 Task: Look for Airbnb options in Morales, Colombia from 27th December, 2023 to 30th December, 2023 for 6 adults. Place can be entire room with 3 bedrooms having 3 beds and 3 bathrooms. Property type can be guest house. Amenities needed are: washing machine.
Action: Mouse moved to (412, 103)
Screenshot: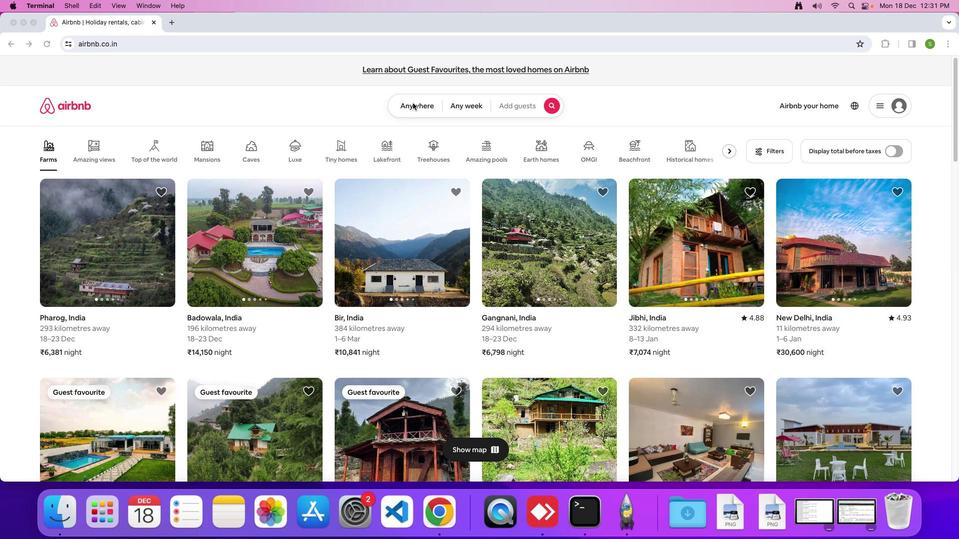 
Action: Mouse pressed left at (412, 103)
Screenshot: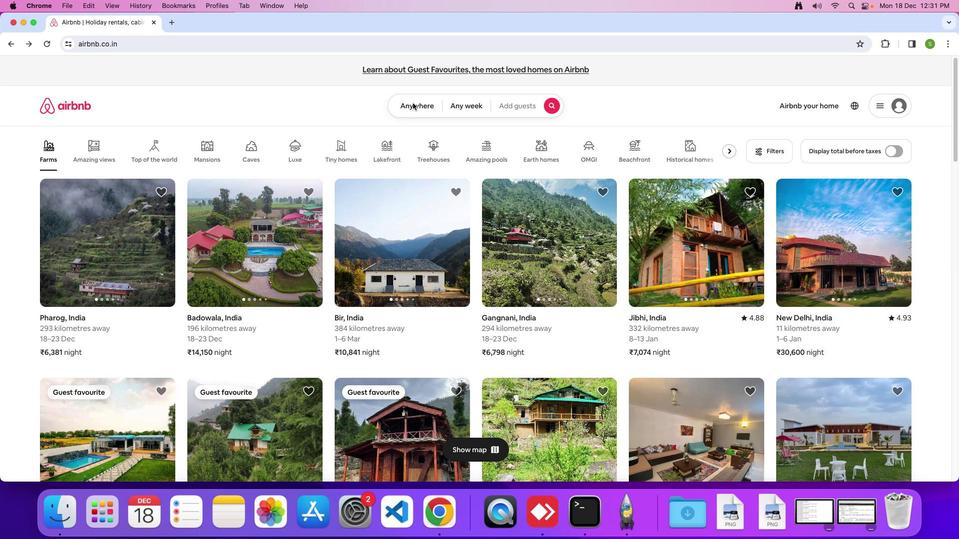 
Action: Mouse moved to (408, 106)
Screenshot: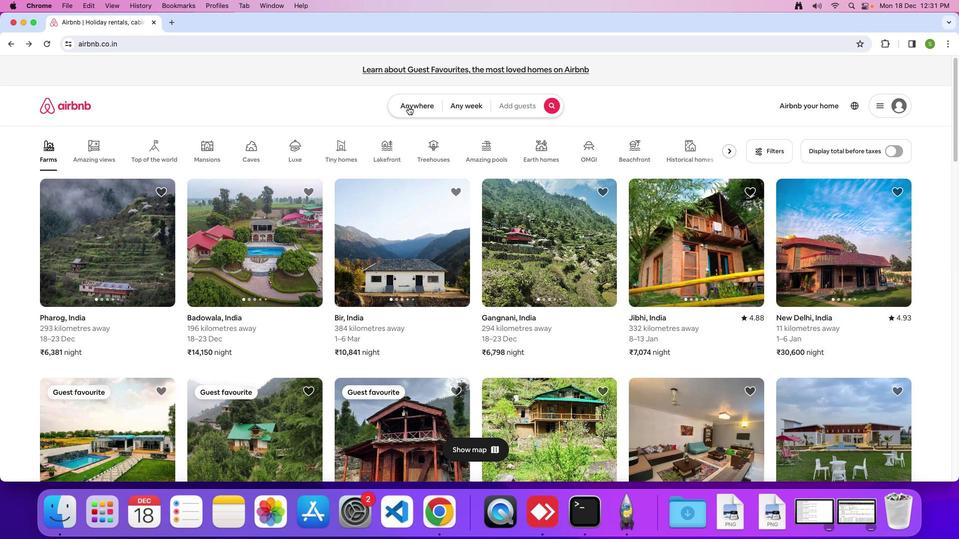 
Action: Mouse pressed left at (408, 106)
Screenshot: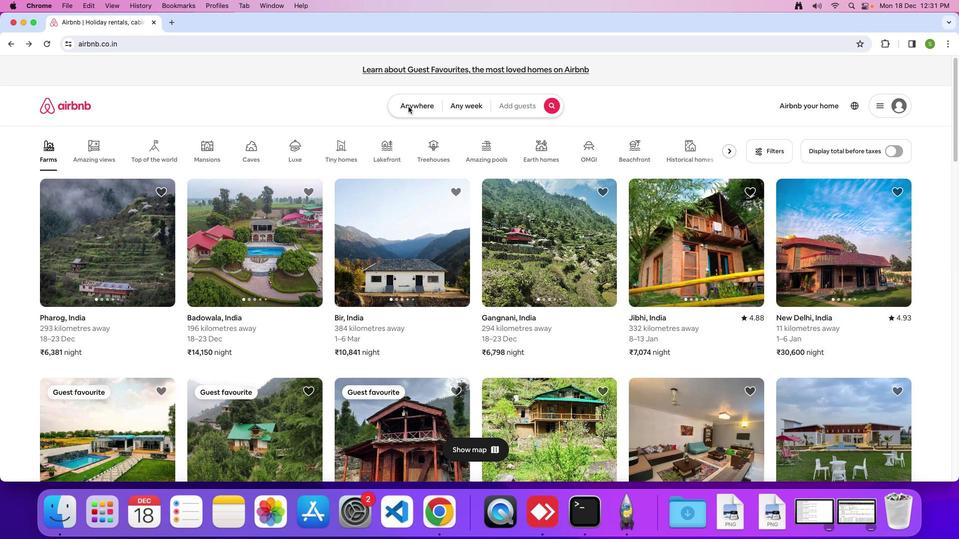 
Action: Mouse moved to (361, 137)
Screenshot: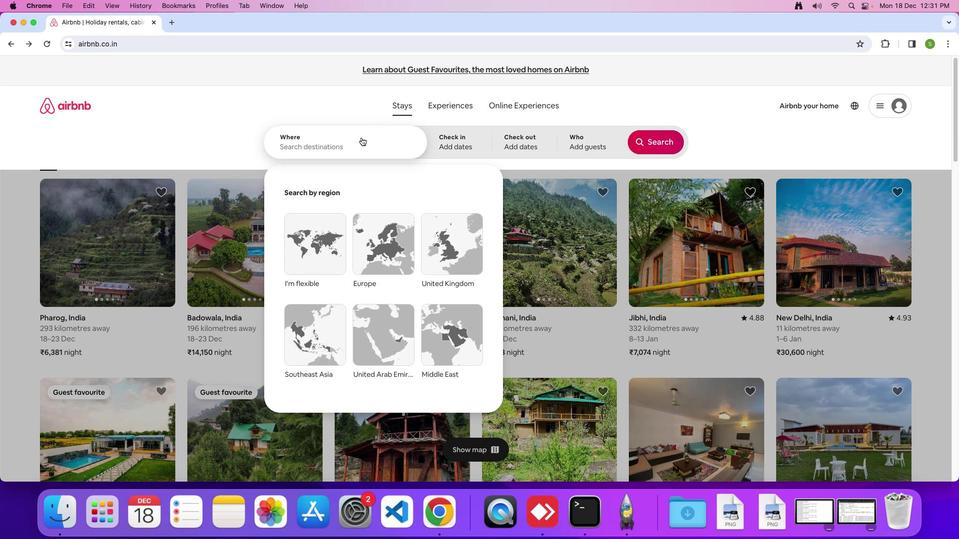 
Action: Mouse pressed left at (361, 137)
Screenshot: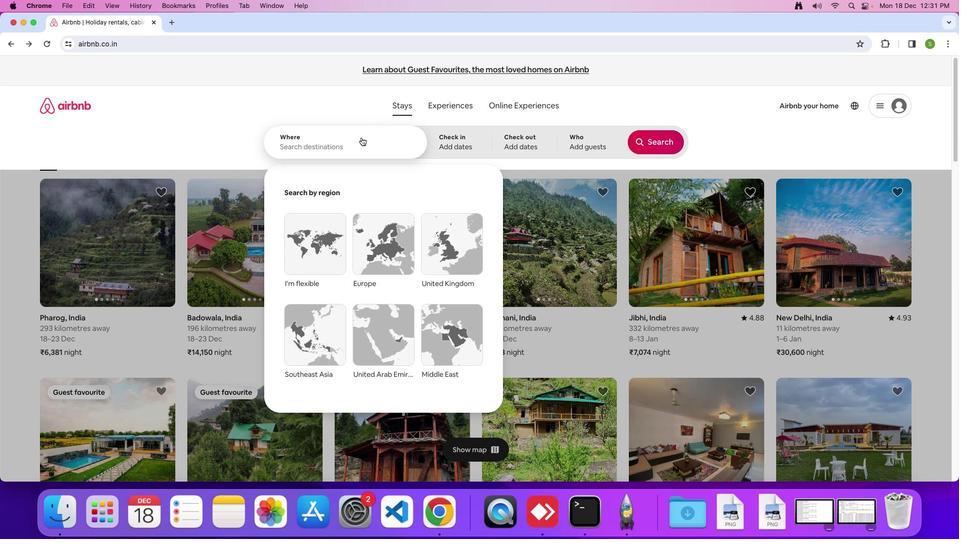 
Action: Key pressed 'M'Key.caps_lock'o''r''a''l''e''s'','Key.spaceKey.shift'c''o''l''o''m''b''i''a'Key.enter
Screenshot: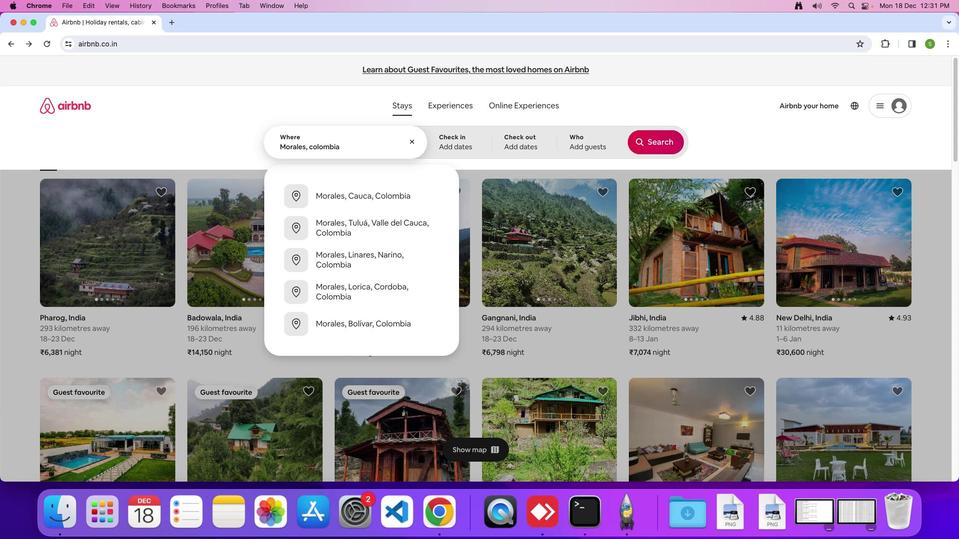 
Action: Mouse moved to (374, 368)
Screenshot: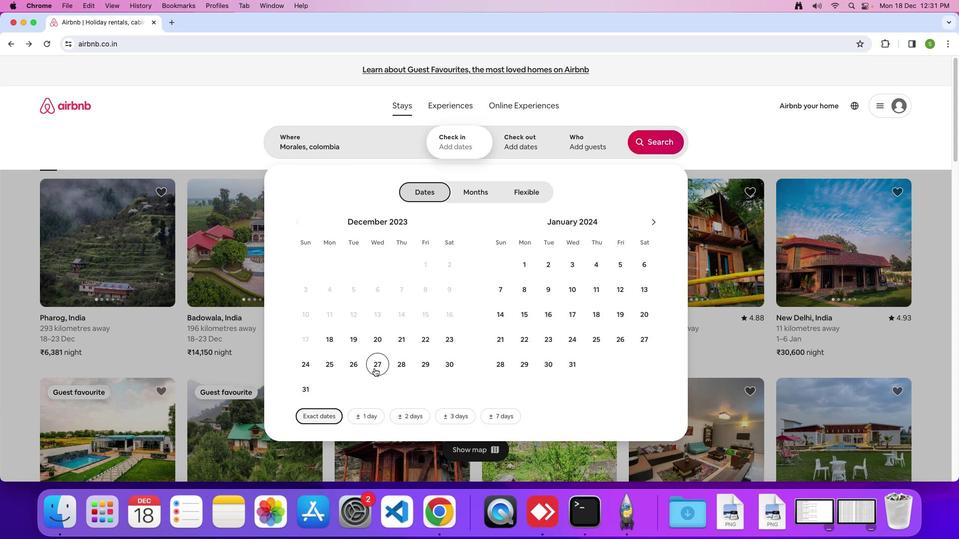 
Action: Mouse pressed left at (374, 368)
Screenshot: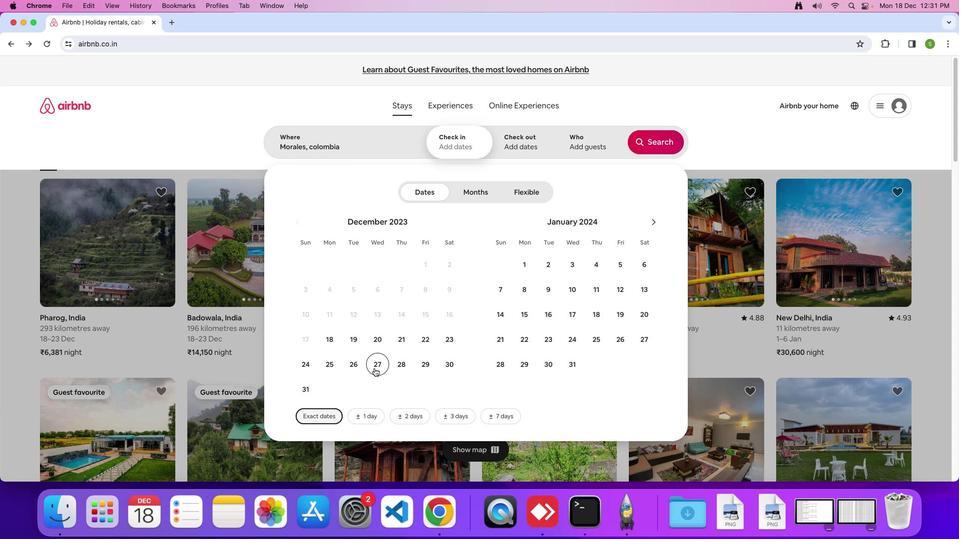 
Action: Mouse moved to (446, 364)
Screenshot: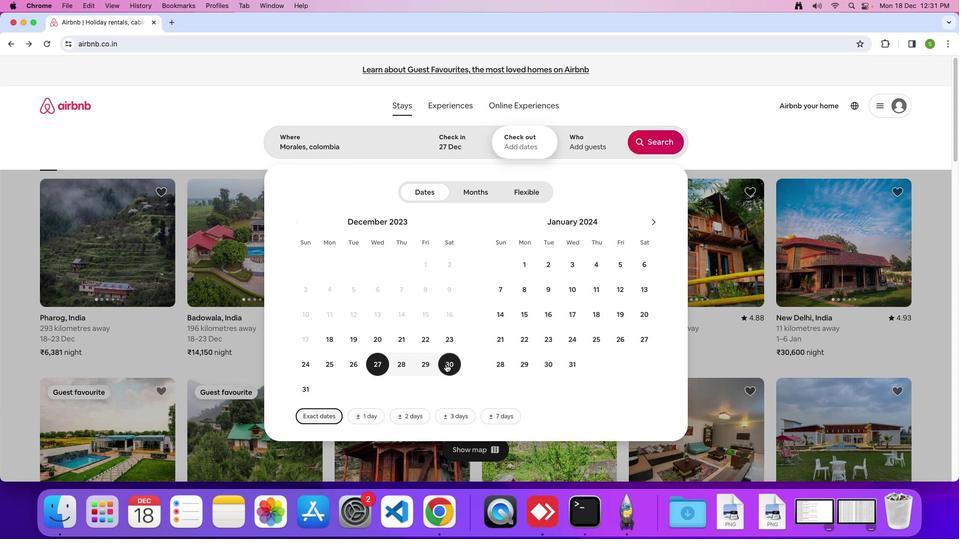 
Action: Mouse pressed left at (446, 364)
Screenshot: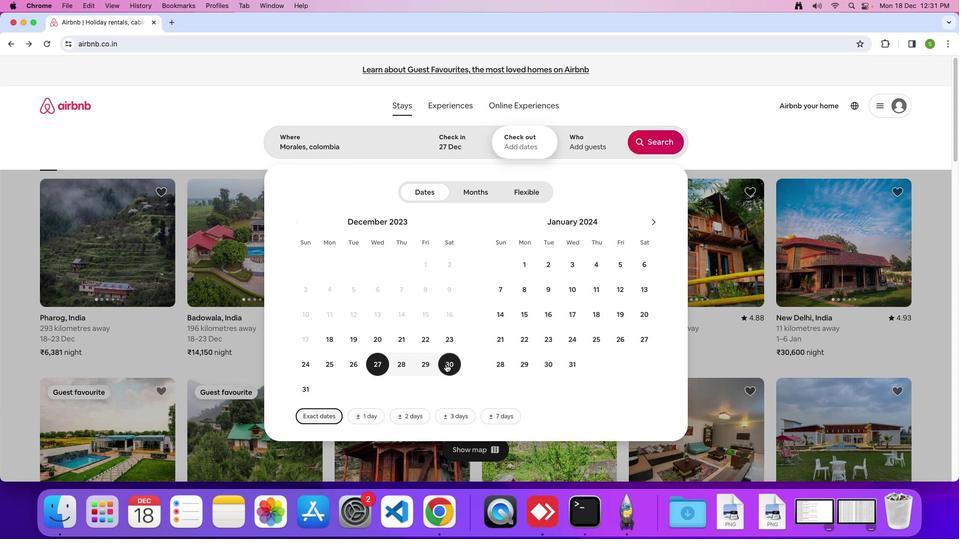
Action: Mouse moved to (575, 151)
Screenshot: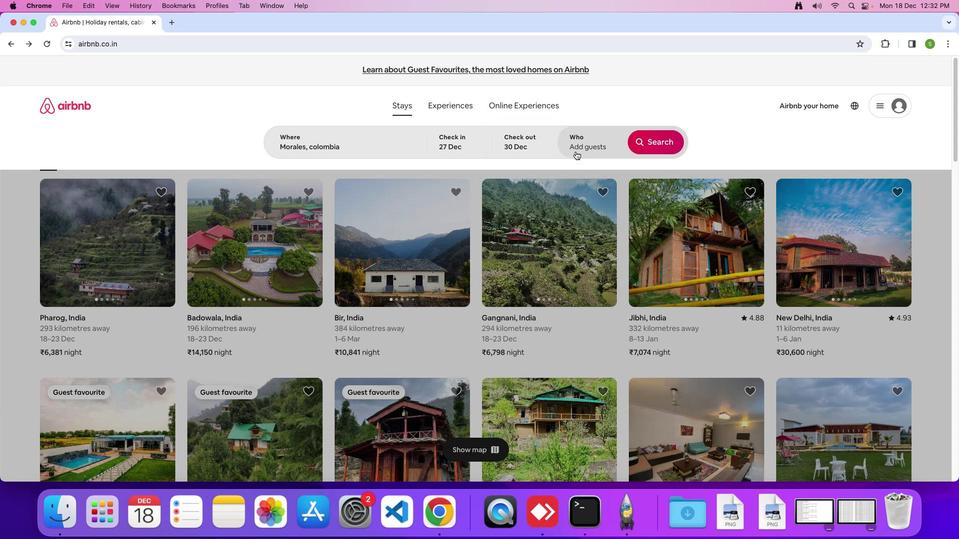 
Action: Mouse pressed left at (575, 151)
Screenshot: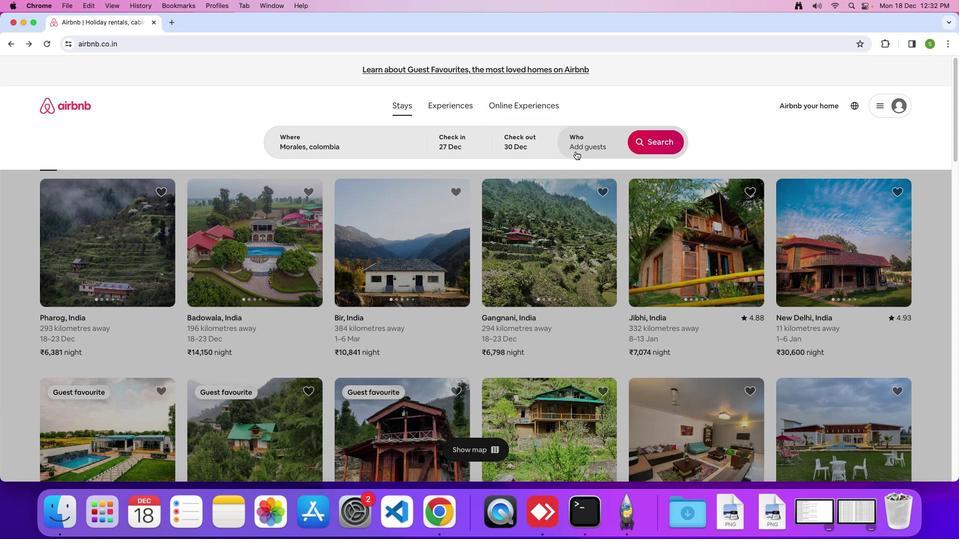 
Action: Mouse moved to (658, 194)
Screenshot: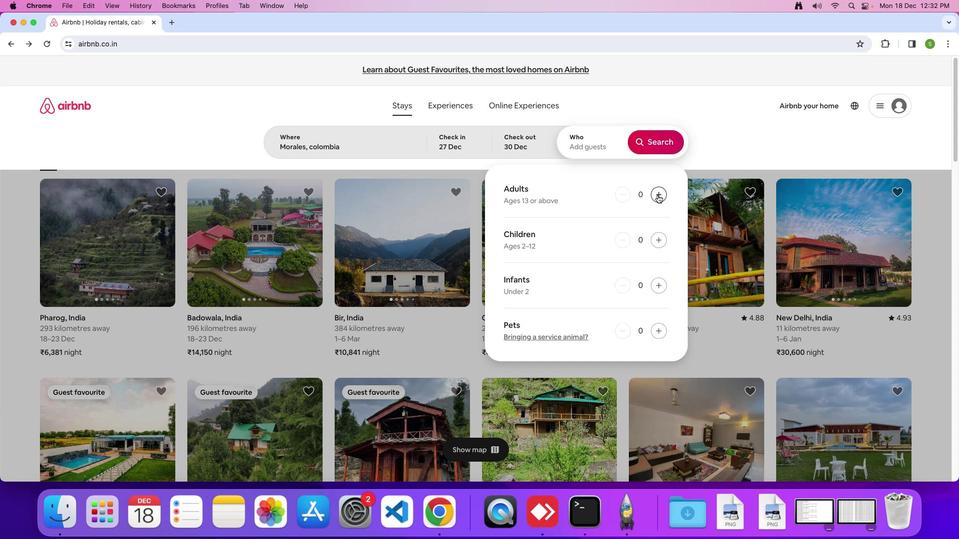 
Action: Mouse pressed left at (658, 194)
Screenshot: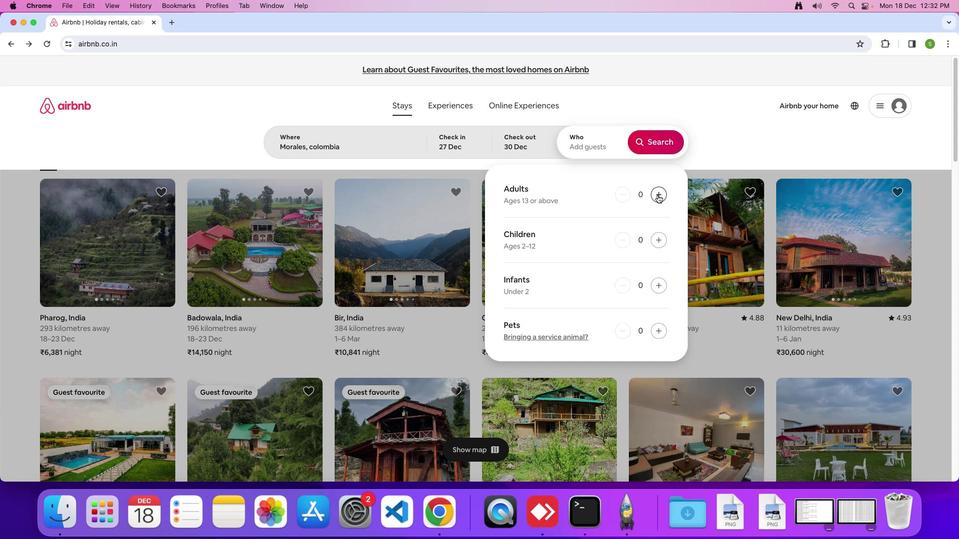
Action: Mouse pressed left at (658, 194)
Screenshot: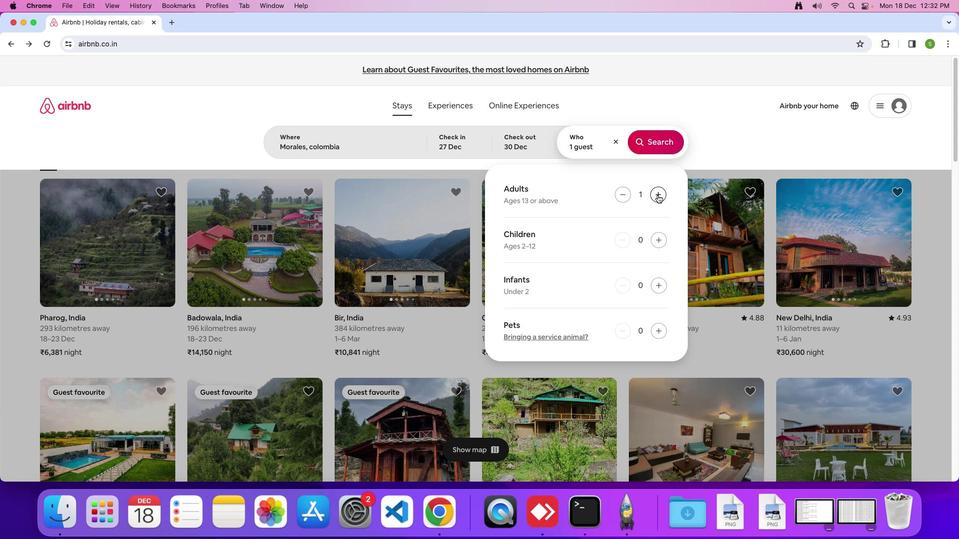 
Action: Mouse pressed left at (658, 194)
Screenshot: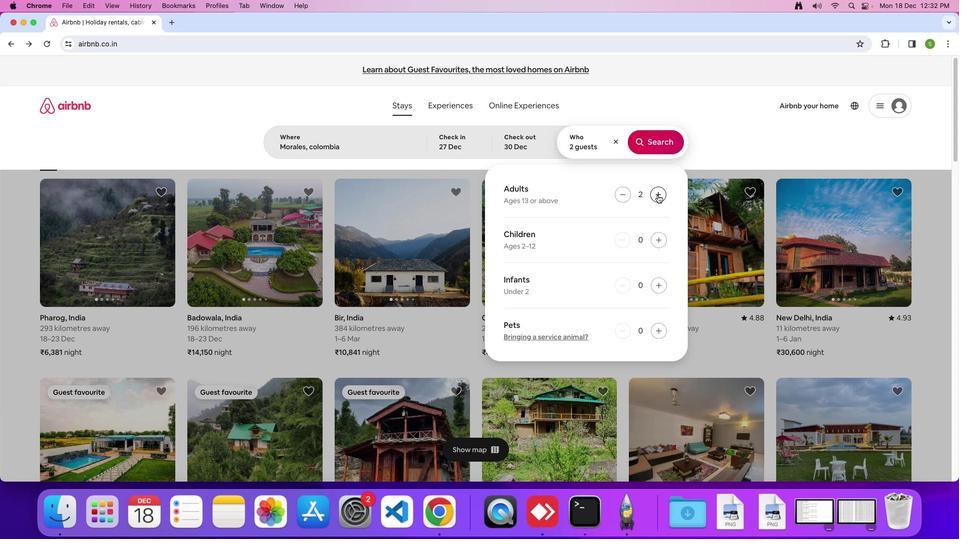 
Action: Mouse pressed left at (658, 194)
Screenshot: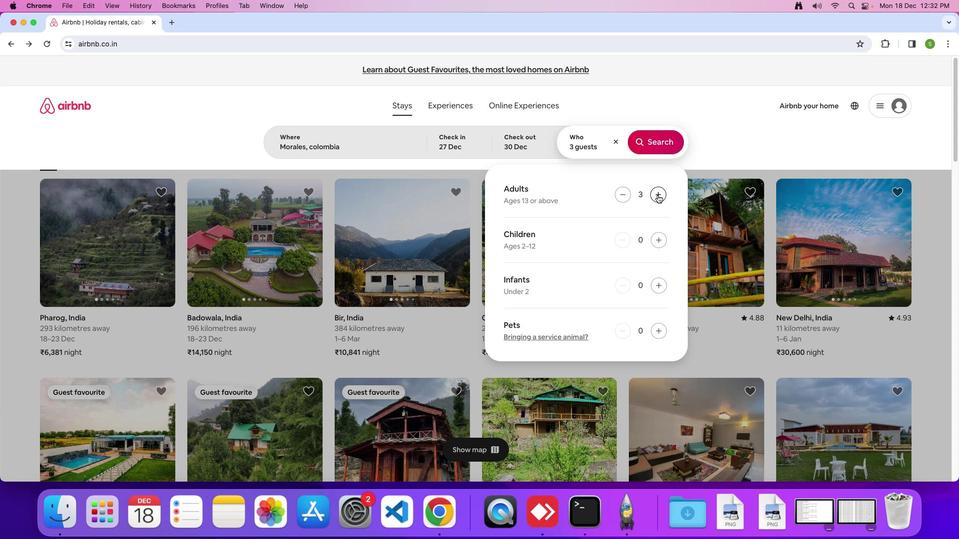 
Action: Mouse pressed left at (658, 194)
Screenshot: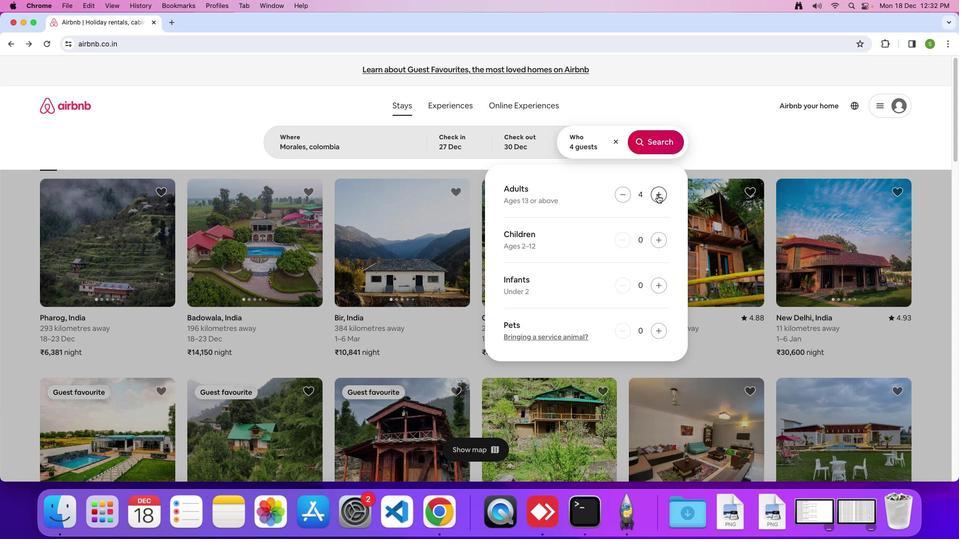 
Action: Mouse pressed left at (658, 194)
Screenshot: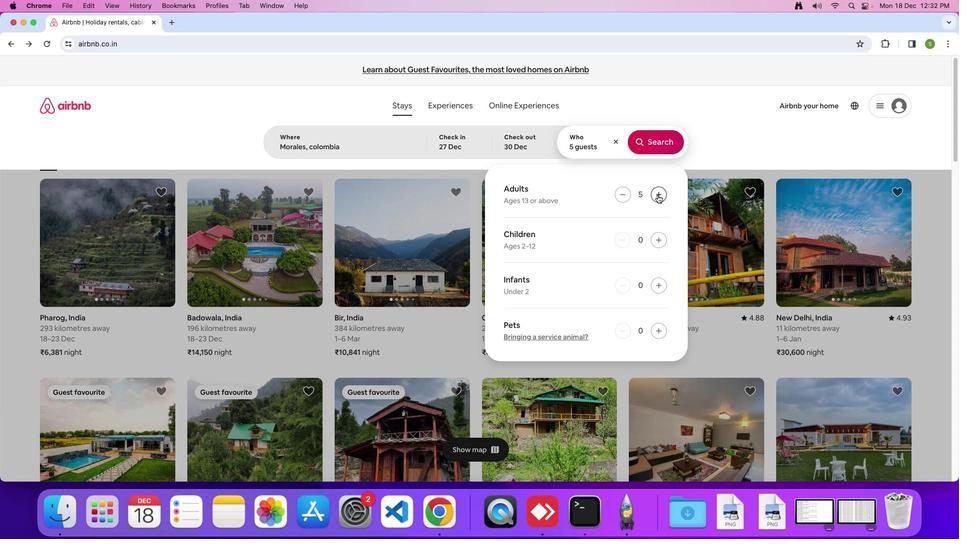 
Action: Mouse moved to (662, 148)
Screenshot: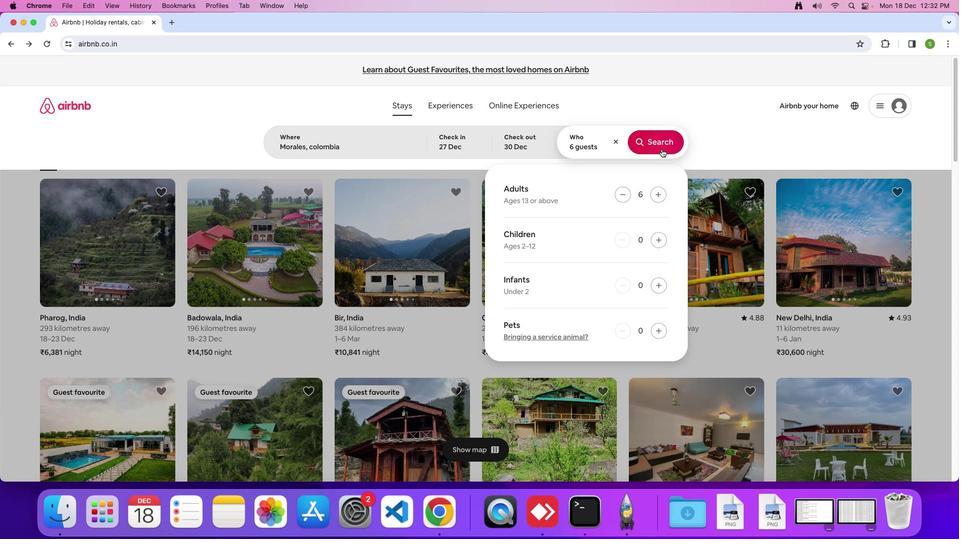 
Action: Mouse pressed left at (662, 148)
Screenshot: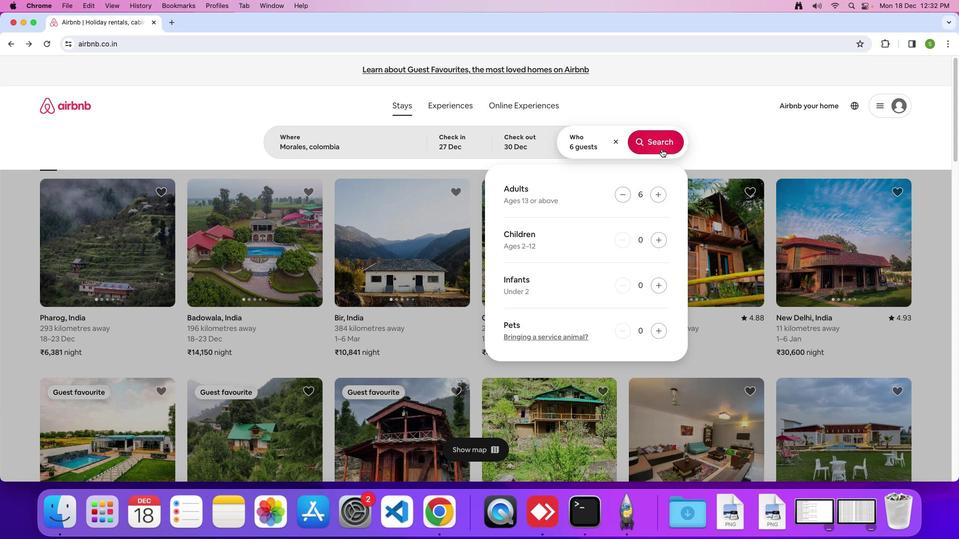 
Action: Mouse moved to (788, 115)
Screenshot: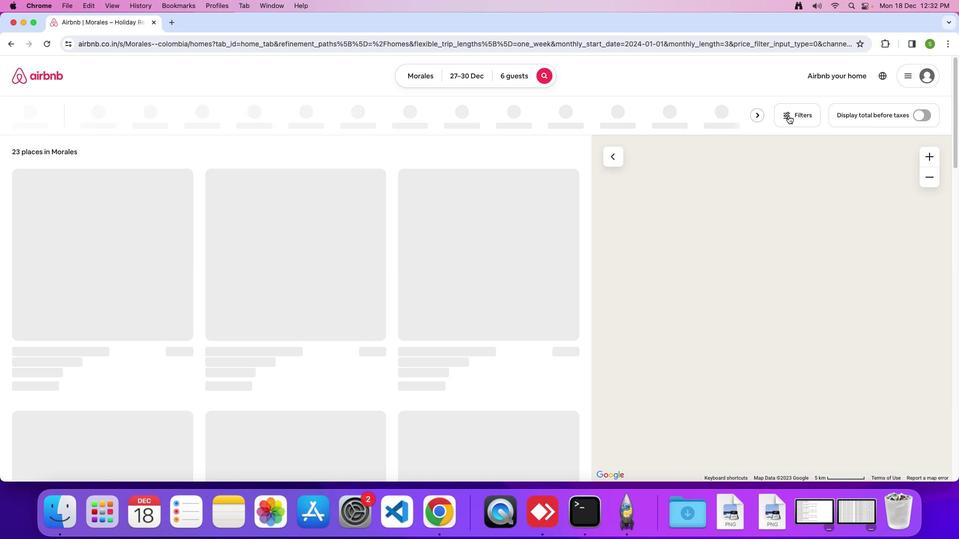 
Action: Mouse pressed left at (788, 115)
Screenshot: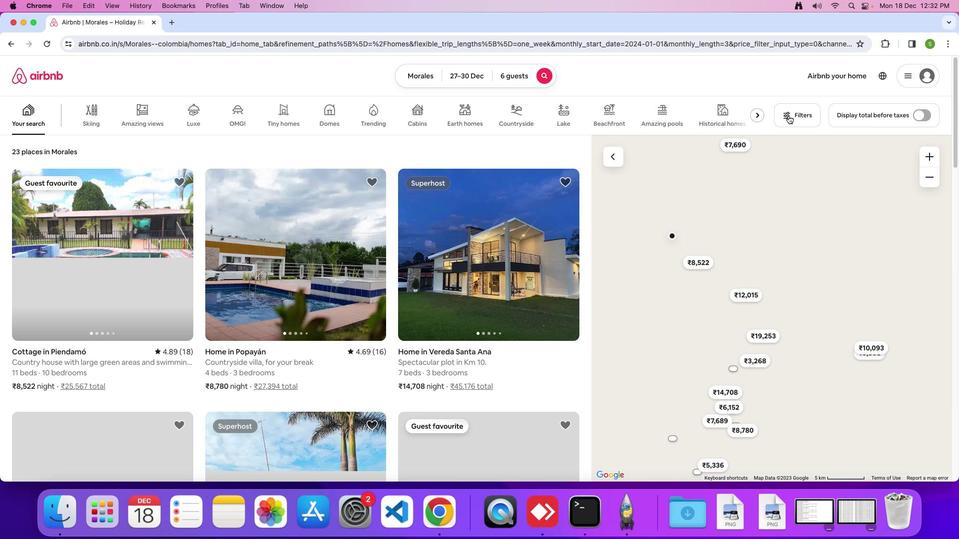
Action: Mouse moved to (454, 347)
Screenshot: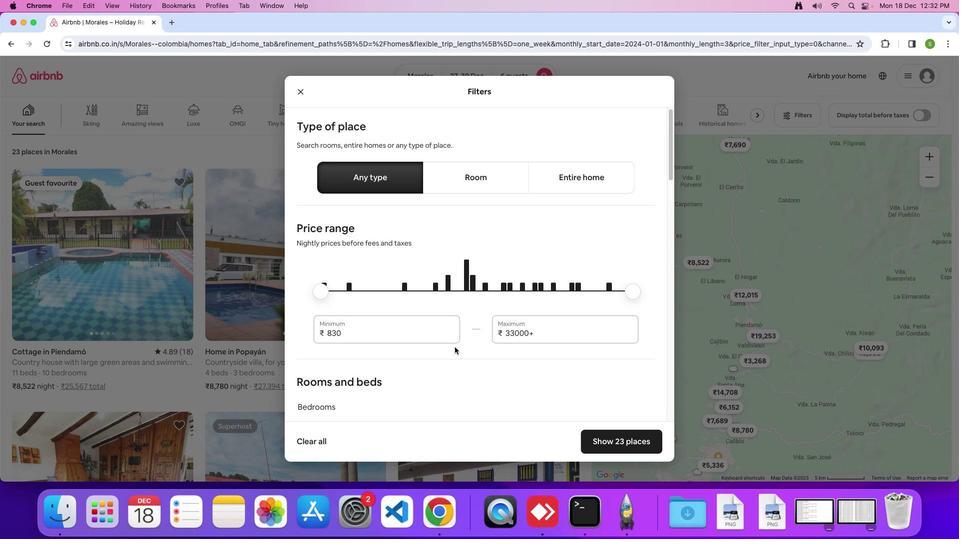 
Action: Mouse scrolled (454, 347) with delta (0, 0)
Screenshot: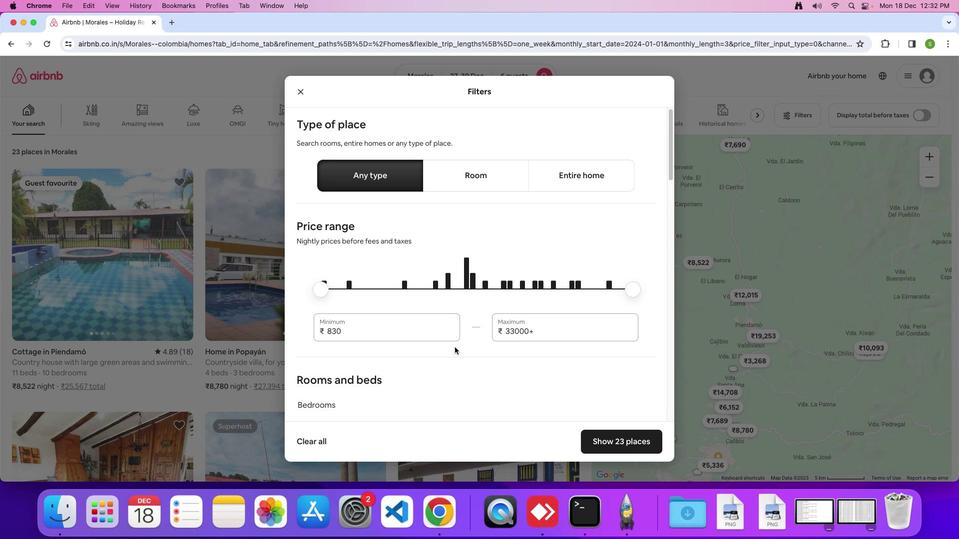 
Action: Mouse scrolled (454, 347) with delta (0, 0)
Screenshot: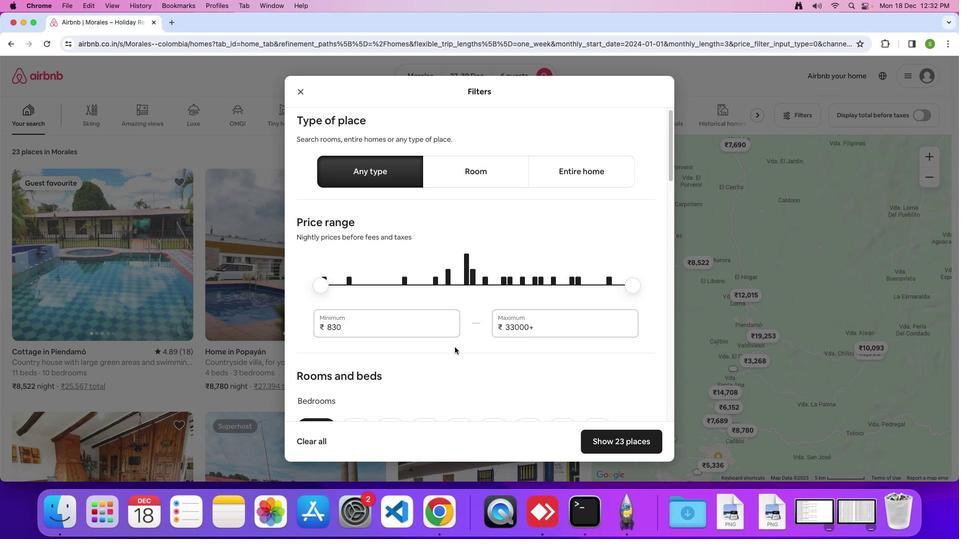 
Action: Mouse scrolled (454, 347) with delta (0, 0)
Screenshot: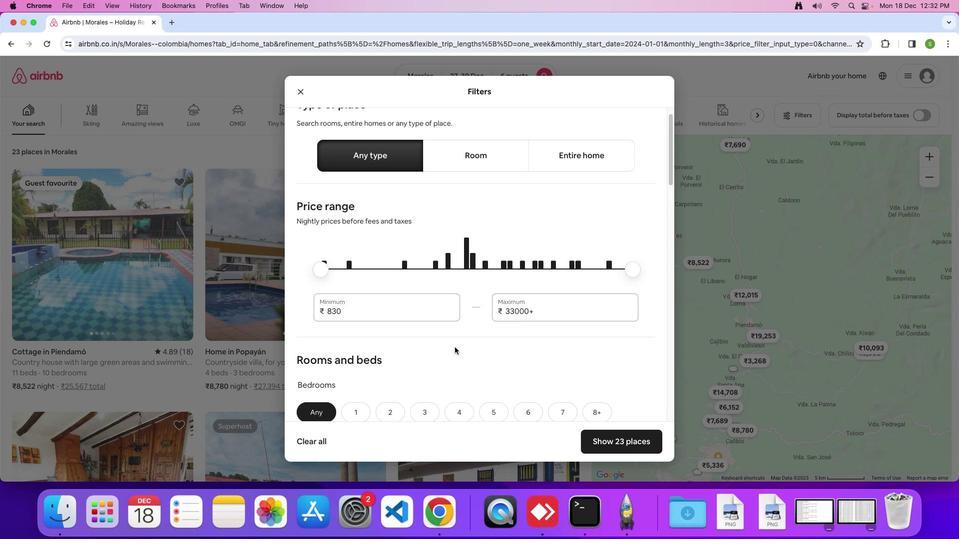 
Action: Mouse moved to (455, 347)
Screenshot: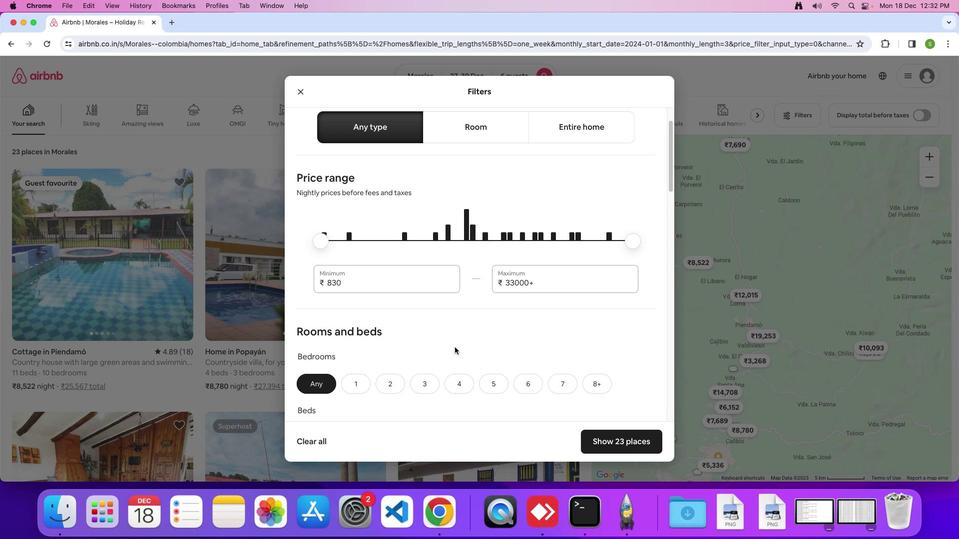
Action: Mouse scrolled (455, 347) with delta (0, 0)
Screenshot: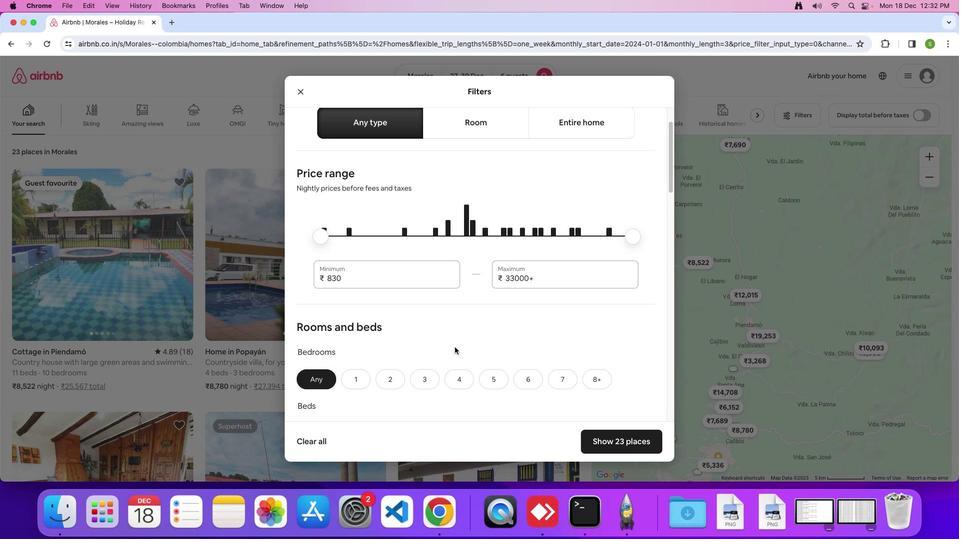 
Action: Mouse scrolled (455, 347) with delta (0, 0)
Screenshot: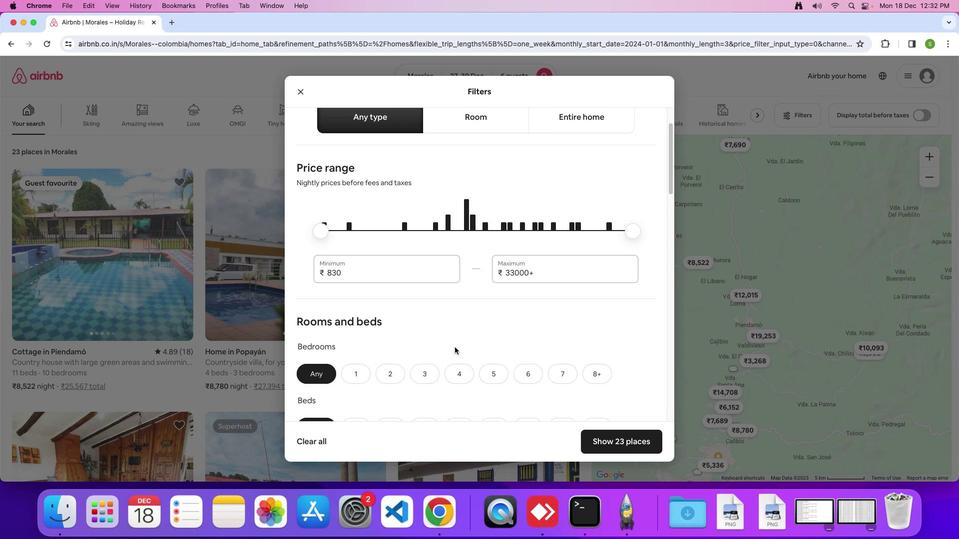 
Action: Mouse scrolled (455, 347) with delta (0, 0)
Screenshot: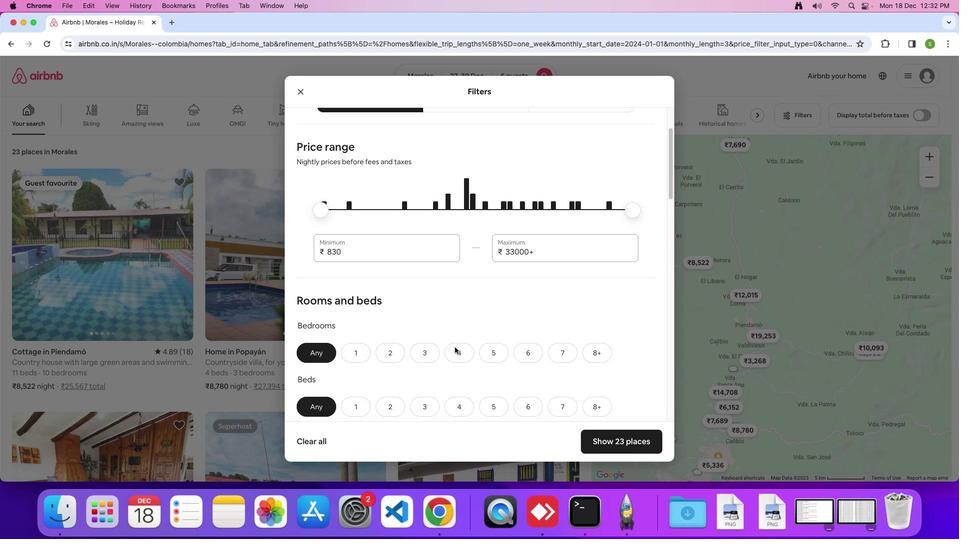 
Action: Mouse scrolled (455, 347) with delta (0, 0)
Screenshot: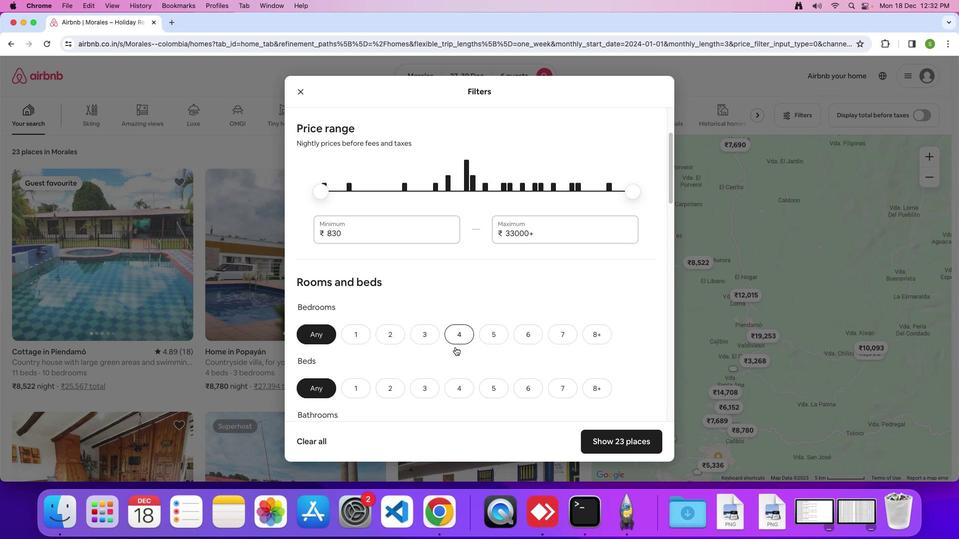 
Action: Mouse moved to (455, 347)
Screenshot: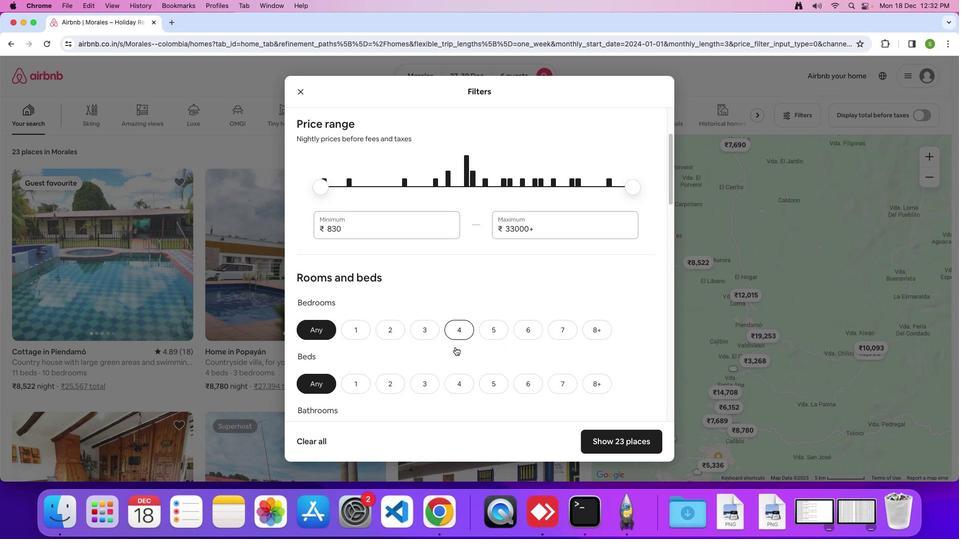 
Action: Mouse scrolled (455, 347) with delta (0, 0)
Screenshot: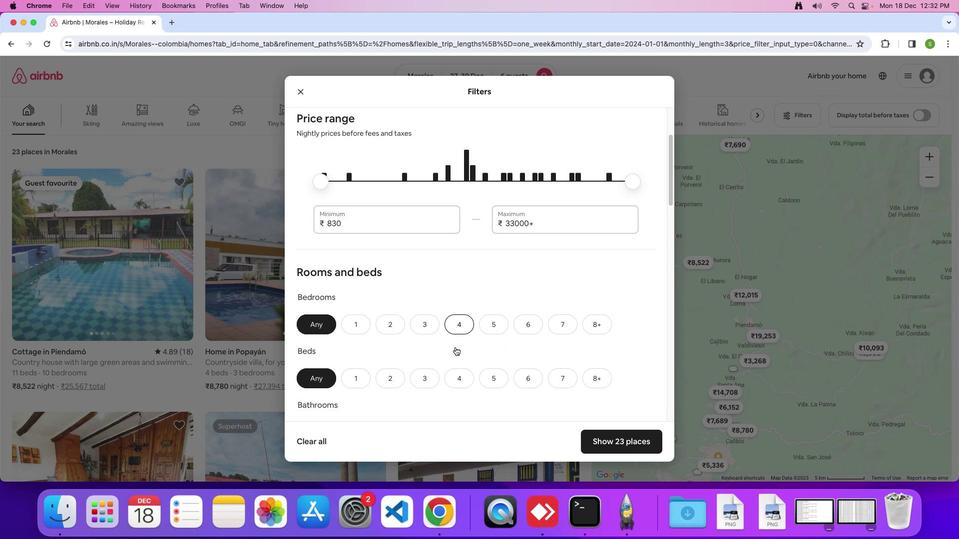 
Action: Mouse scrolled (455, 347) with delta (0, 0)
Screenshot: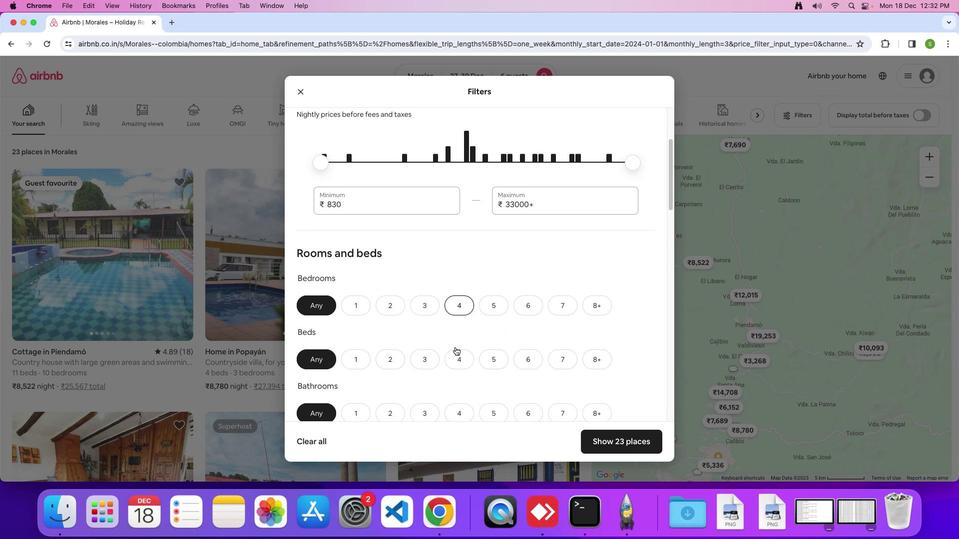 
Action: Mouse moved to (417, 294)
Screenshot: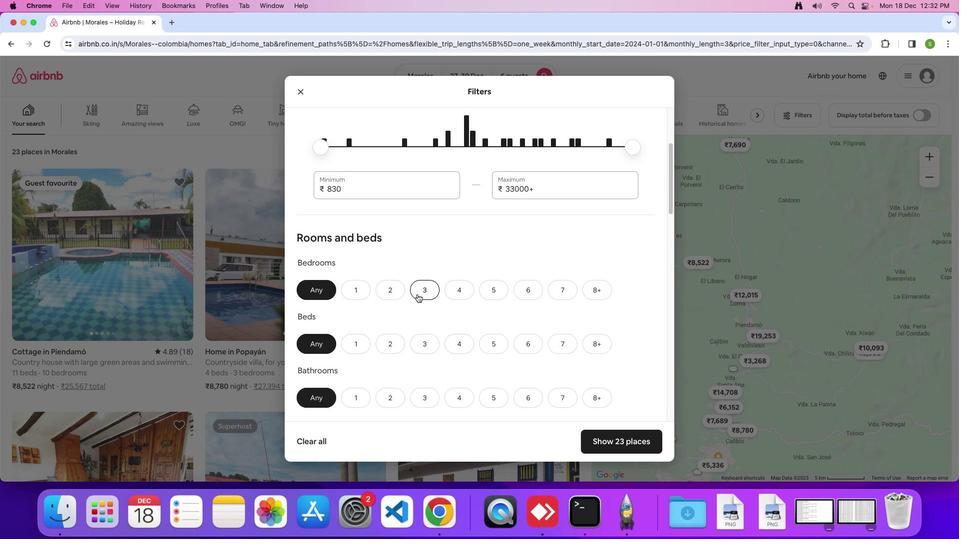 
Action: Mouse pressed left at (417, 294)
Screenshot: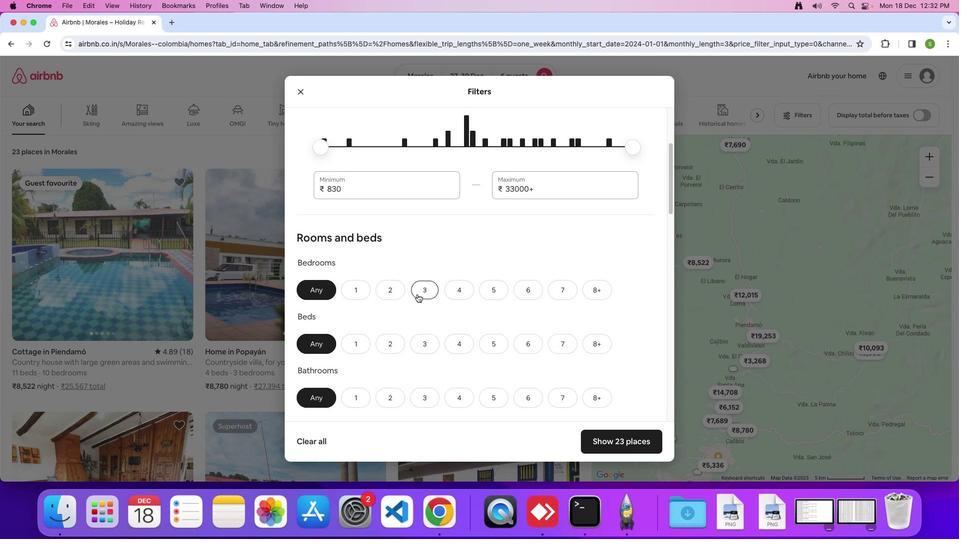 
Action: Mouse moved to (415, 338)
Screenshot: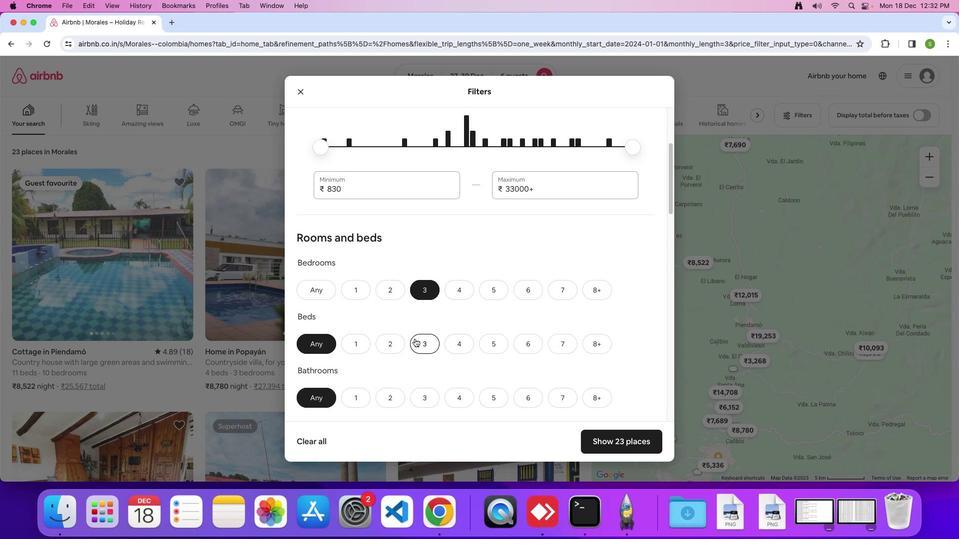 
Action: Mouse pressed left at (415, 338)
Screenshot: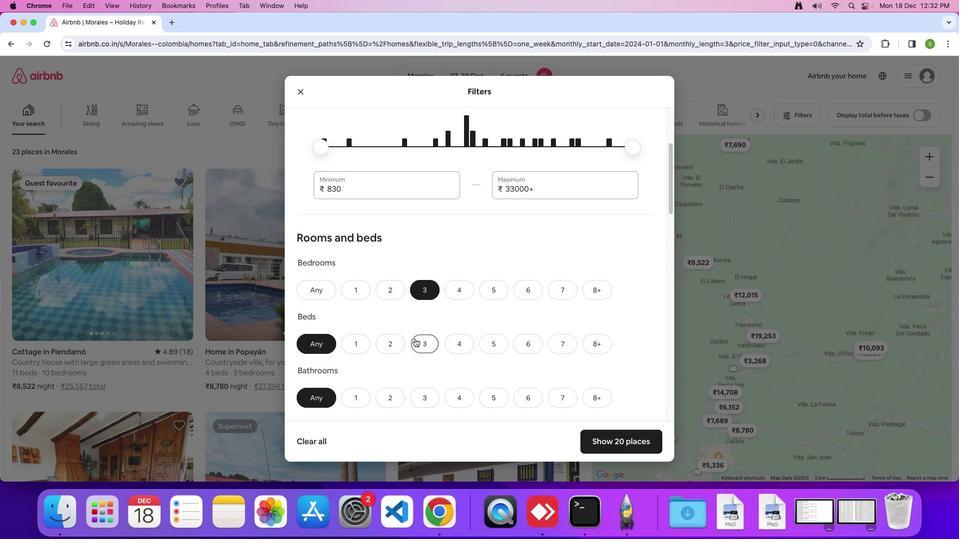 
Action: Mouse moved to (430, 401)
Screenshot: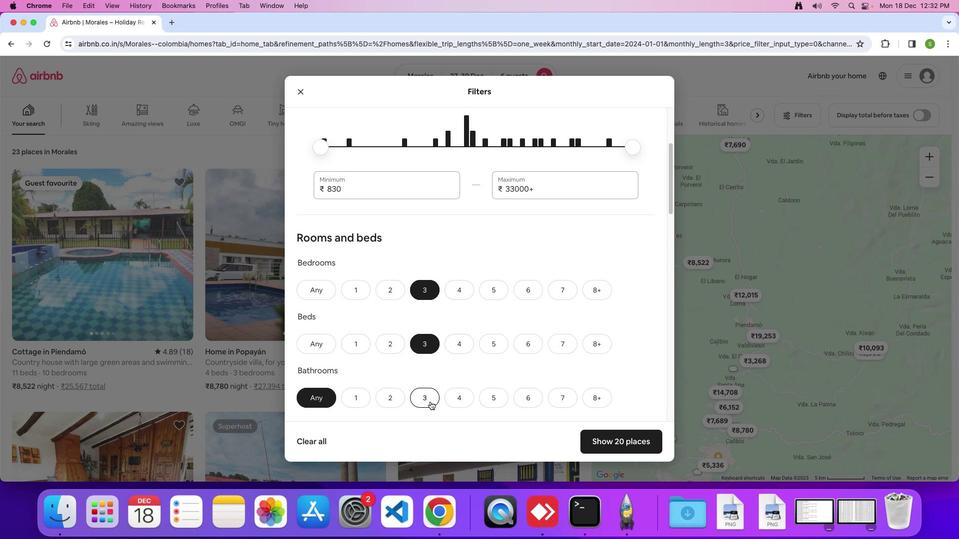 
Action: Mouse pressed left at (430, 401)
Screenshot: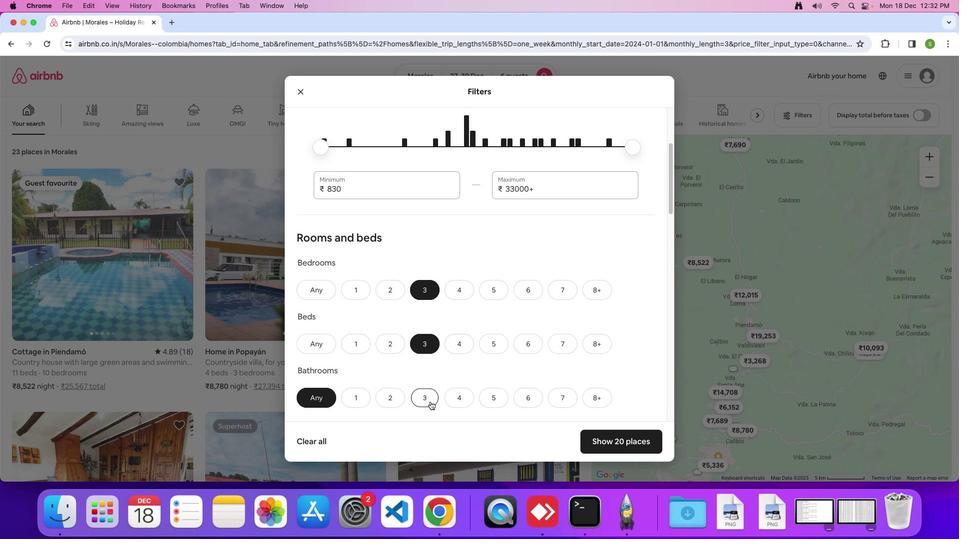
Action: Mouse moved to (470, 348)
Screenshot: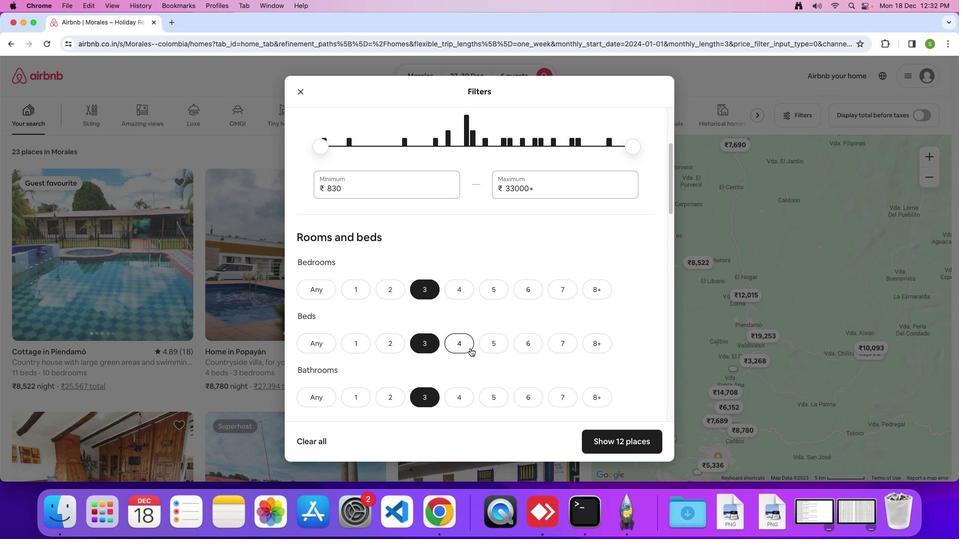 
Action: Mouse scrolled (470, 348) with delta (0, 0)
Screenshot: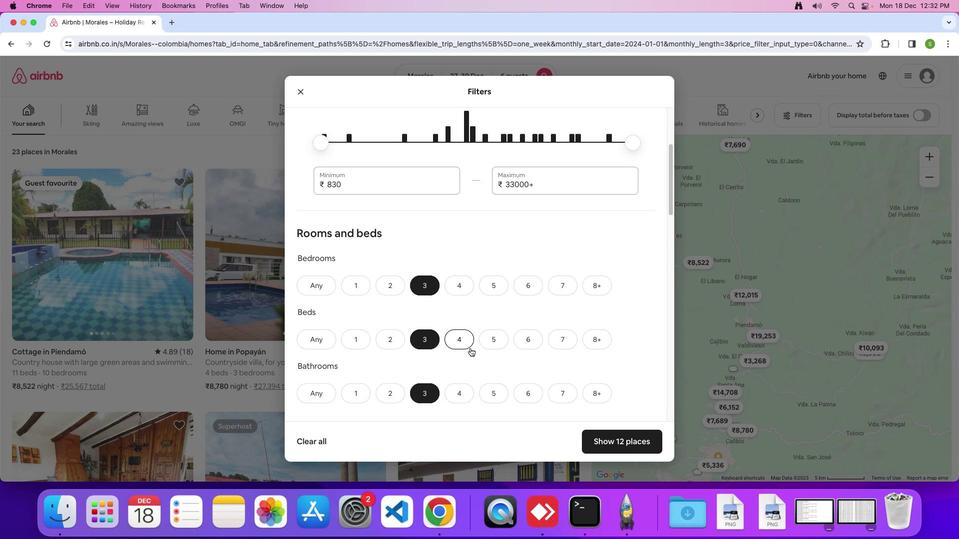 
Action: Mouse scrolled (470, 348) with delta (0, 0)
Screenshot: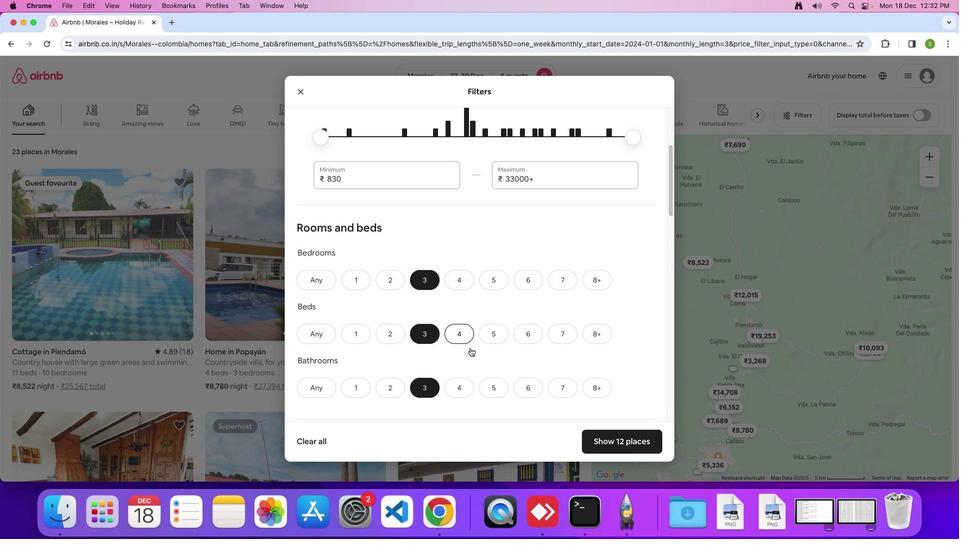 
Action: Mouse moved to (470, 348)
Screenshot: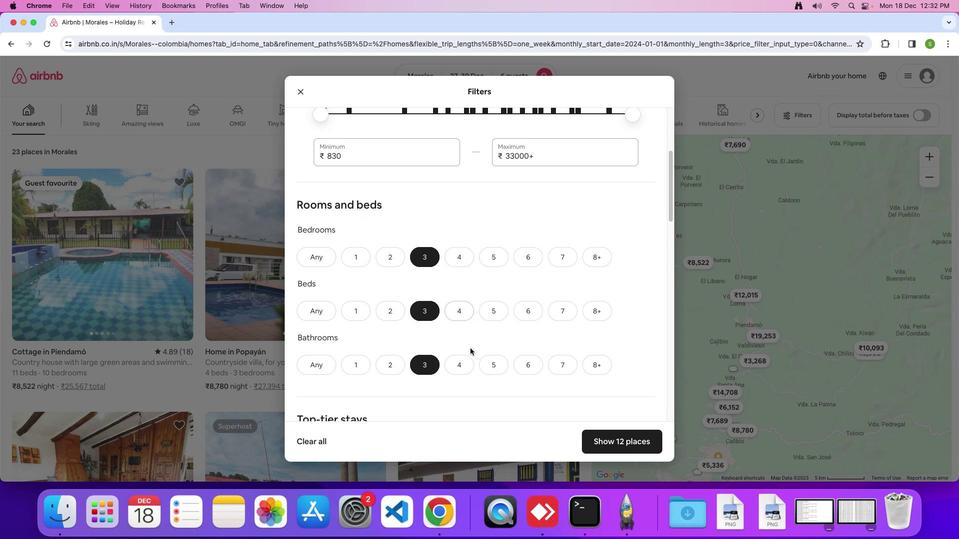 
Action: Mouse scrolled (470, 348) with delta (0, 0)
Screenshot: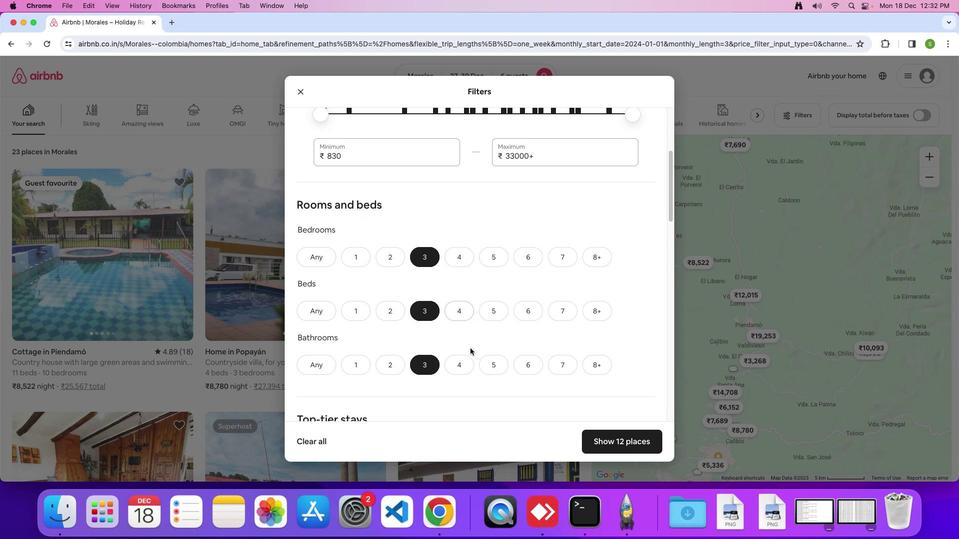
Action: Mouse scrolled (470, 348) with delta (0, 0)
Screenshot: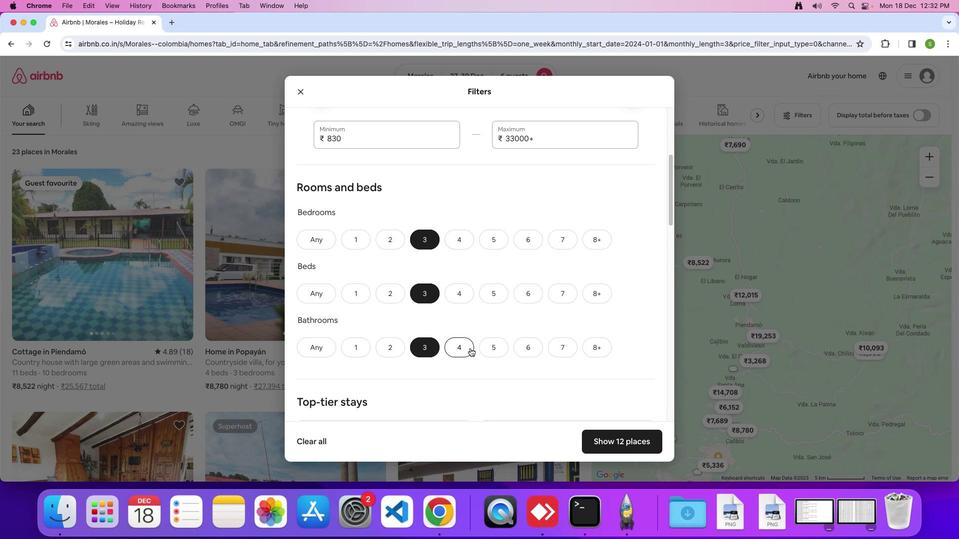 
Action: Mouse scrolled (470, 348) with delta (0, 0)
Screenshot: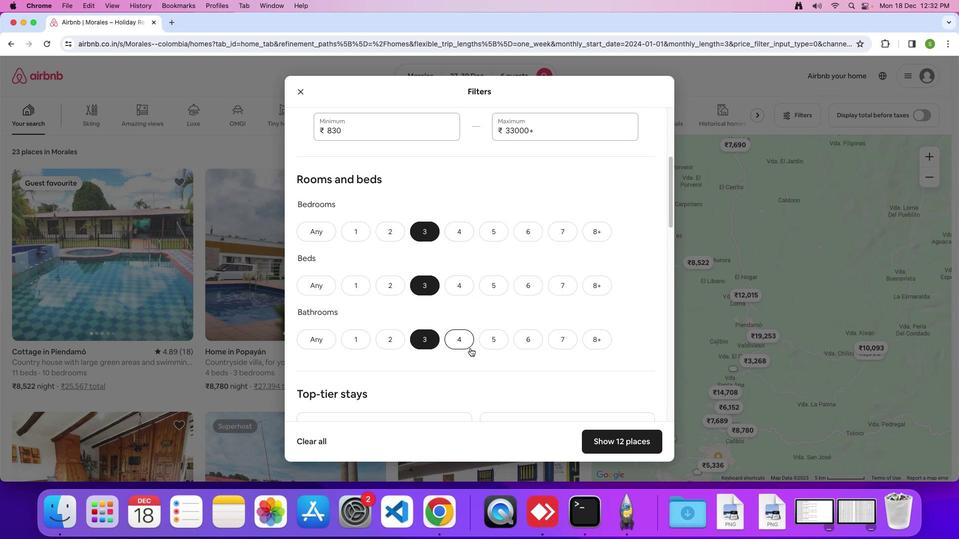 
Action: Mouse scrolled (470, 348) with delta (0, 0)
Screenshot: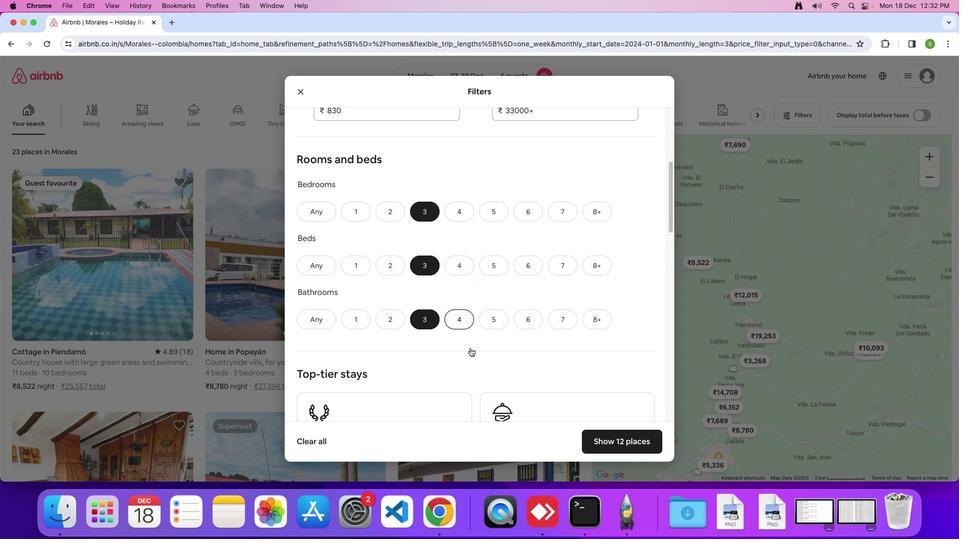 
Action: Mouse scrolled (470, 348) with delta (0, 0)
Screenshot: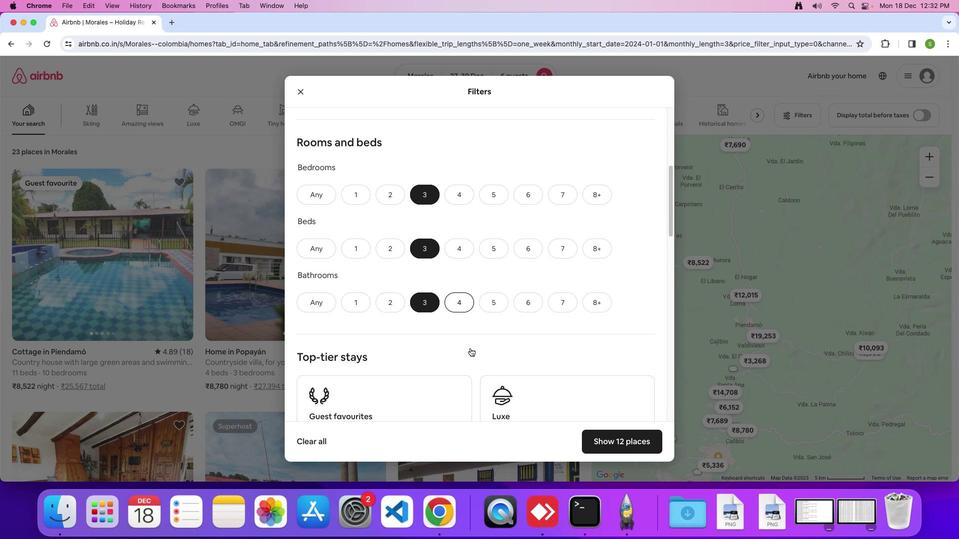 
Action: Mouse scrolled (470, 348) with delta (0, 0)
Screenshot: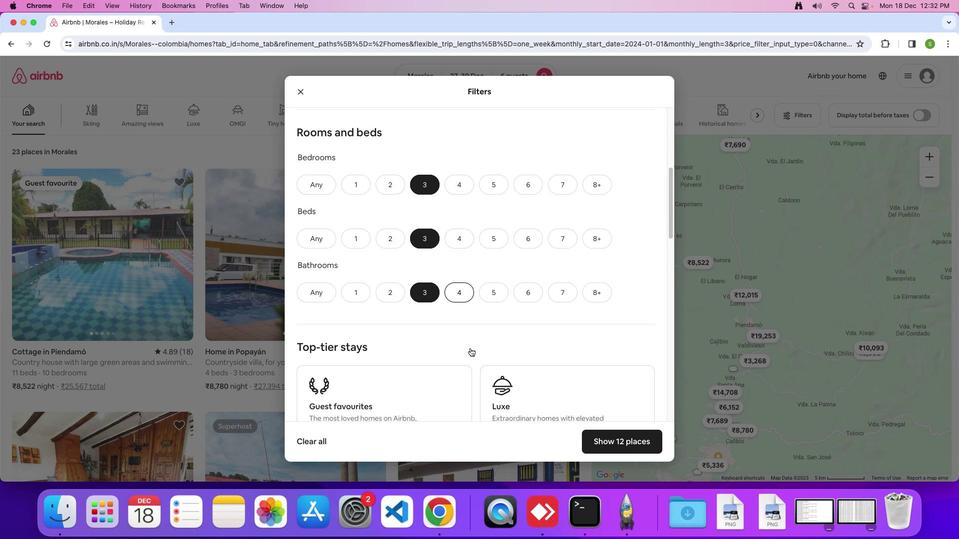 
Action: Mouse scrolled (470, 348) with delta (0, 0)
Screenshot: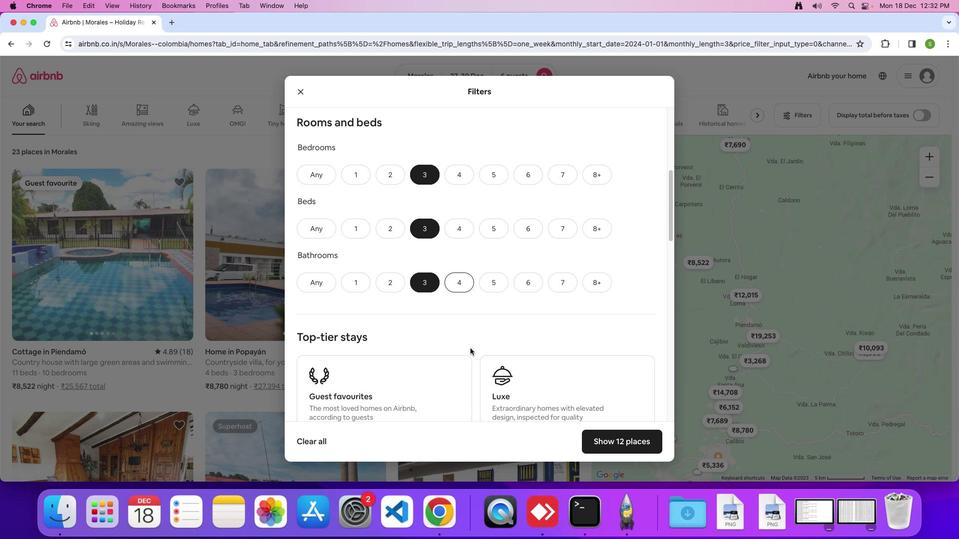 
Action: Mouse scrolled (470, 348) with delta (0, 0)
Screenshot: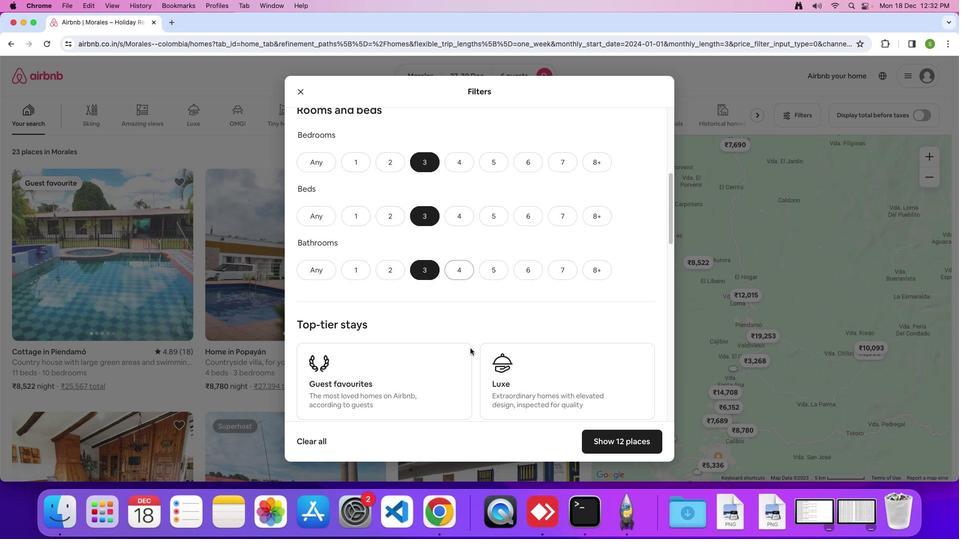
Action: Mouse moved to (470, 348)
Screenshot: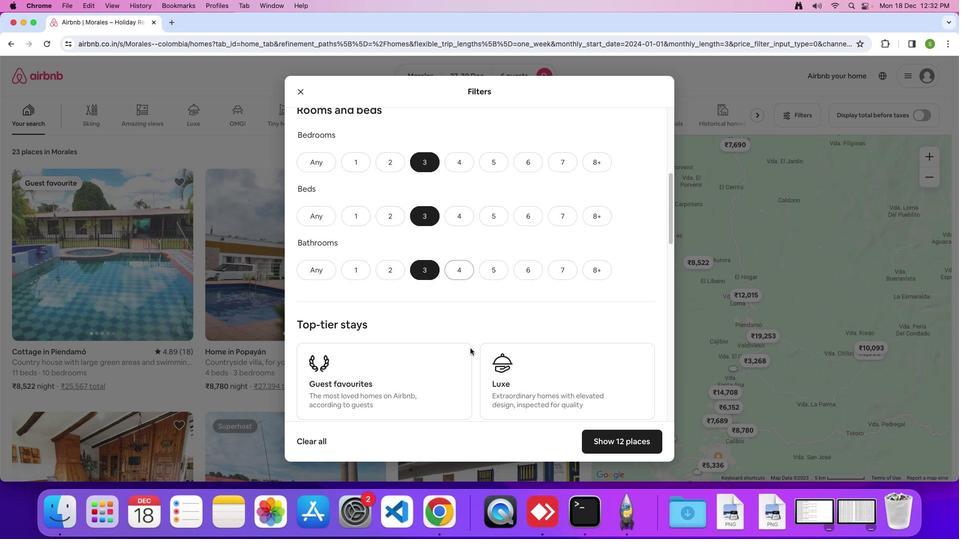 
Action: Mouse scrolled (470, 348) with delta (0, 0)
Screenshot: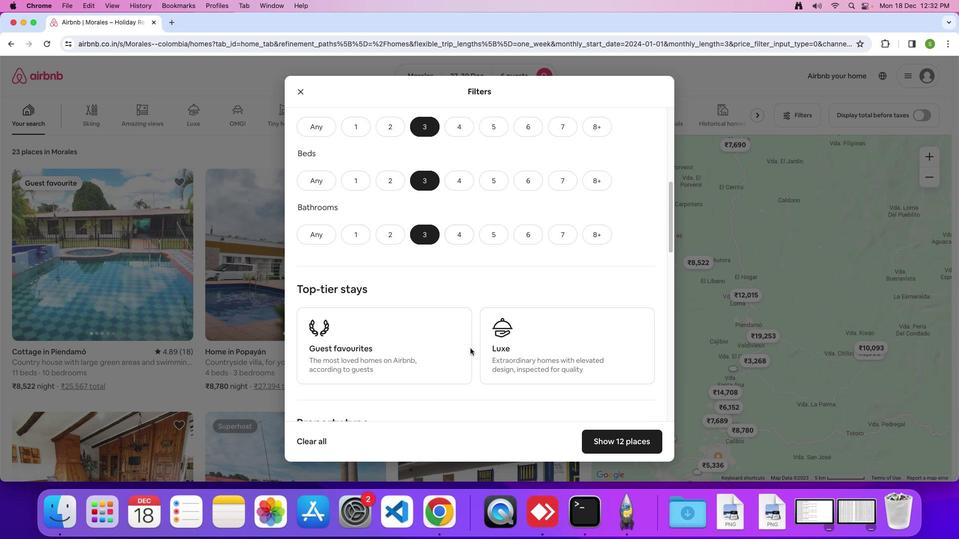 
Action: Mouse scrolled (470, 348) with delta (0, 0)
Screenshot: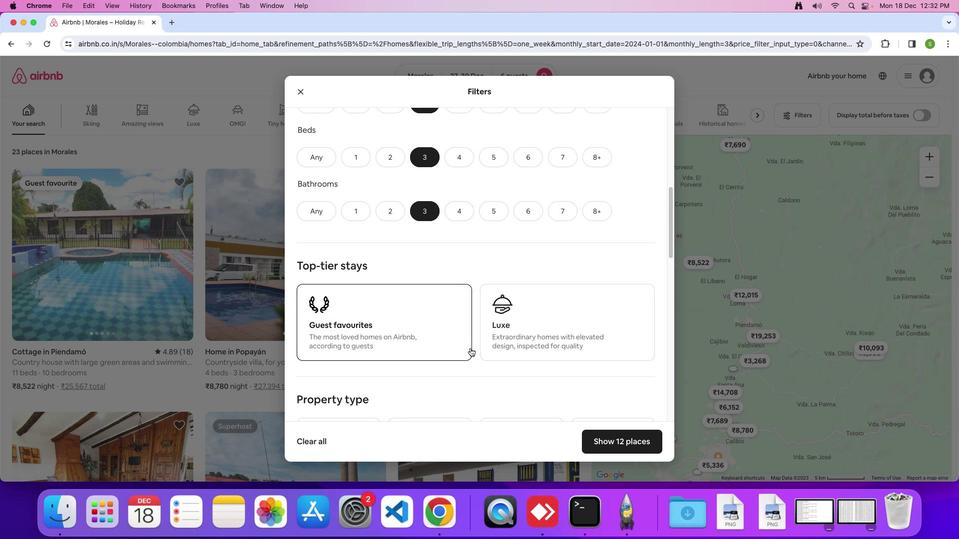 
Action: Mouse scrolled (470, 348) with delta (0, 0)
Screenshot: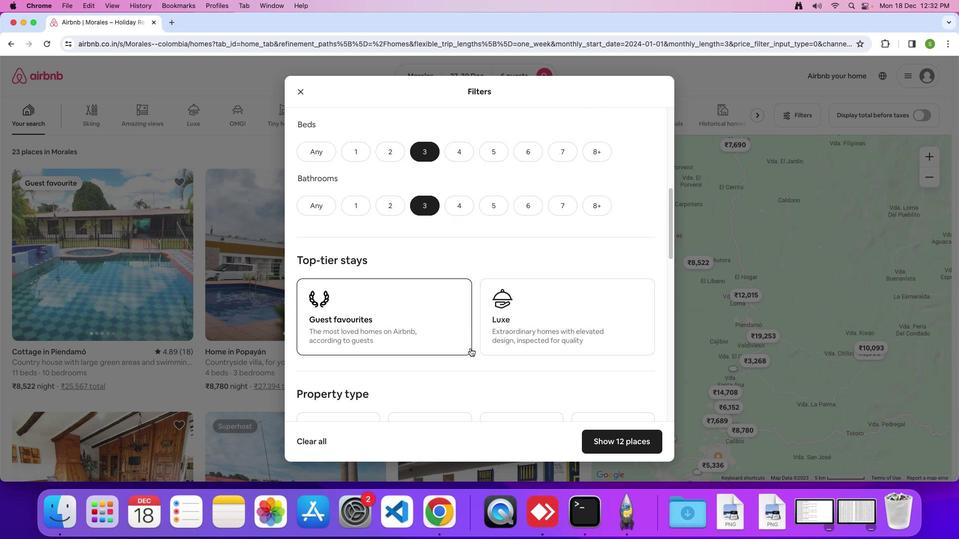 
Action: Mouse scrolled (470, 348) with delta (0, 0)
Screenshot: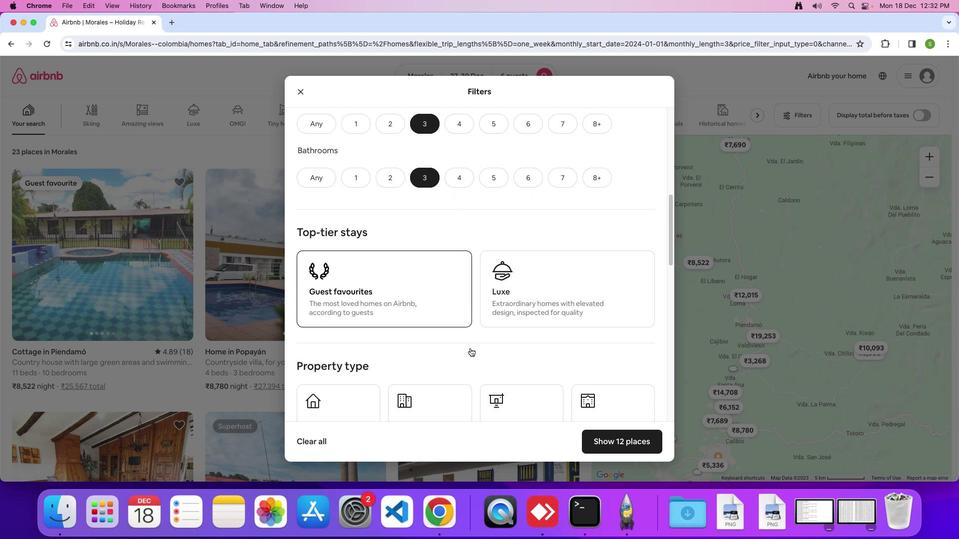 
Action: Mouse scrolled (470, 348) with delta (0, 0)
Screenshot: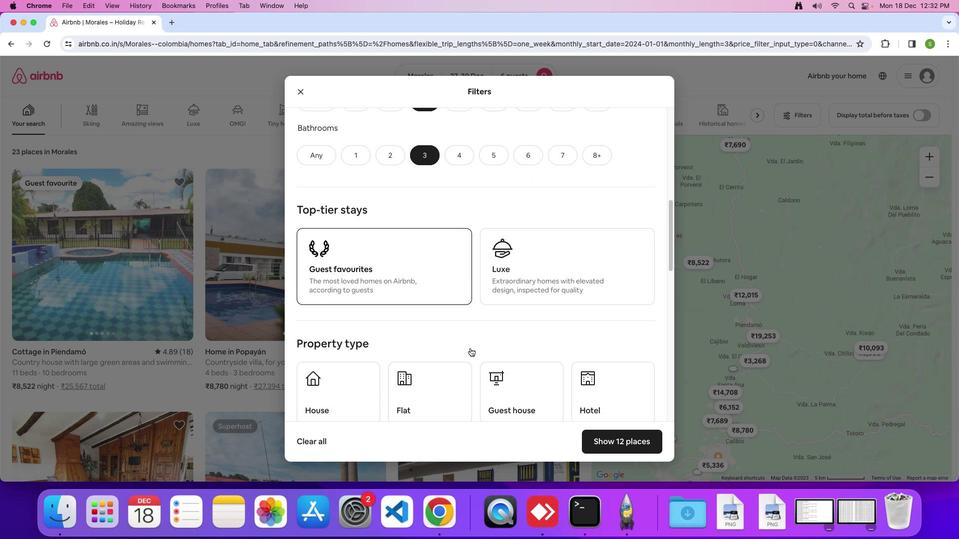 
Action: Mouse scrolled (470, 348) with delta (0, 0)
Screenshot: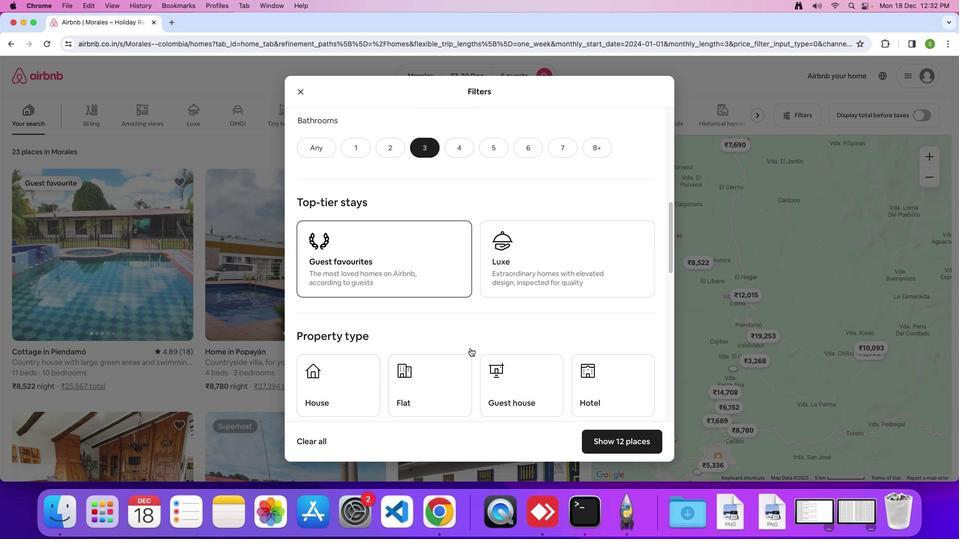 
Action: Mouse scrolled (470, 348) with delta (0, -1)
Screenshot: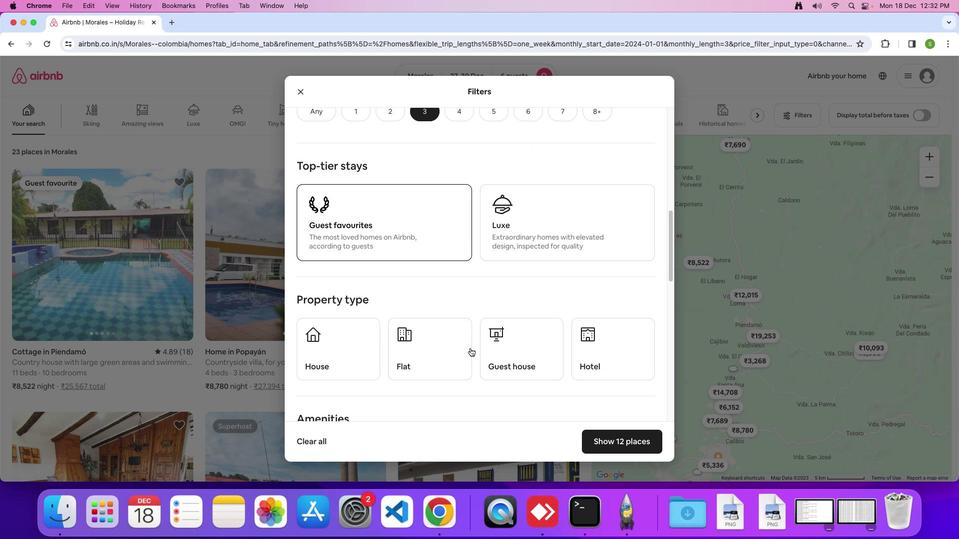
Action: Mouse moved to (523, 324)
Screenshot: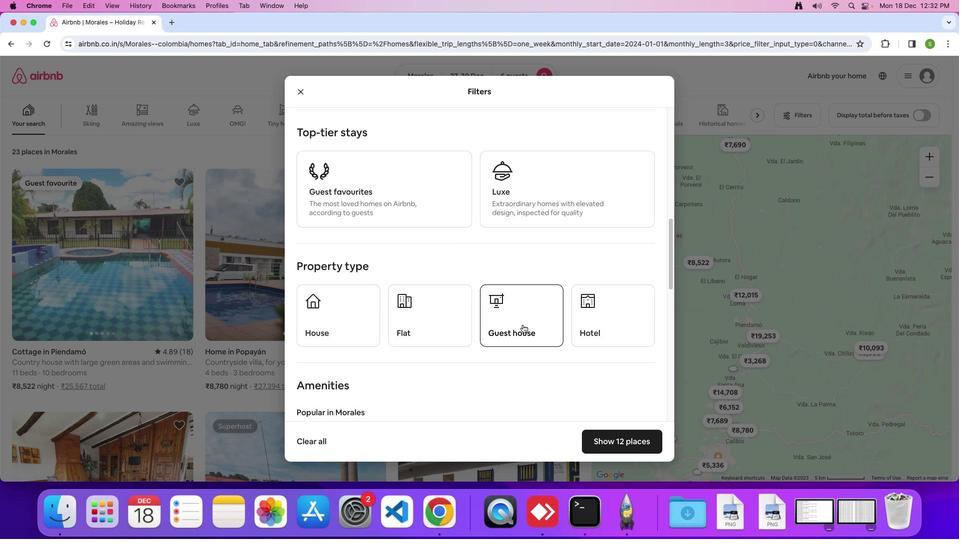 
Action: Mouse pressed left at (523, 324)
Screenshot: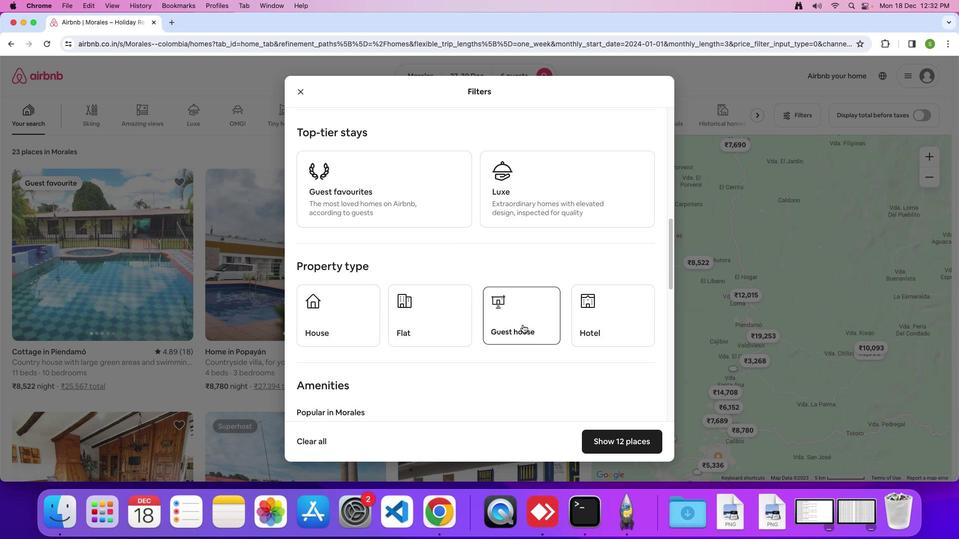 
Action: Mouse moved to (459, 367)
Screenshot: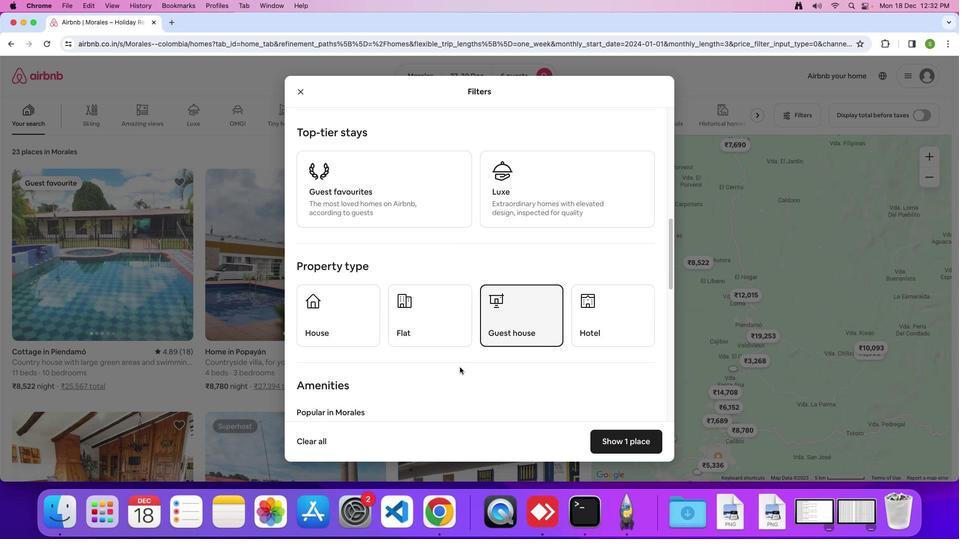 
Action: Mouse scrolled (459, 367) with delta (0, 0)
Screenshot: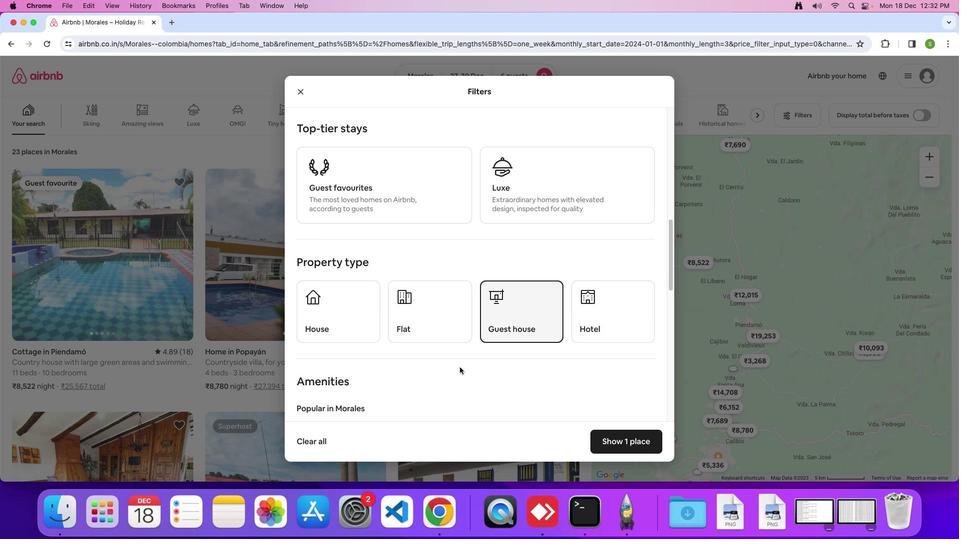 
Action: Mouse scrolled (459, 367) with delta (0, 0)
Screenshot: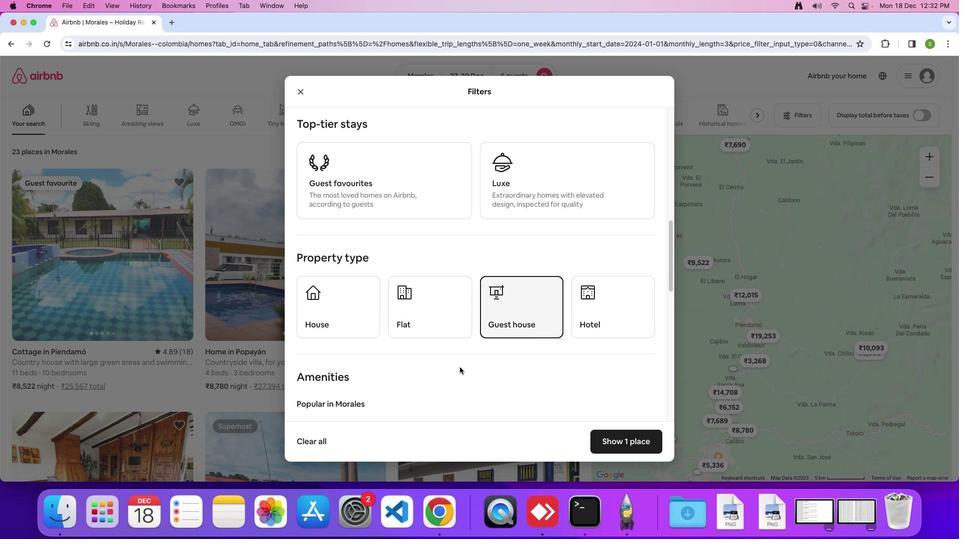 
Action: Mouse scrolled (459, 367) with delta (0, 0)
Screenshot: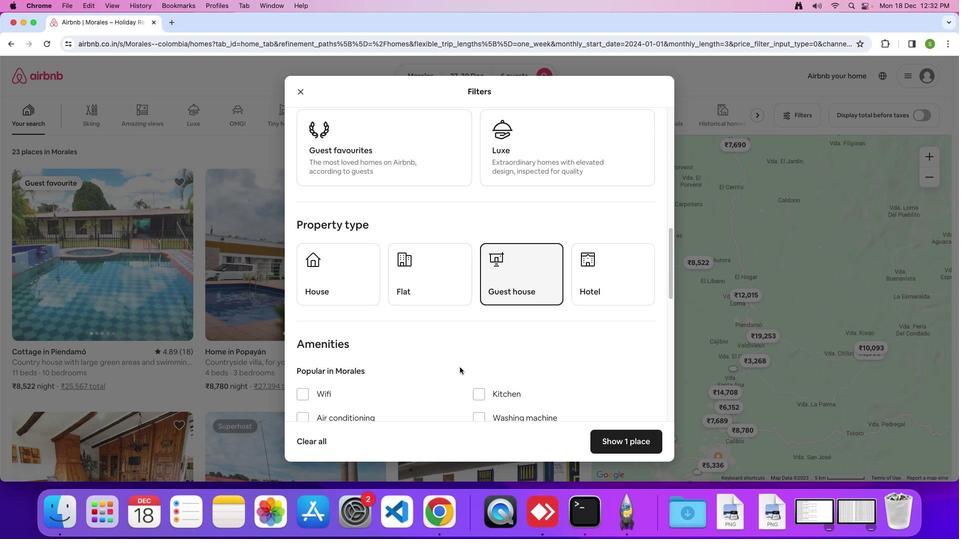
Action: Mouse scrolled (459, 367) with delta (0, 0)
Screenshot: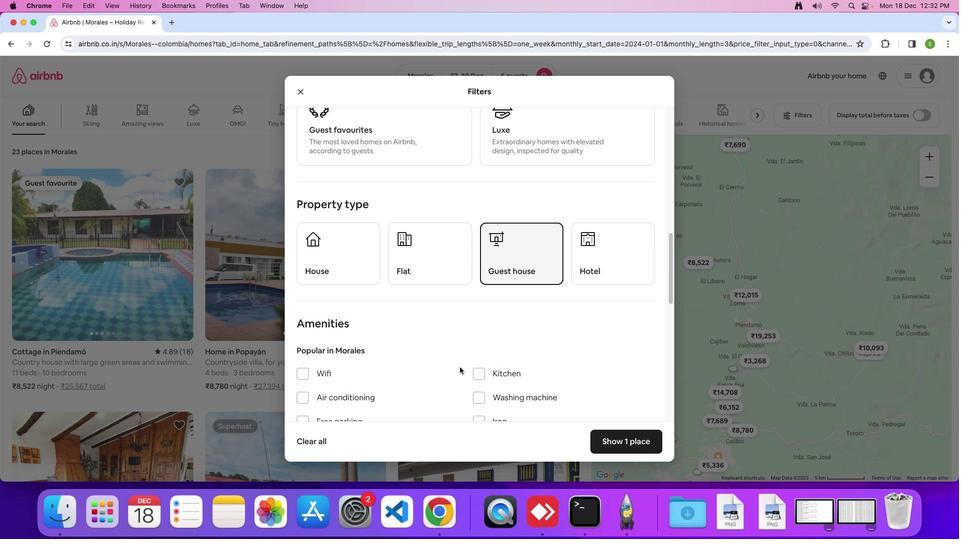 
Action: Mouse scrolled (459, 367) with delta (0, 0)
Screenshot: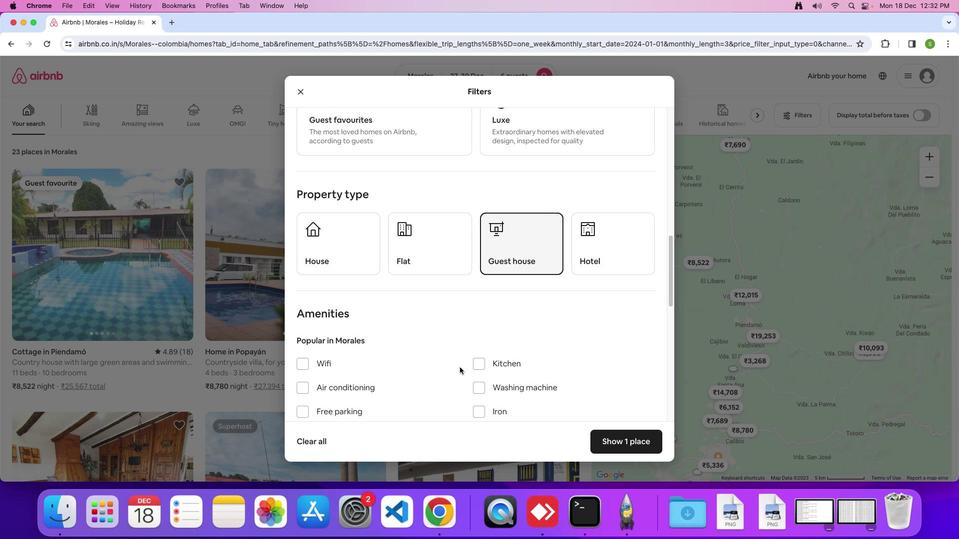 
Action: Mouse scrolled (459, 367) with delta (0, 0)
Screenshot: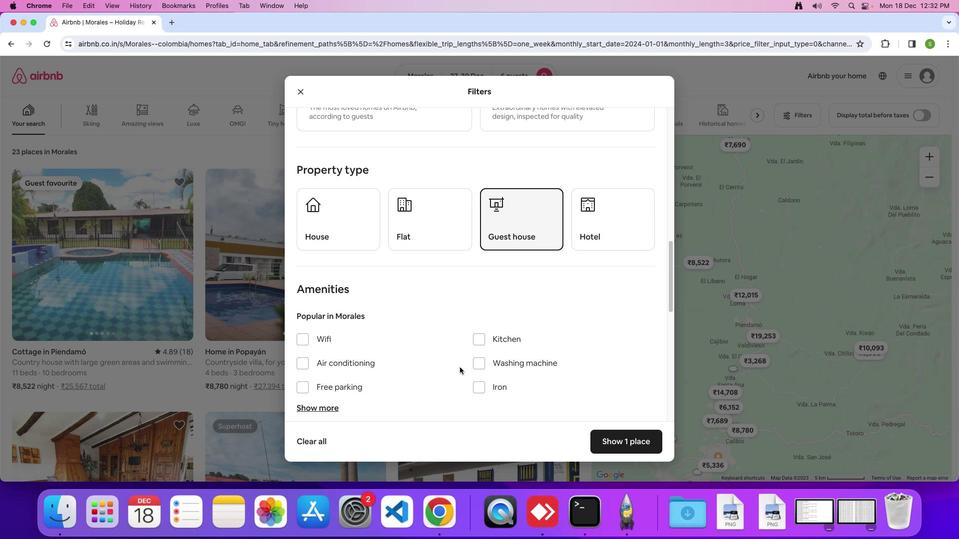 
Action: Mouse scrolled (459, 367) with delta (0, 0)
Screenshot: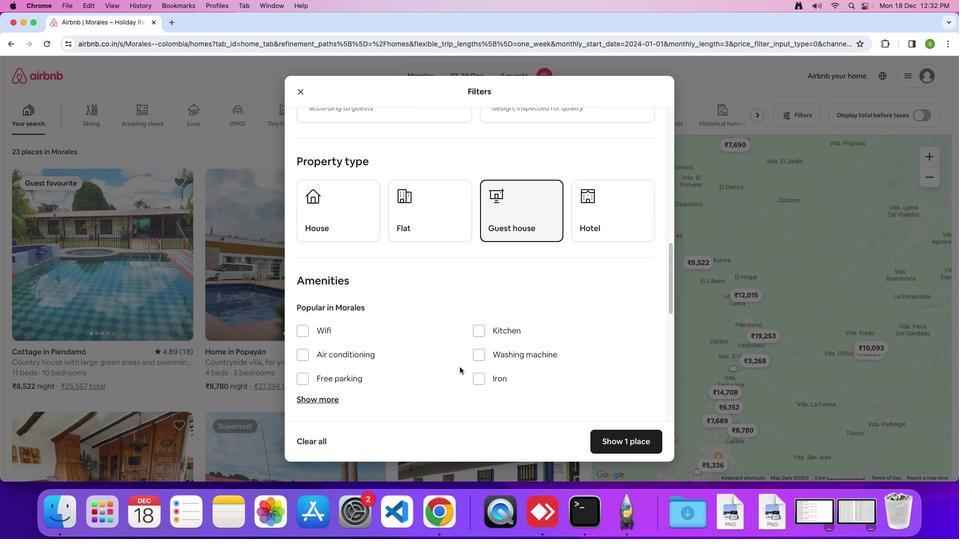 
Action: Mouse scrolled (459, 367) with delta (0, 0)
Screenshot: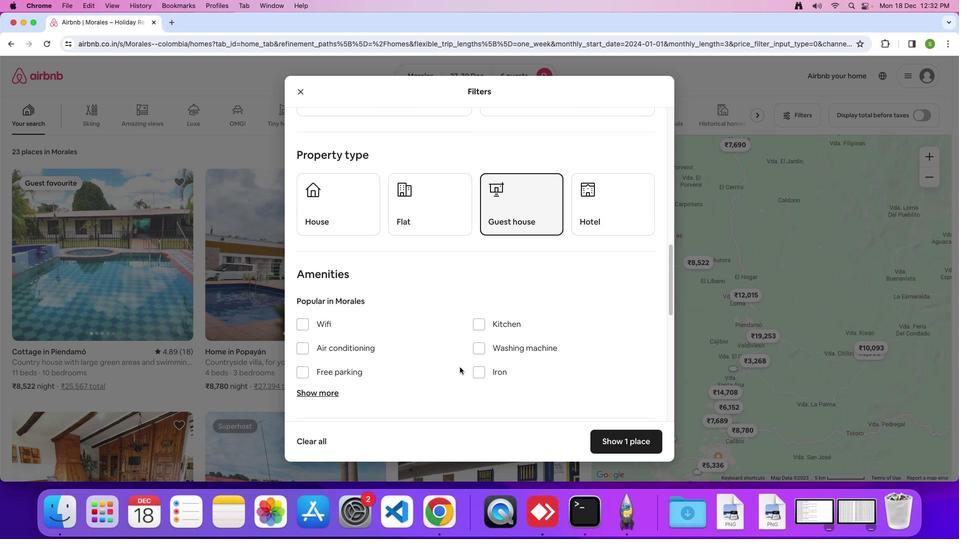 
Action: Mouse scrolled (459, 367) with delta (0, 0)
Screenshot: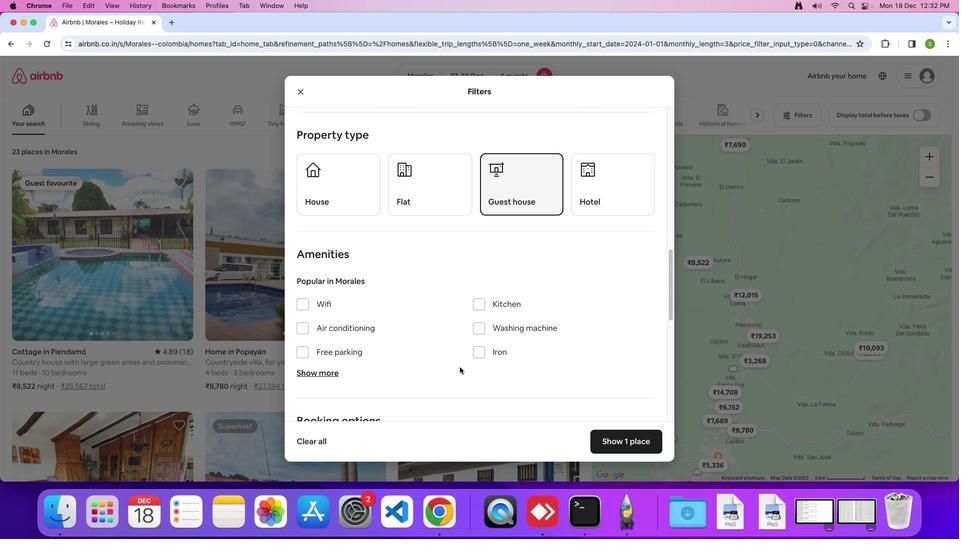 
Action: Mouse moved to (480, 323)
Screenshot: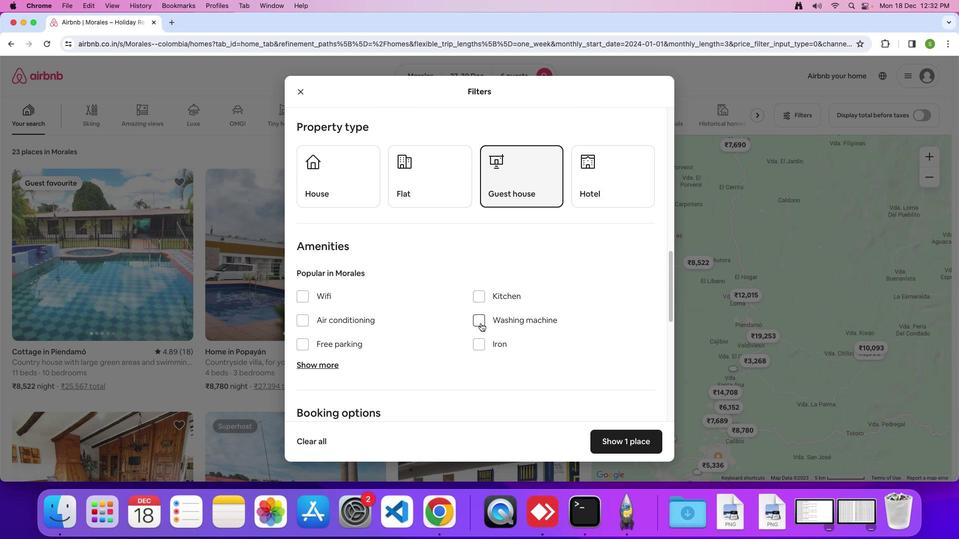 
Action: Mouse pressed left at (480, 323)
Screenshot: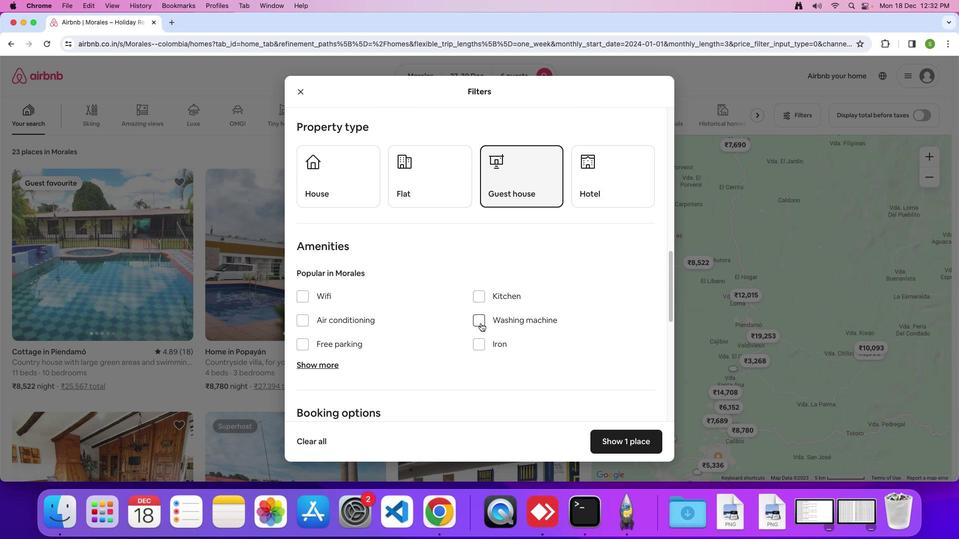 
Action: Mouse moved to (434, 356)
Screenshot: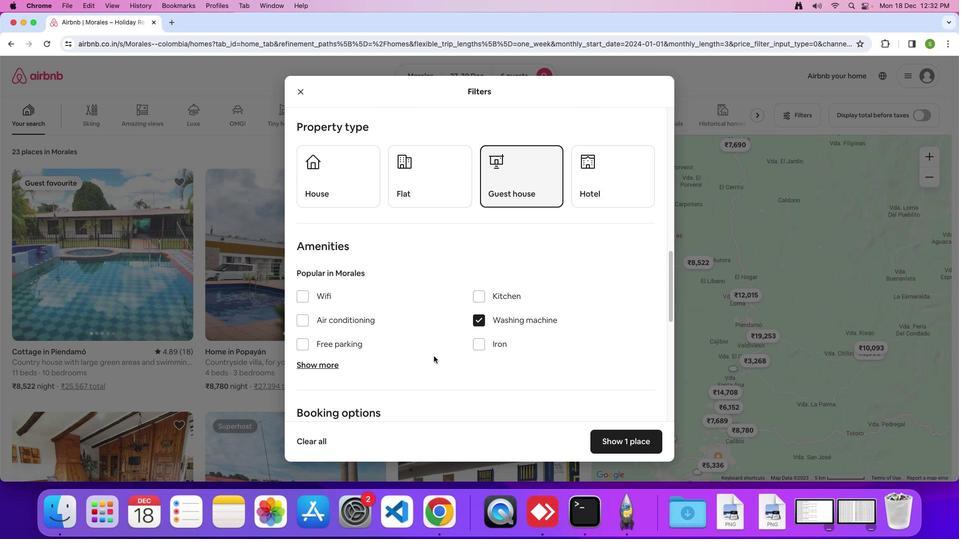 
Action: Mouse scrolled (434, 356) with delta (0, 0)
Screenshot: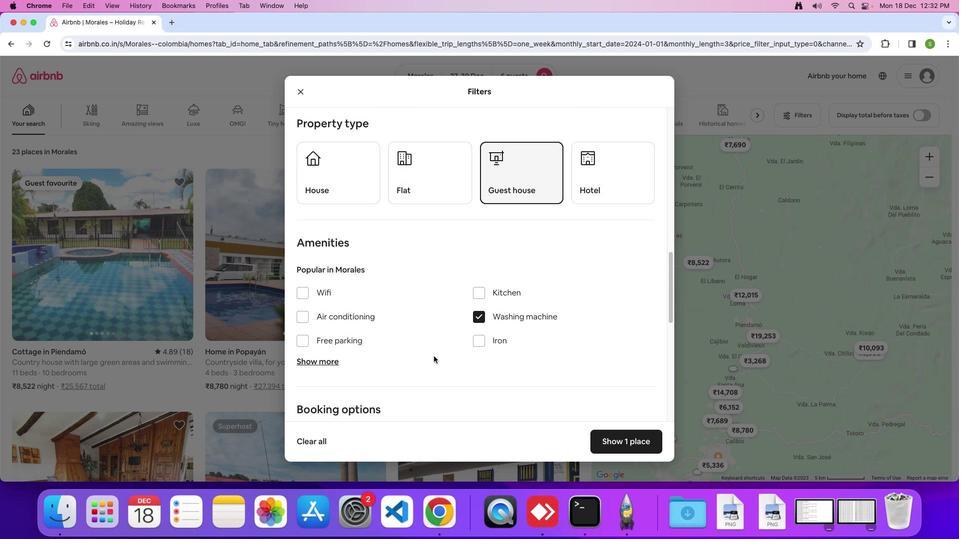 
Action: Mouse scrolled (434, 356) with delta (0, 0)
Screenshot: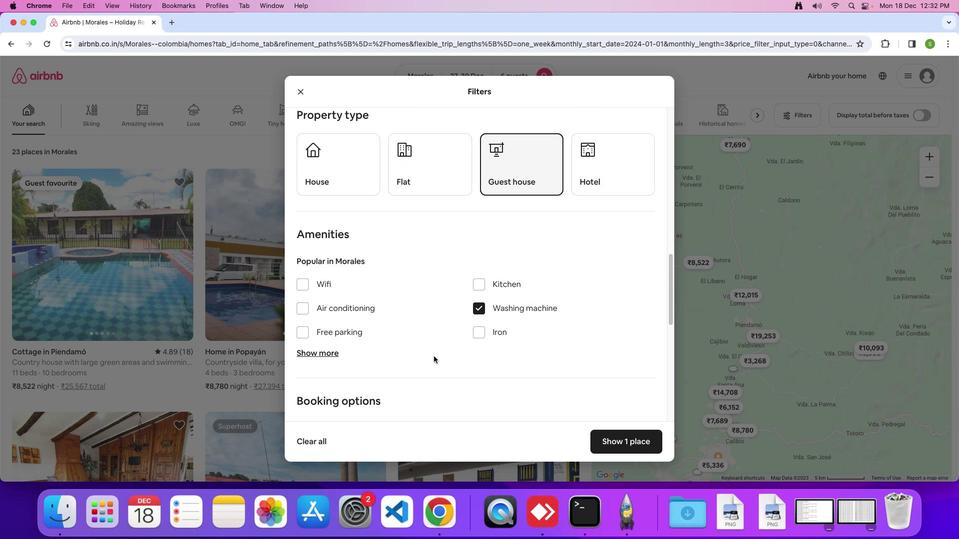 
Action: Mouse scrolled (434, 356) with delta (0, 0)
Screenshot: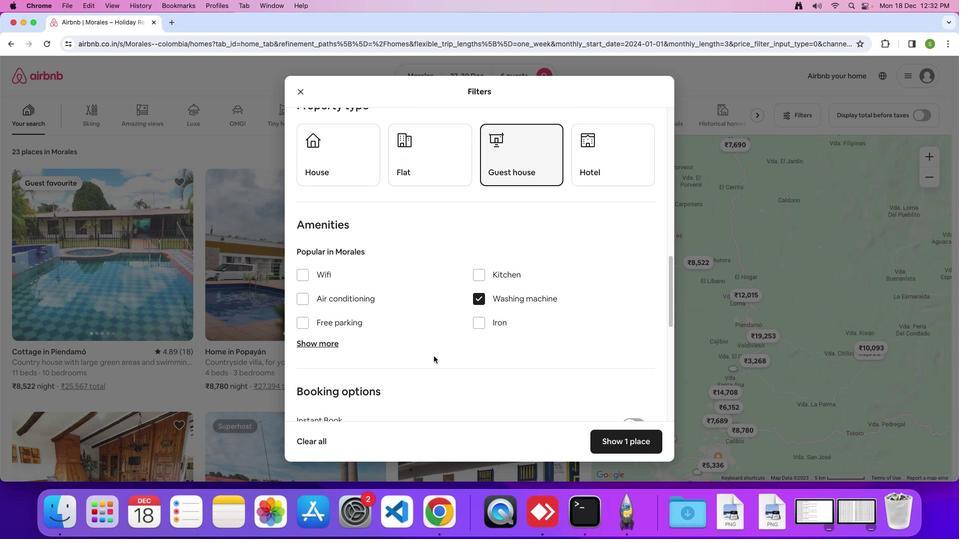 
Action: Mouse scrolled (434, 356) with delta (0, 0)
Screenshot: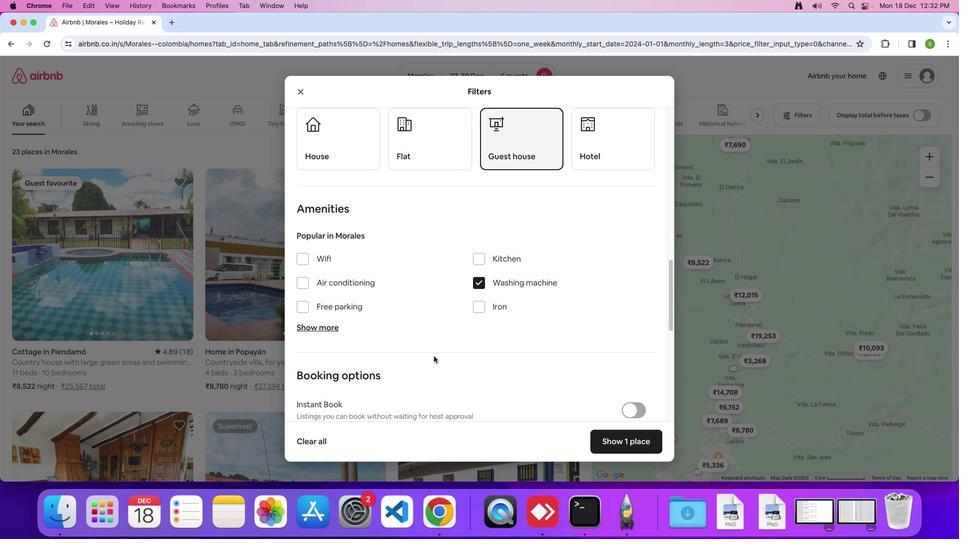 
Action: Mouse scrolled (434, 356) with delta (0, 0)
Screenshot: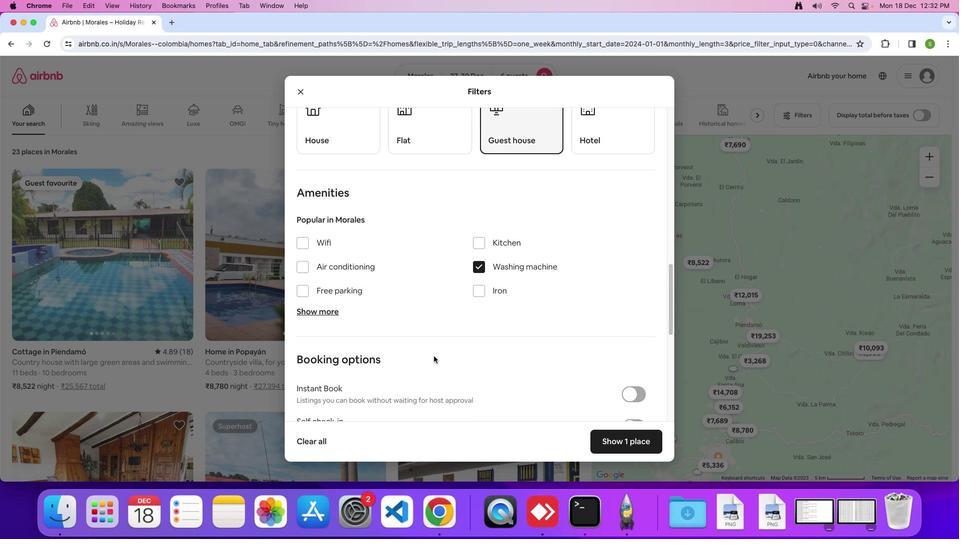 
Action: Mouse moved to (433, 356)
Screenshot: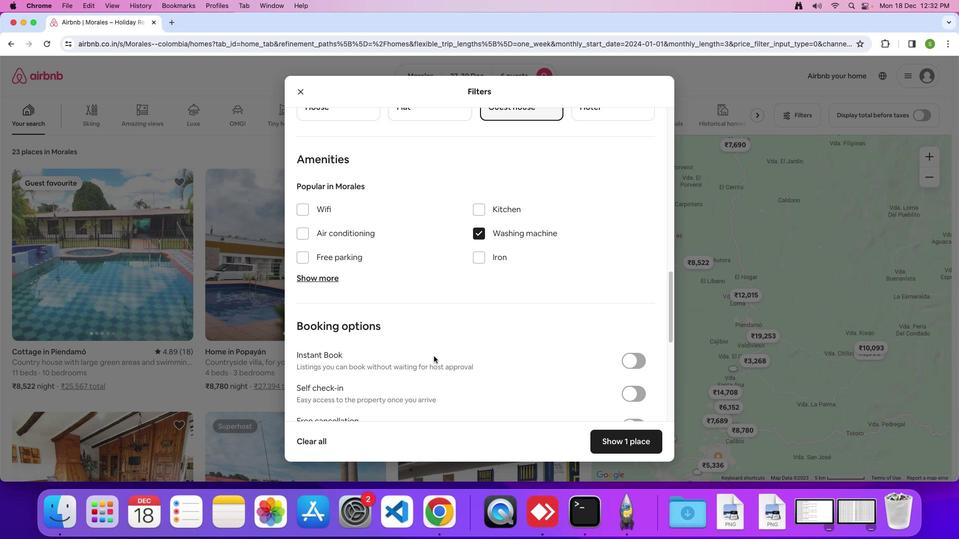 
Action: Mouse scrolled (433, 356) with delta (0, 0)
Screenshot: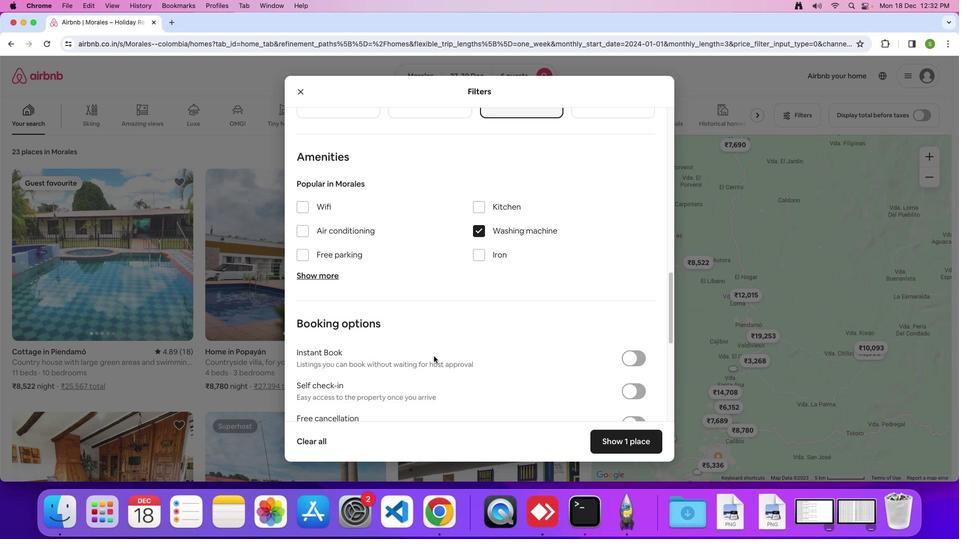 
Action: Mouse scrolled (433, 356) with delta (0, 0)
Screenshot: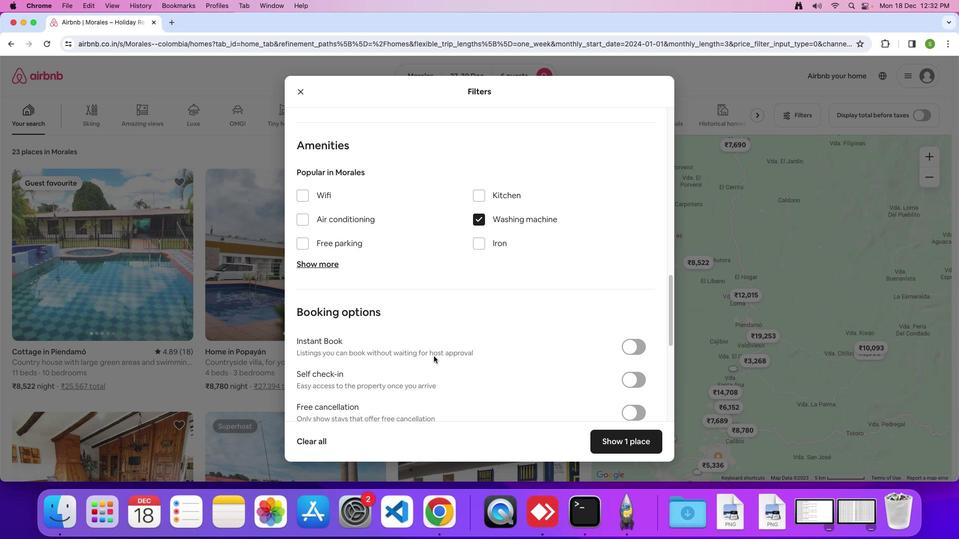 
Action: Mouse scrolled (433, 356) with delta (0, 0)
Screenshot: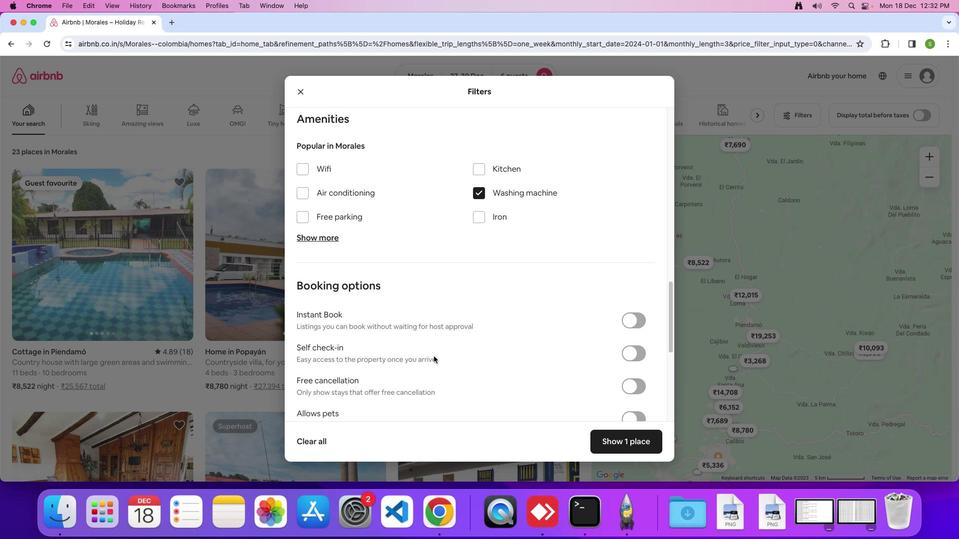 
Action: Mouse scrolled (433, 356) with delta (0, 0)
Screenshot: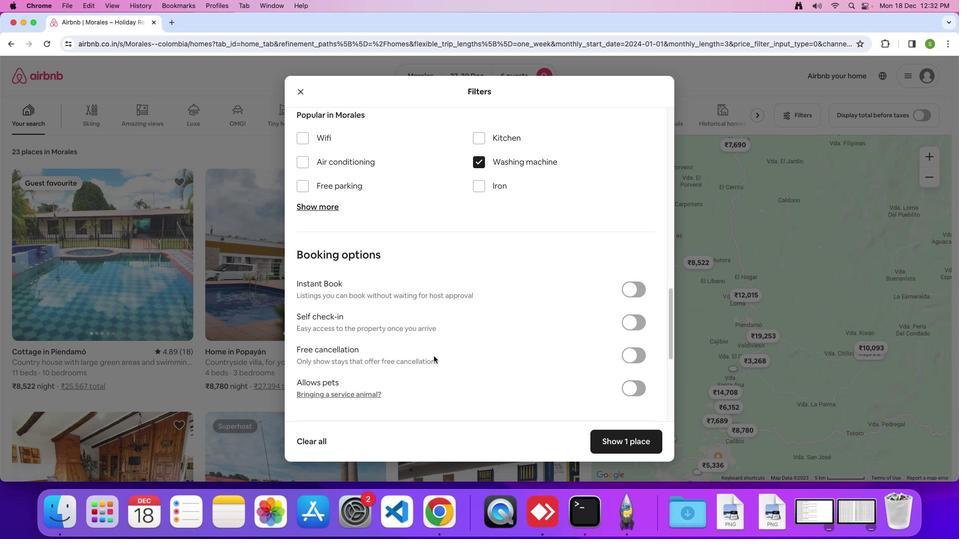 
Action: Mouse scrolled (433, 356) with delta (0, 0)
Screenshot: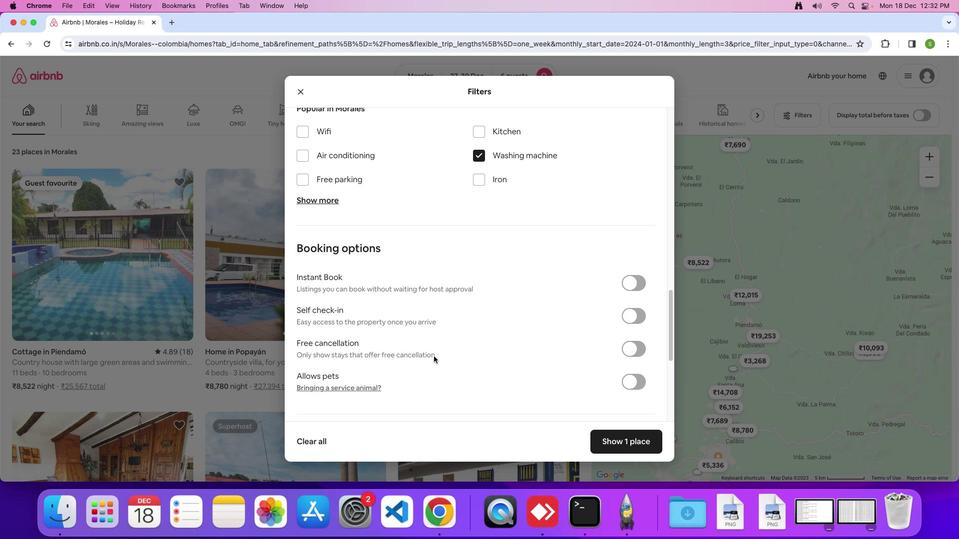 
Action: Mouse scrolled (433, 356) with delta (0, 0)
Screenshot: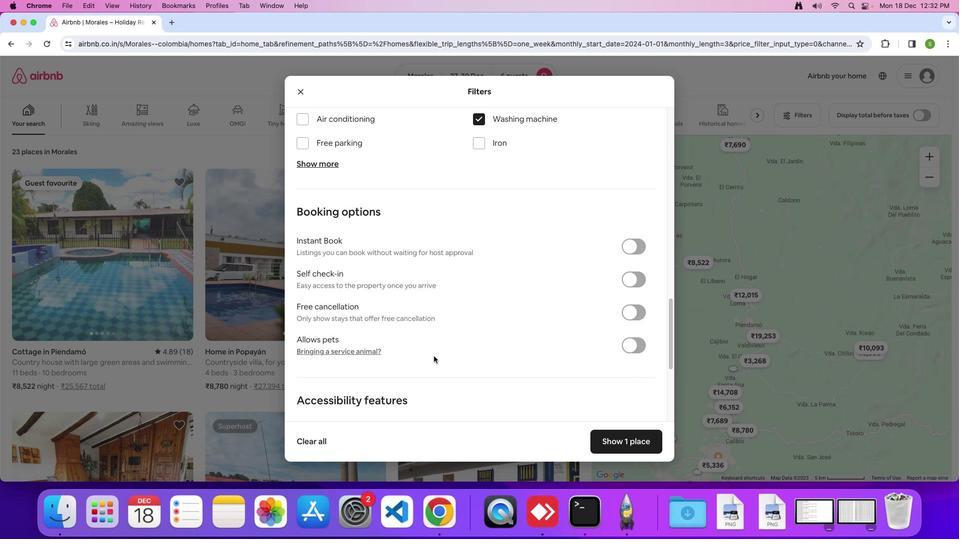 
Action: Mouse scrolled (433, 356) with delta (0, 0)
Screenshot: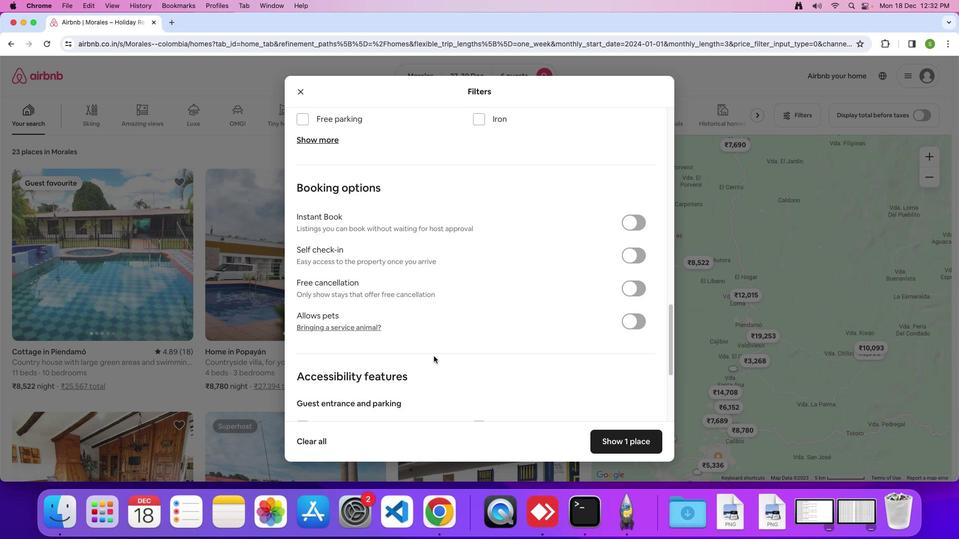 
Action: Mouse scrolled (433, 356) with delta (0, 0)
Screenshot: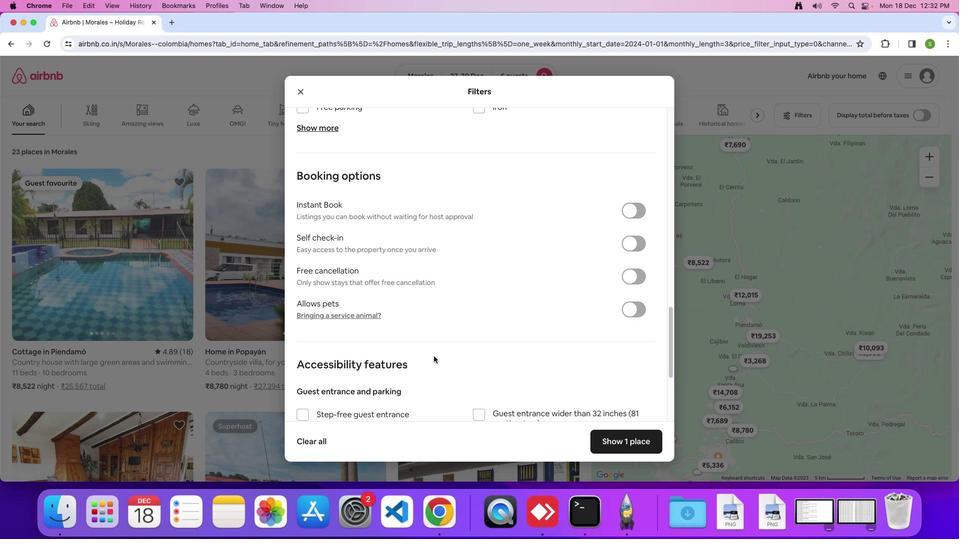 
Action: Mouse scrolled (433, 356) with delta (0, 0)
Screenshot: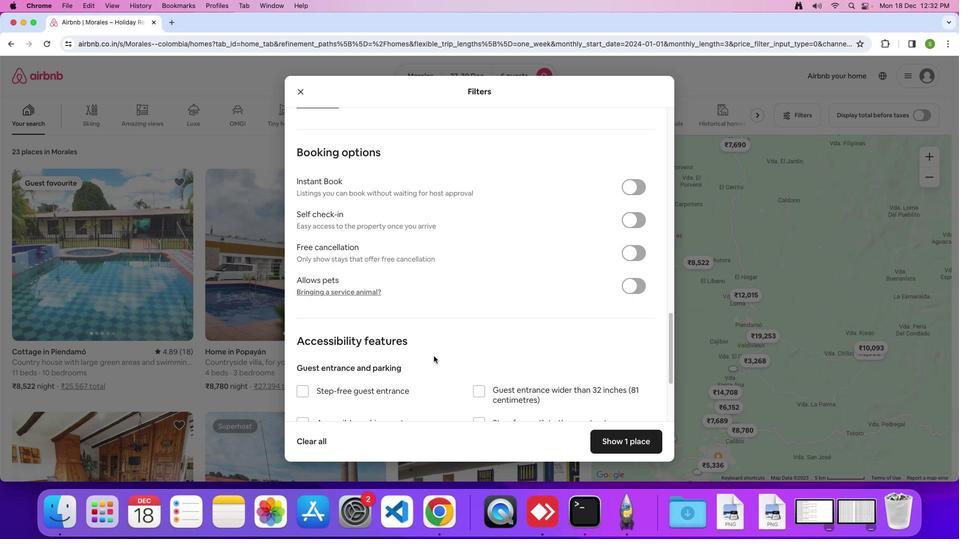 
Action: Mouse scrolled (433, 356) with delta (0, 0)
Screenshot: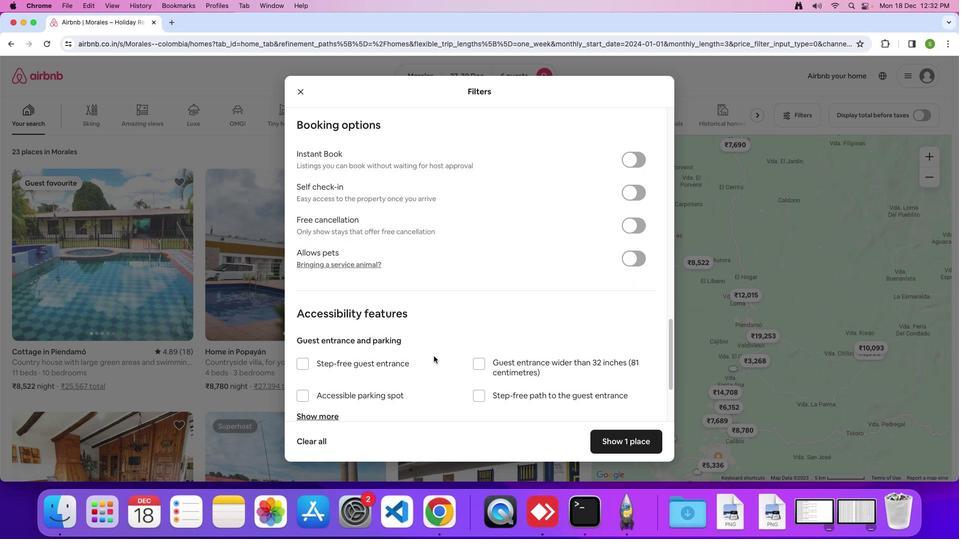 
Action: Mouse scrolled (433, 356) with delta (0, 0)
Screenshot: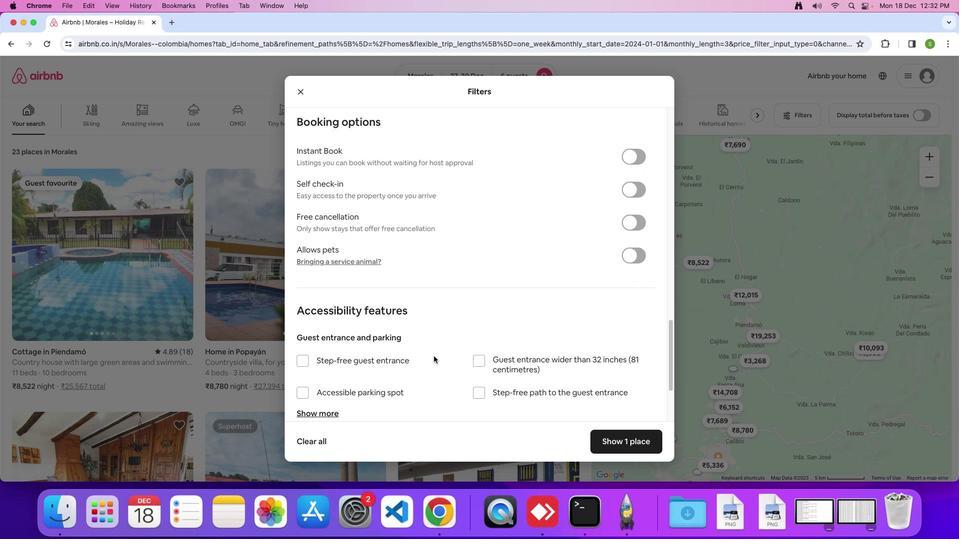 
Action: Mouse scrolled (433, 356) with delta (0, 0)
Screenshot: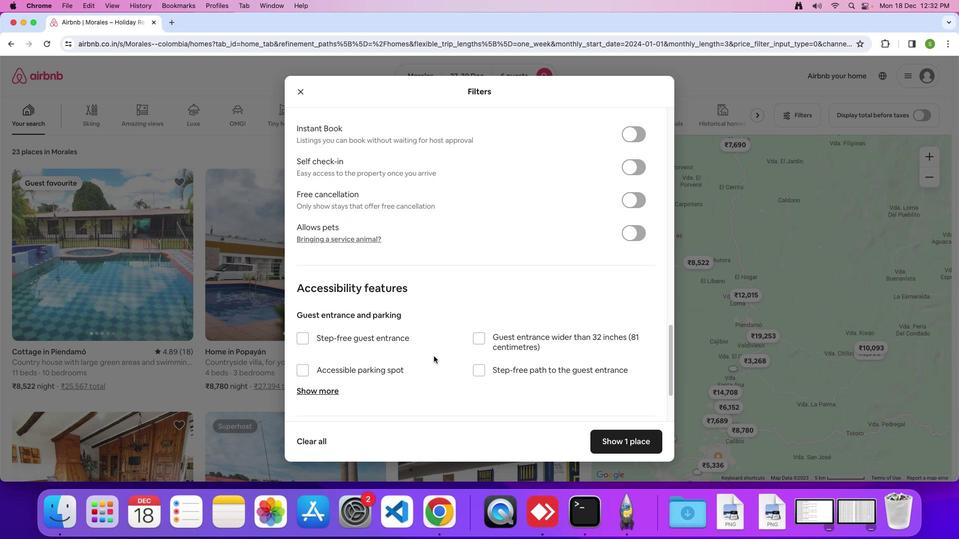
Action: Mouse scrolled (433, 356) with delta (0, 0)
Screenshot: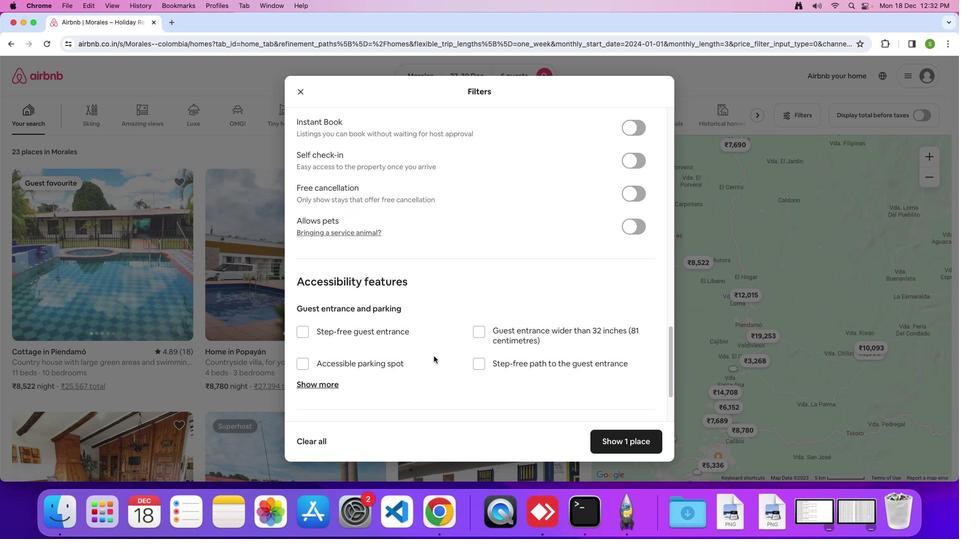 
Action: Mouse scrolled (433, 356) with delta (0, 0)
Screenshot: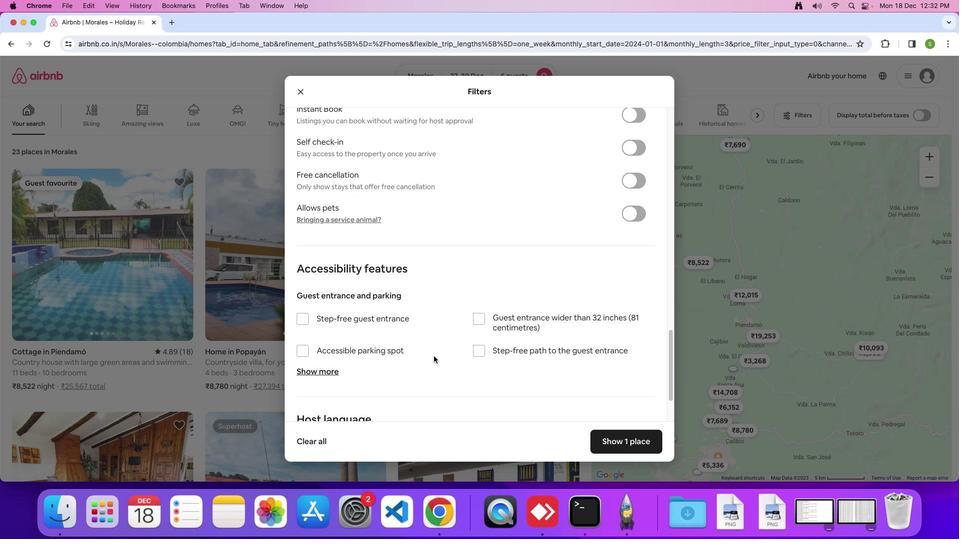 
Action: Mouse scrolled (433, 356) with delta (0, 0)
Screenshot: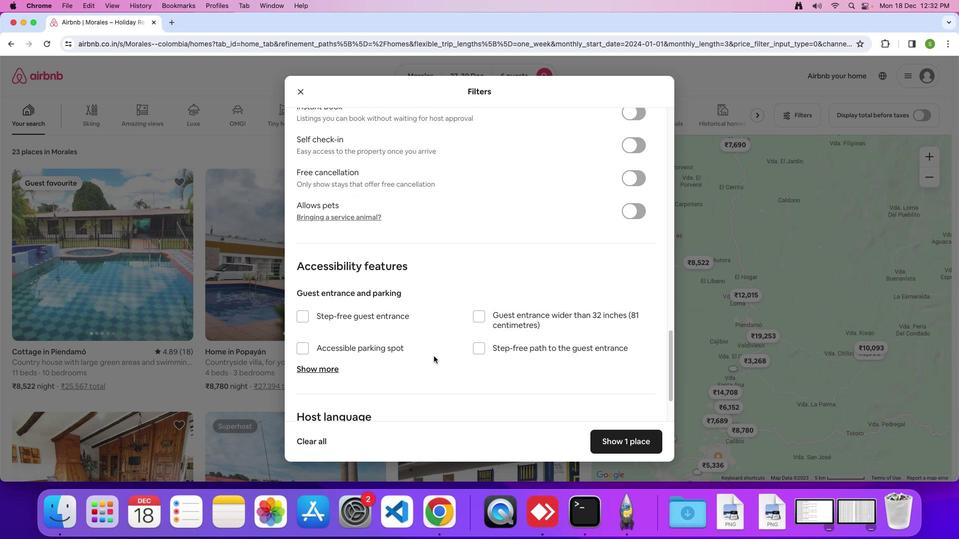 
Action: Mouse scrolled (433, 356) with delta (0, 0)
Screenshot: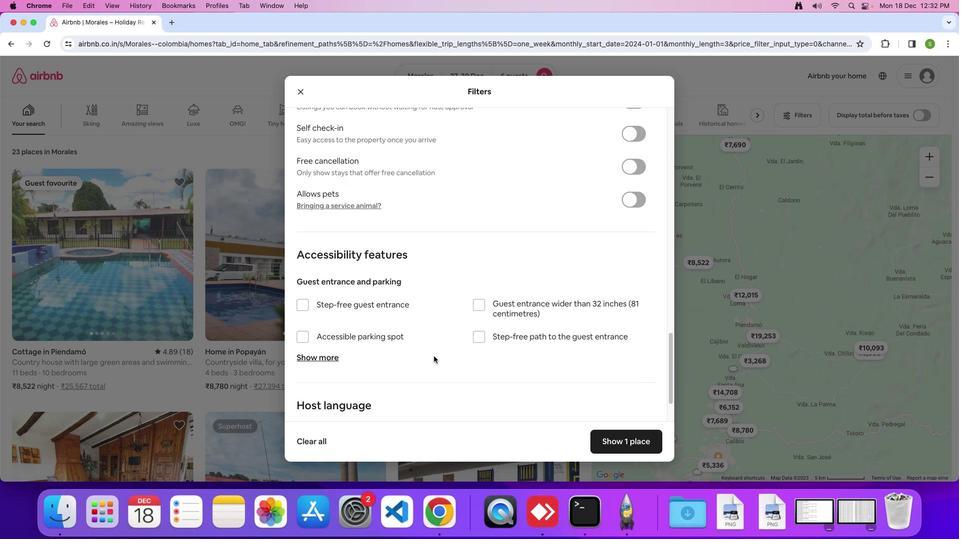 
Action: Mouse scrolled (433, 356) with delta (0, 0)
Screenshot: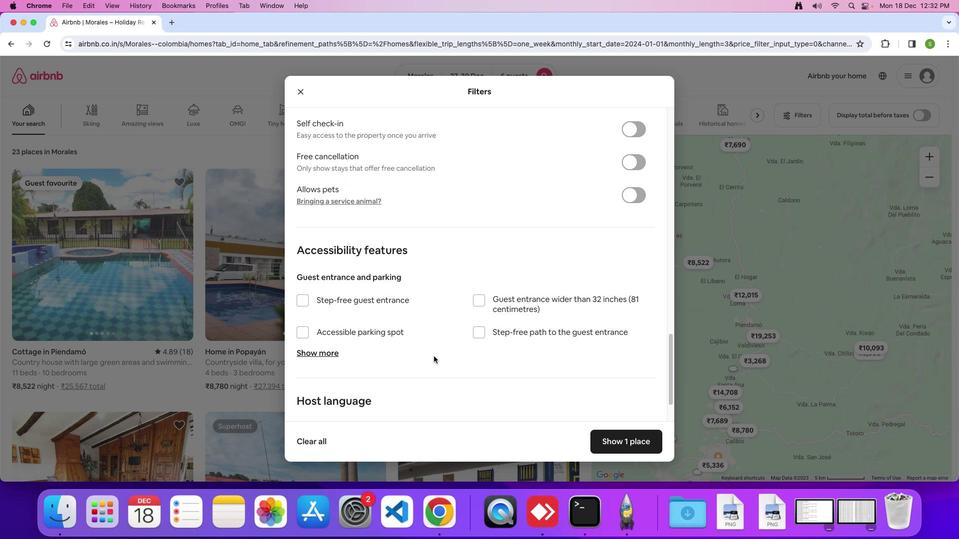 
Action: Mouse scrolled (433, 356) with delta (0, 0)
Screenshot: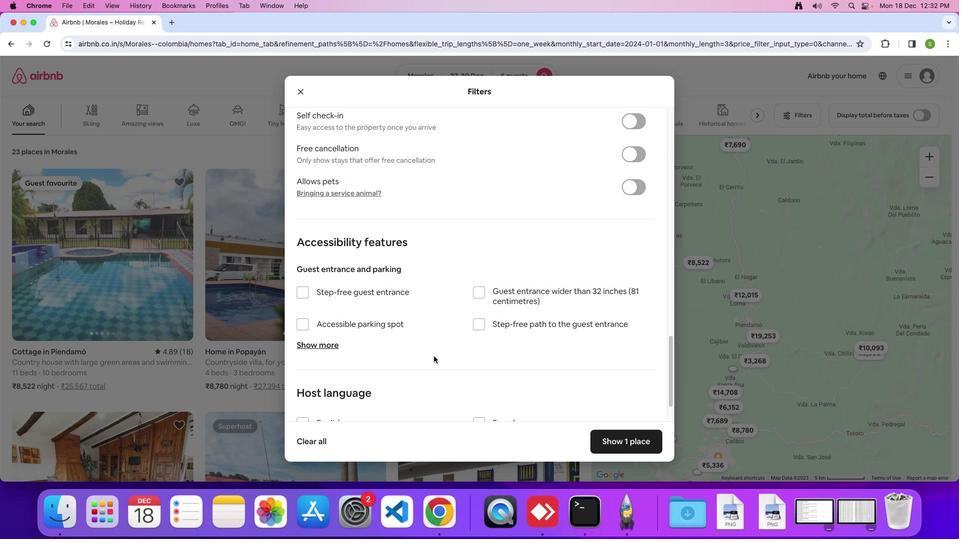 
Action: Mouse scrolled (433, 356) with delta (0, 0)
Screenshot: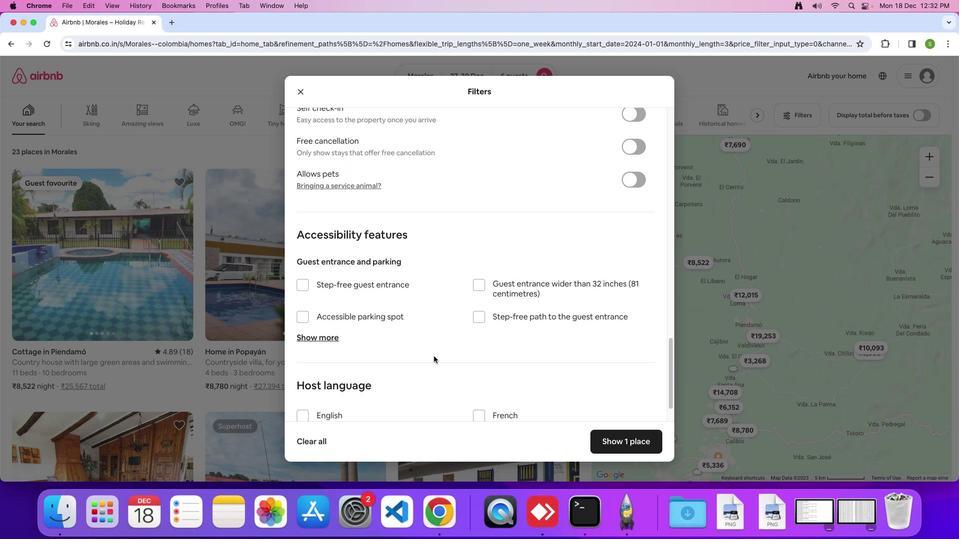 
Action: Mouse scrolled (433, 356) with delta (0, 0)
Screenshot: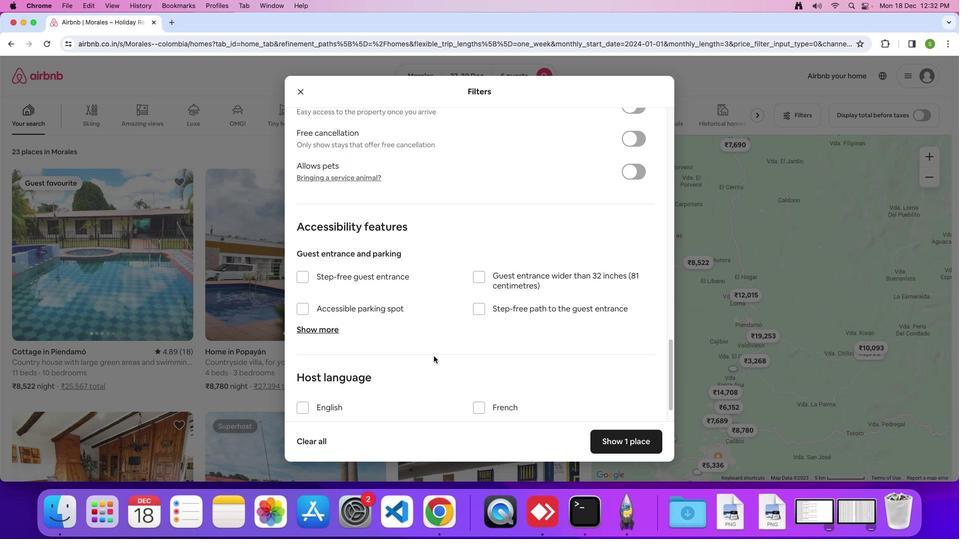 
Action: Mouse scrolled (433, 356) with delta (0, 0)
Screenshot: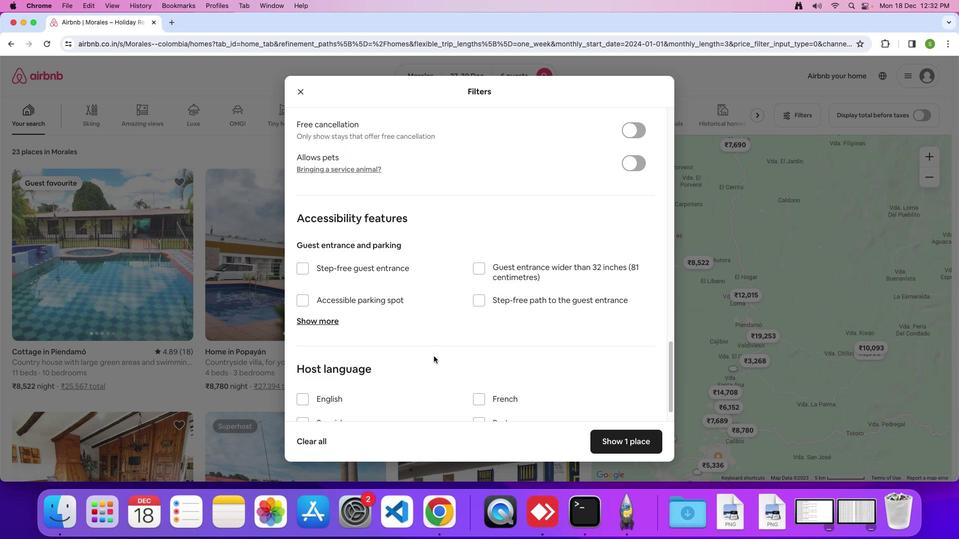 
Action: Mouse scrolled (433, 356) with delta (0, 0)
Screenshot: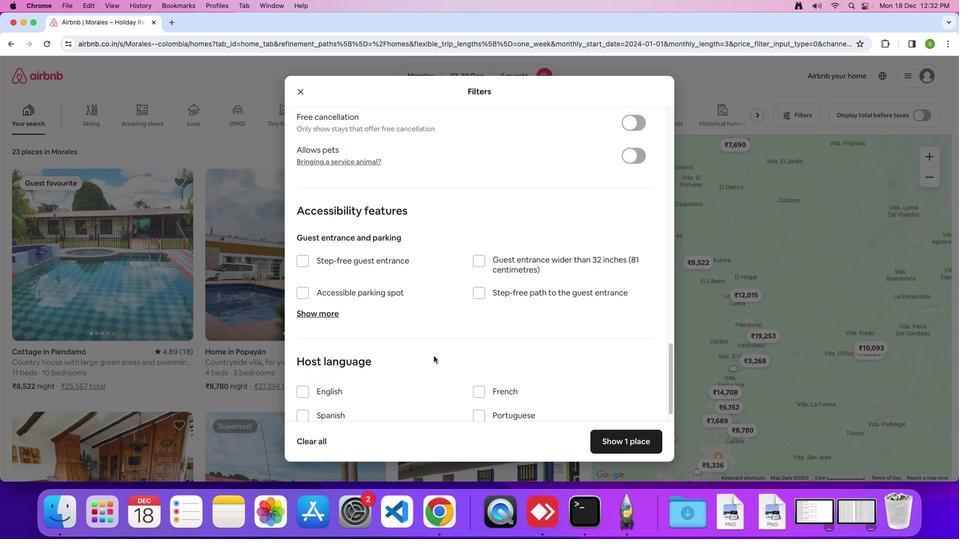 
Action: Mouse scrolled (433, 356) with delta (0, 0)
Screenshot: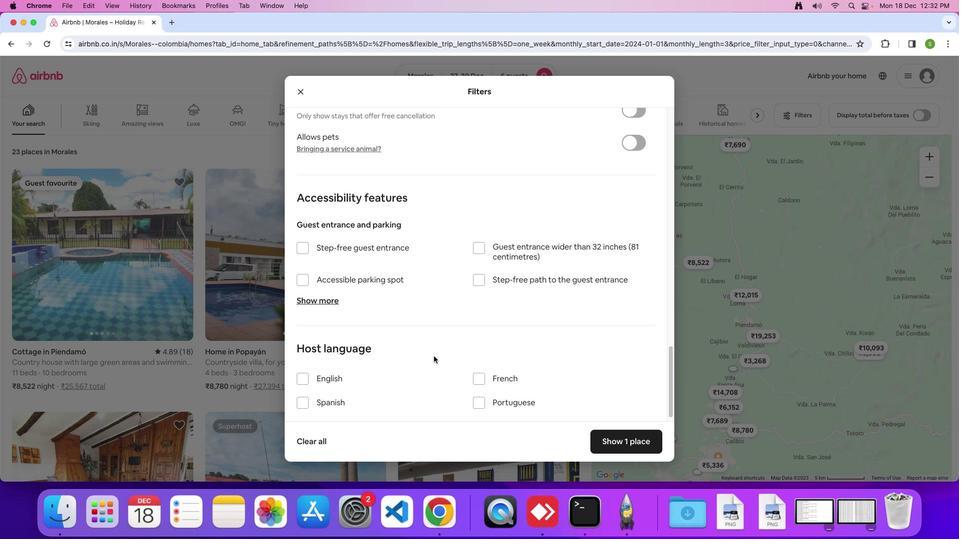 
Action: Mouse scrolled (433, 356) with delta (0, 0)
Screenshot: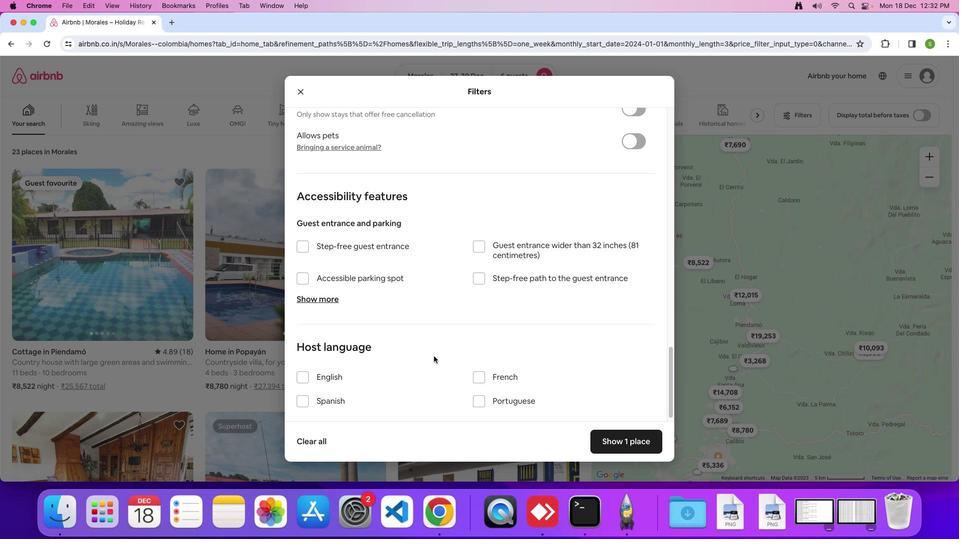 
Action: Mouse scrolled (433, 356) with delta (0, 0)
Screenshot: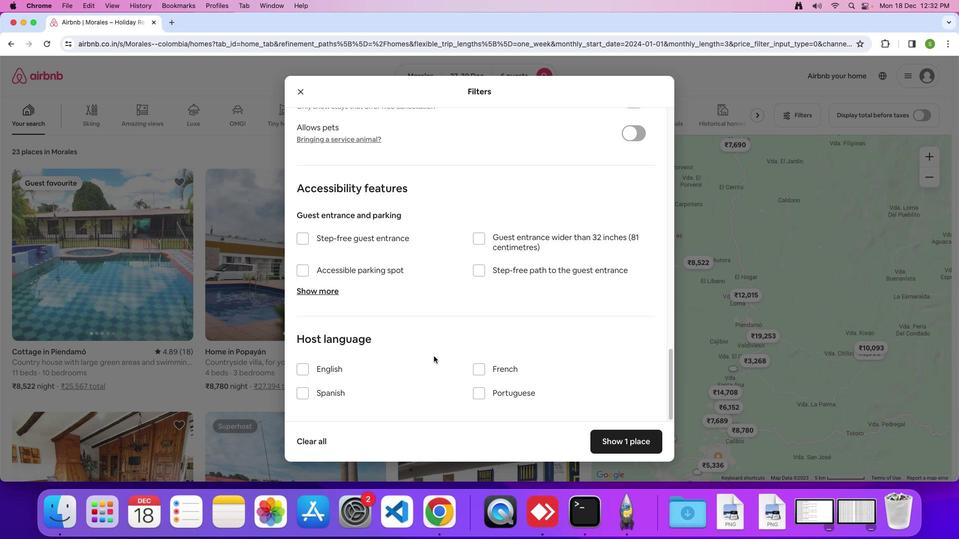 
Action: Mouse scrolled (433, 356) with delta (0, 0)
Screenshot: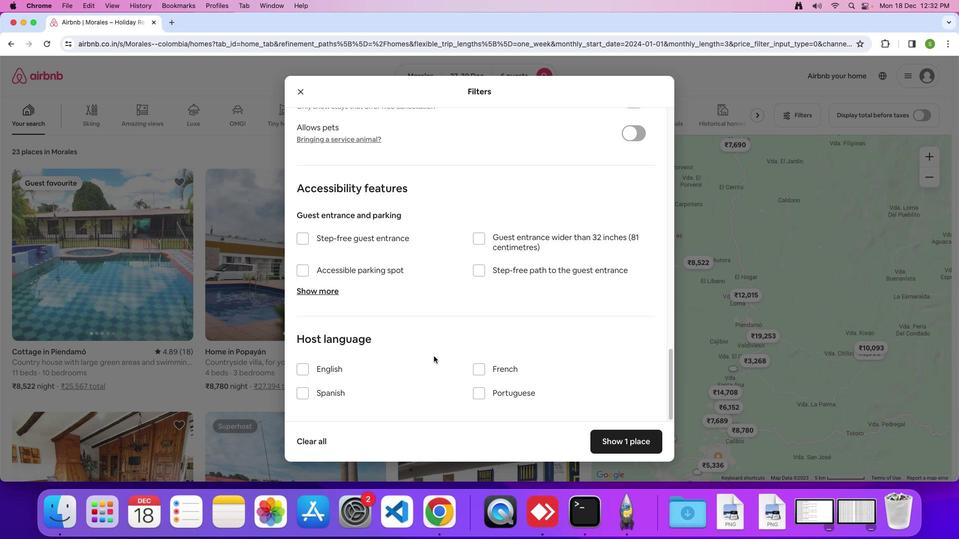 
Action: Mouse moved to (613, 445)
Screenshot: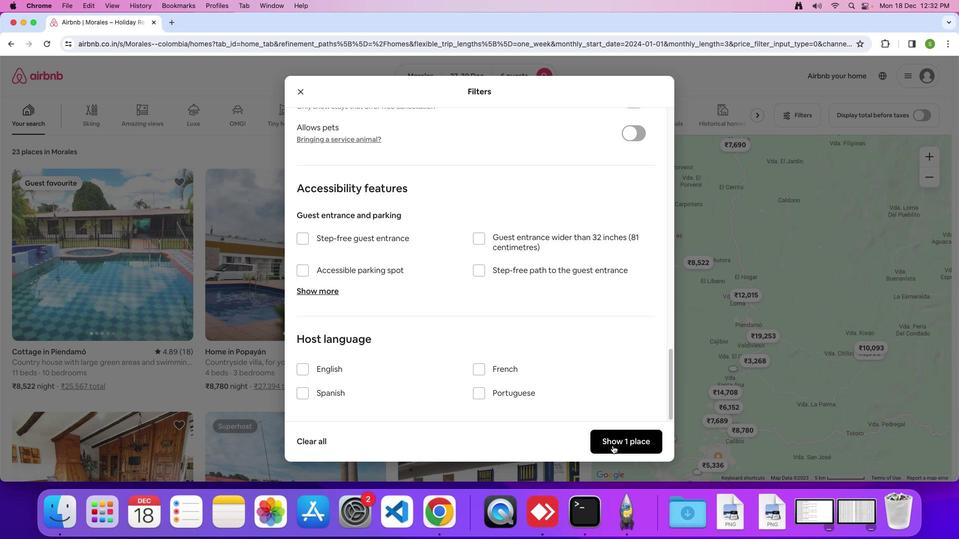 
Action: Mouse pressed left at (613, 445)
Screenshot: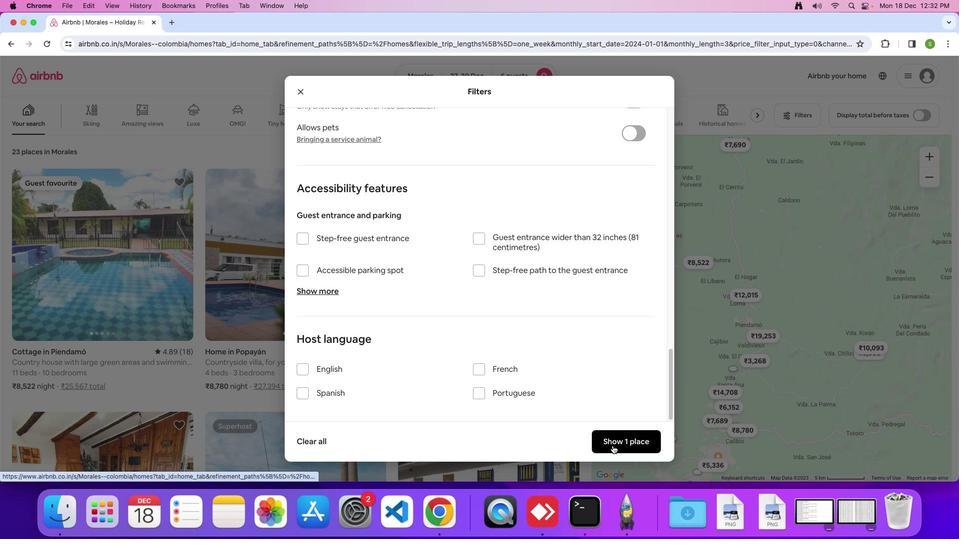 
Action: Mouse moved to (113, 271)
Screenshot: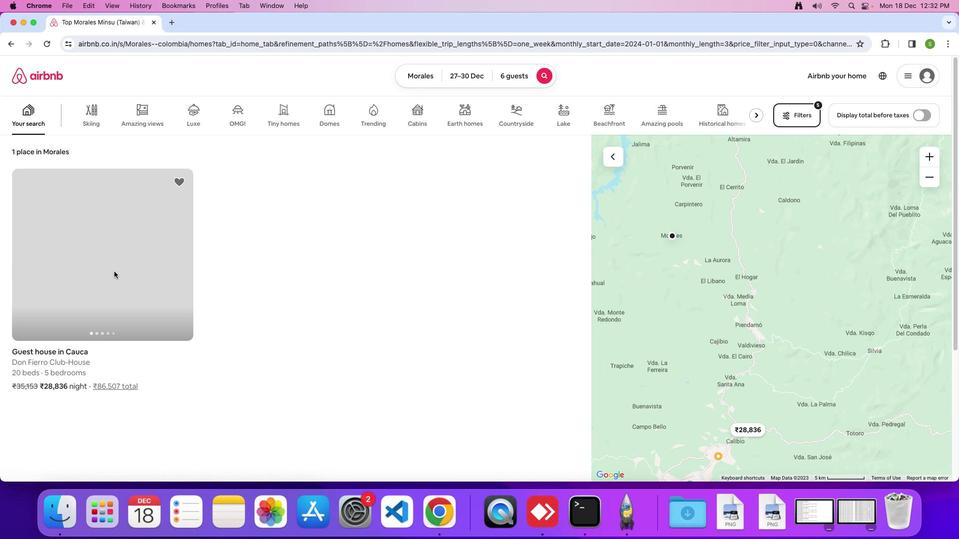 
Action: Mouse pressed left at (113, 271)
Screenshot: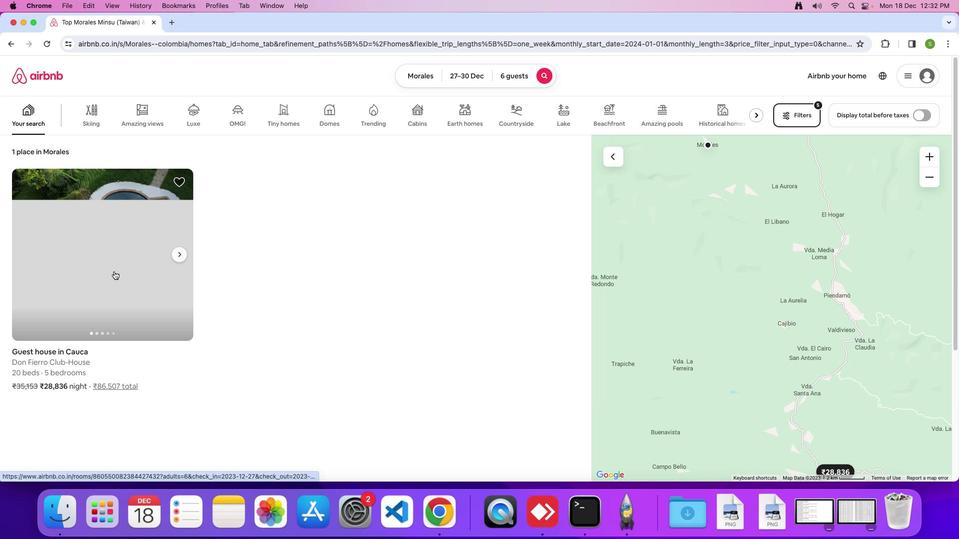 
Action: Mouse moved to (375, 297)
Screenshot: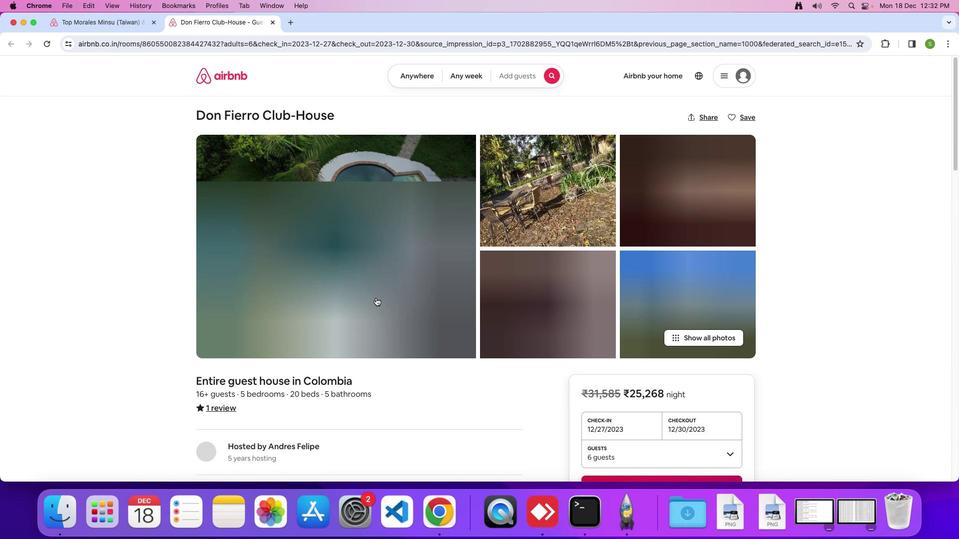 
Action: Mouse pressed left at (375, 297)
Screenshot: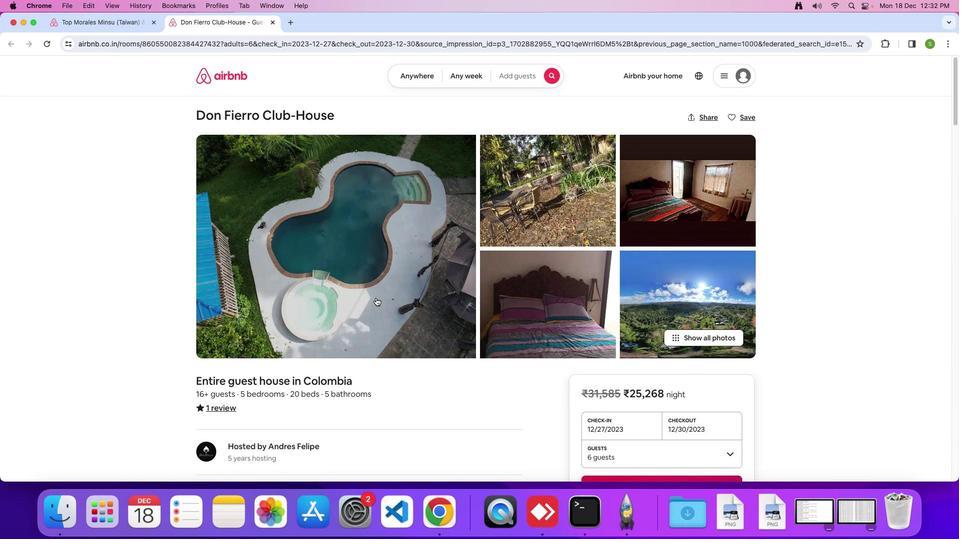 
Action: Mouse moved to (451, 348)
Screenshot: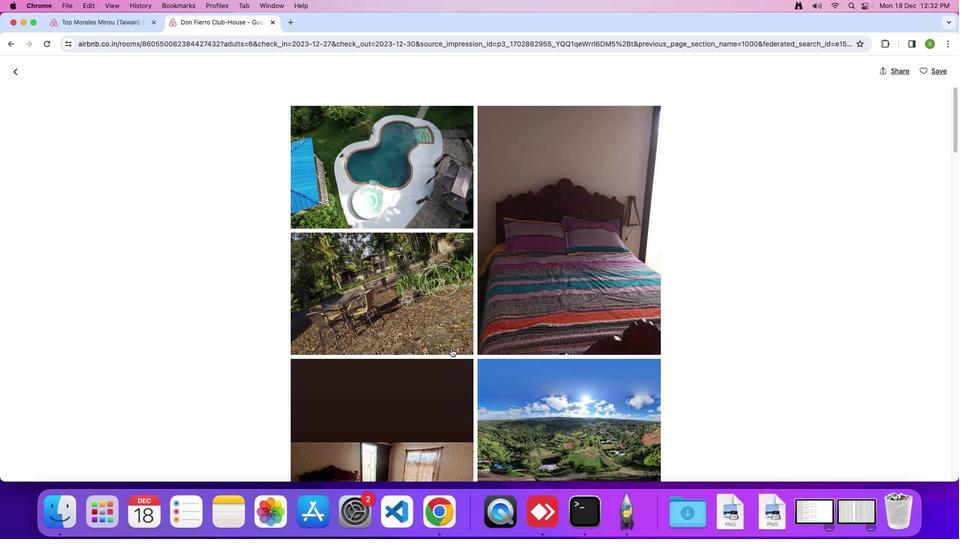 
Action: Mouse scrolled (451, 348) with delta (0, 0)
Screenshot: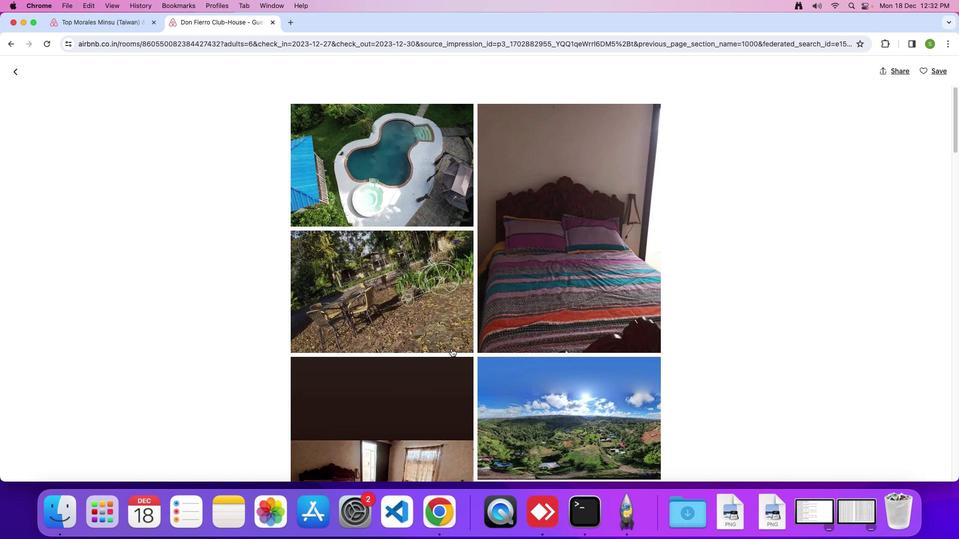 
Action: Mouse scrolled (451, 348) with delta (0, 0)
Screenshot: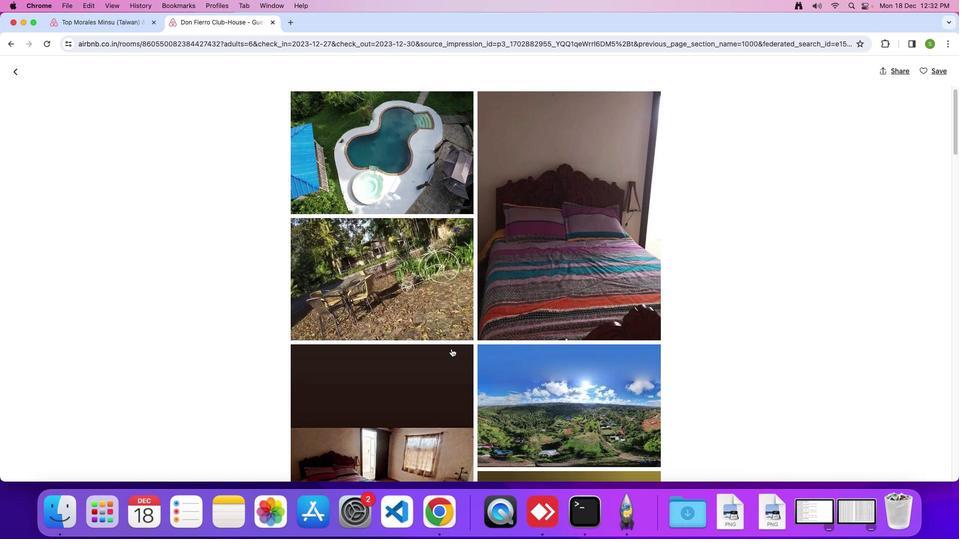 
Action: Mouse scrolled (451, 348) with delta (0, -1)
Screenshot: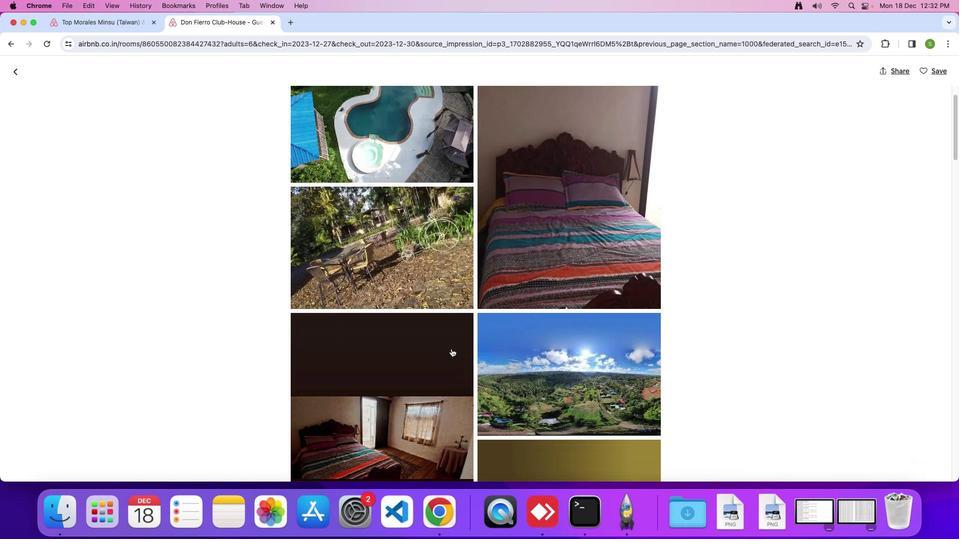 
Action: Mouse scrolled (451, 348) with delta (0, 0)
Screenshot: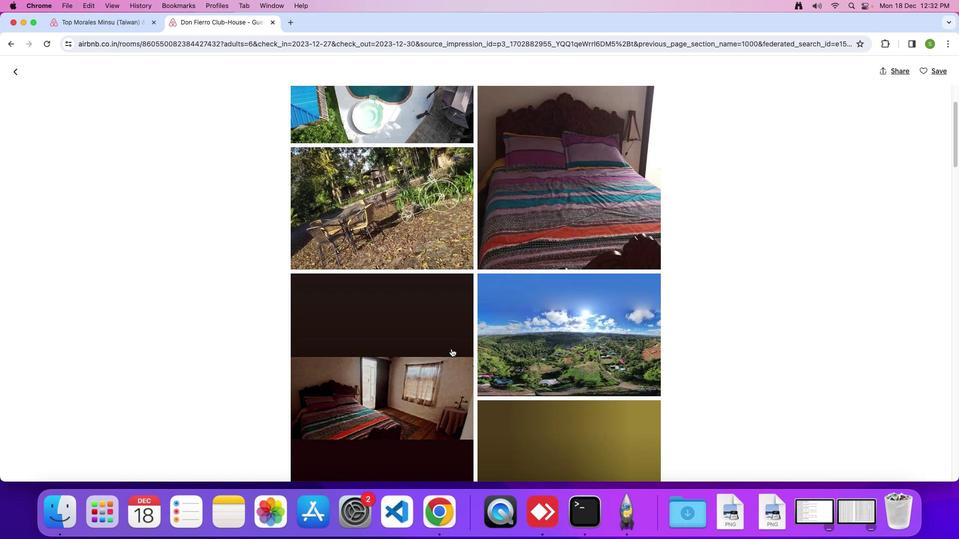 
Action: Mouse scrolled (451, 348) with delta (0, 0)
Screenshot: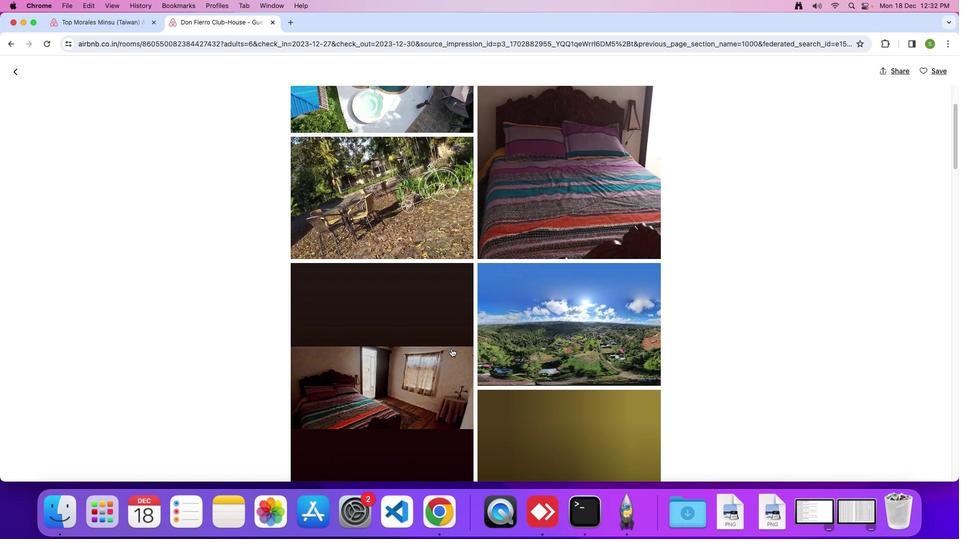 
Action: Mouse scrolled (451, 348) with delta (0, 0)
Screenshot: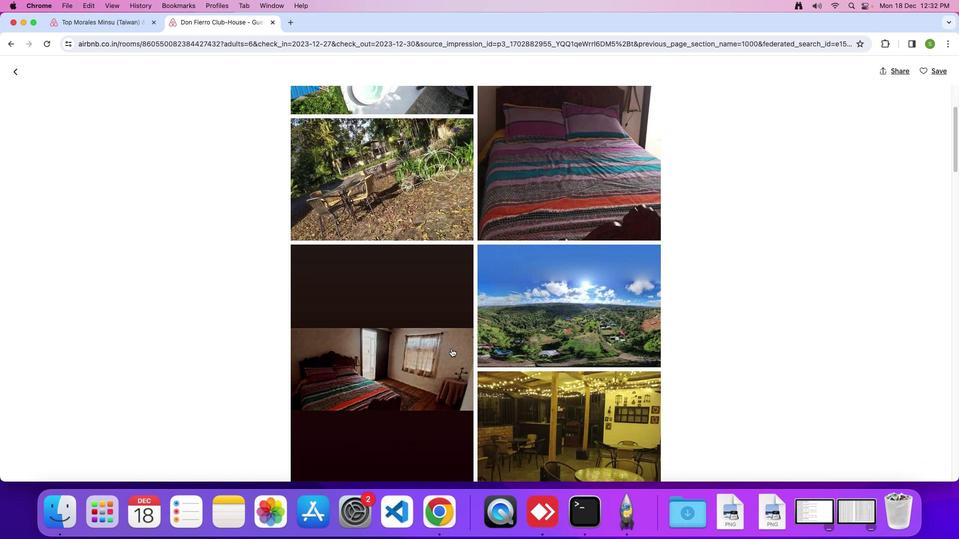 
Action: Mouse scrolled (451, 348) with delta (0, 0)
Screenshot: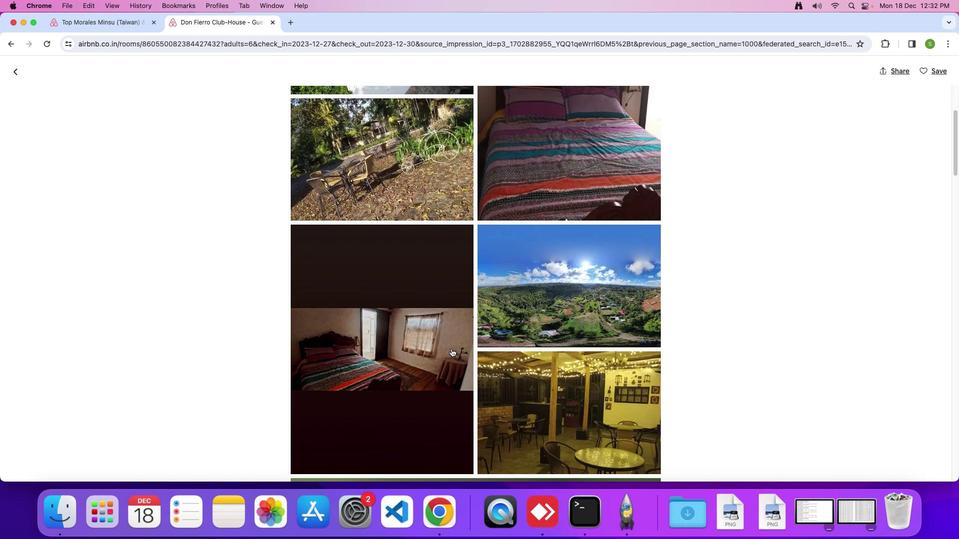 
Action: Mouse scrolled (451, 348) with delta (0, 0)
Screenshot: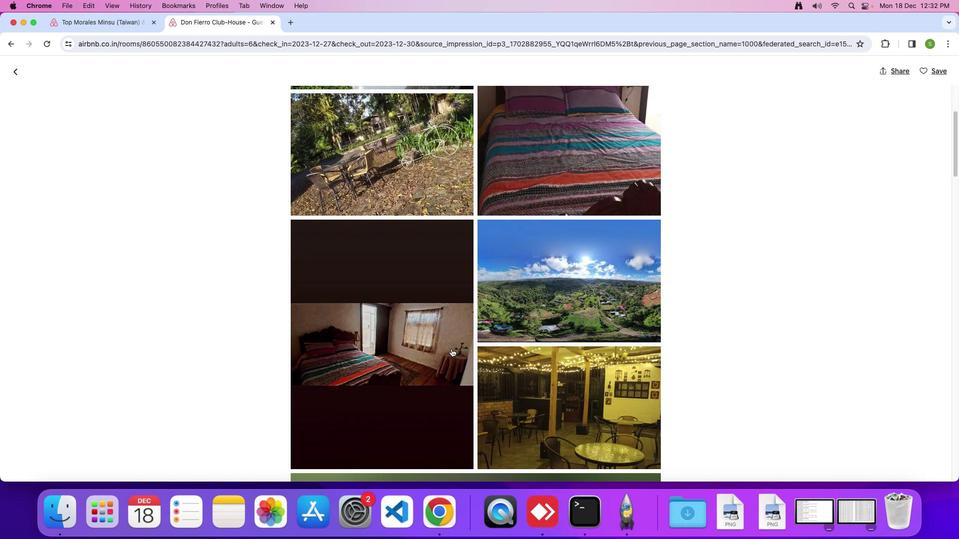 
Action: Mouse scrolled (451, 348) with delta (0, 0)
Screenshot: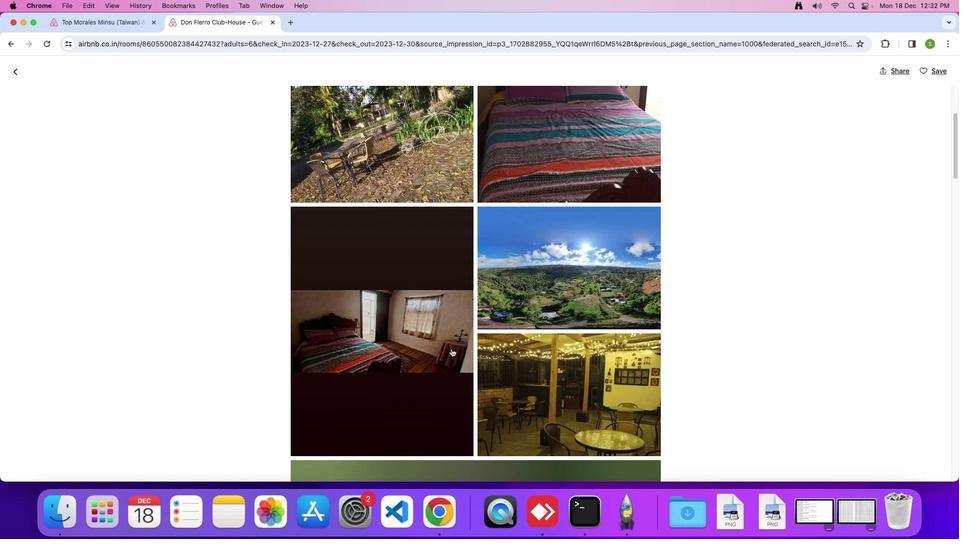 
Action: Mouse scrolled (451, 348) with delta (0, 0)
Screenshot: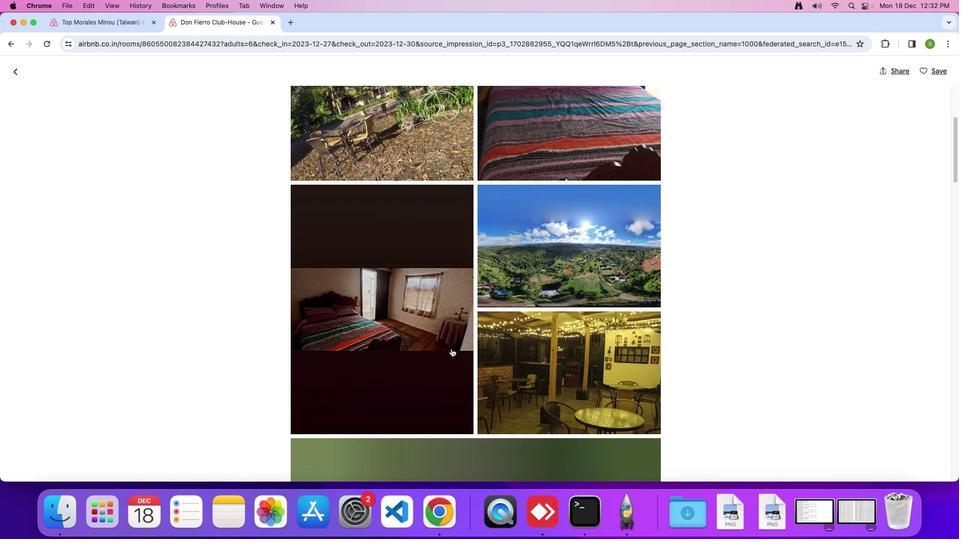 
Action: Mouse scrolled (451, 348) with delta (0, -1)
Screenshot: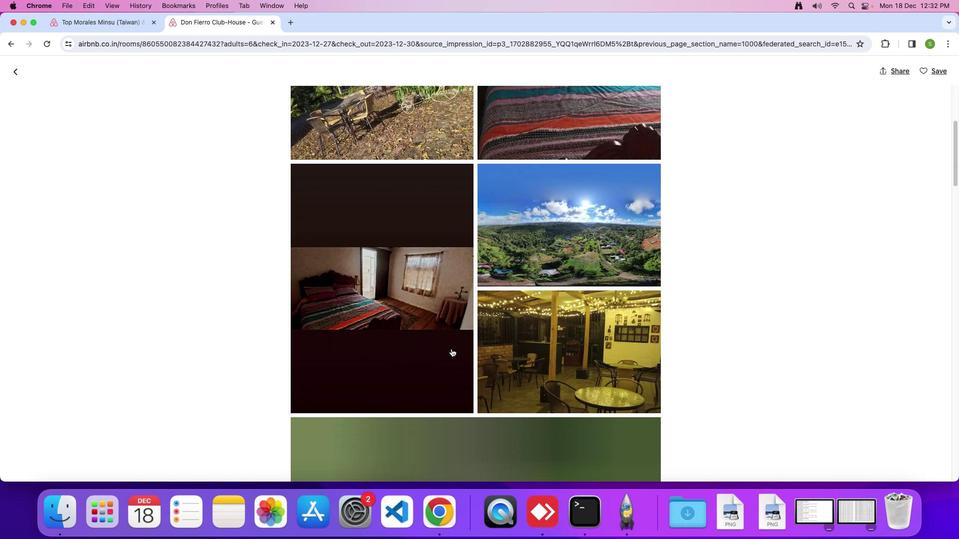 
Action: Mouse scrolled (451, 348) with delta (0, 0)
Screenshot: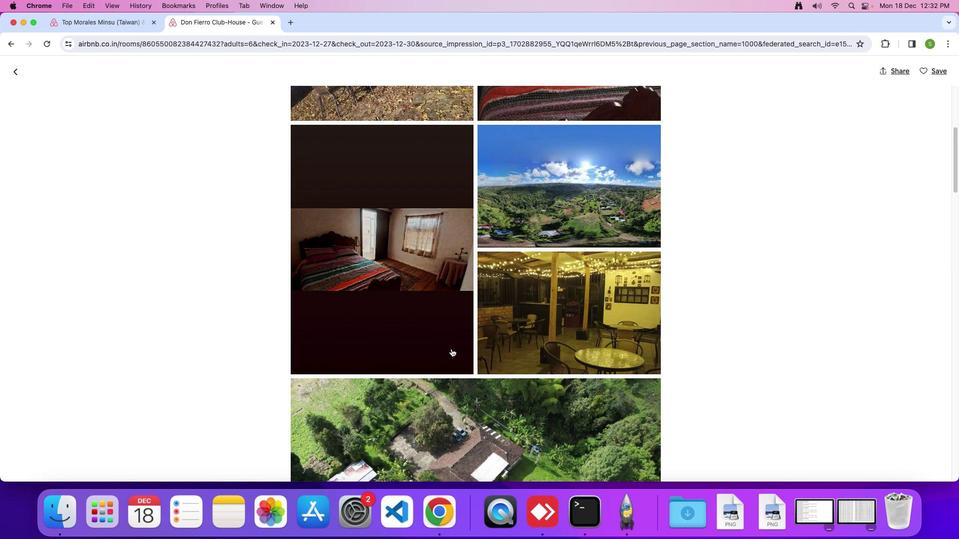 
Action: Mouse scrolled (451, 348) with delta (0, 0)
Screenshot: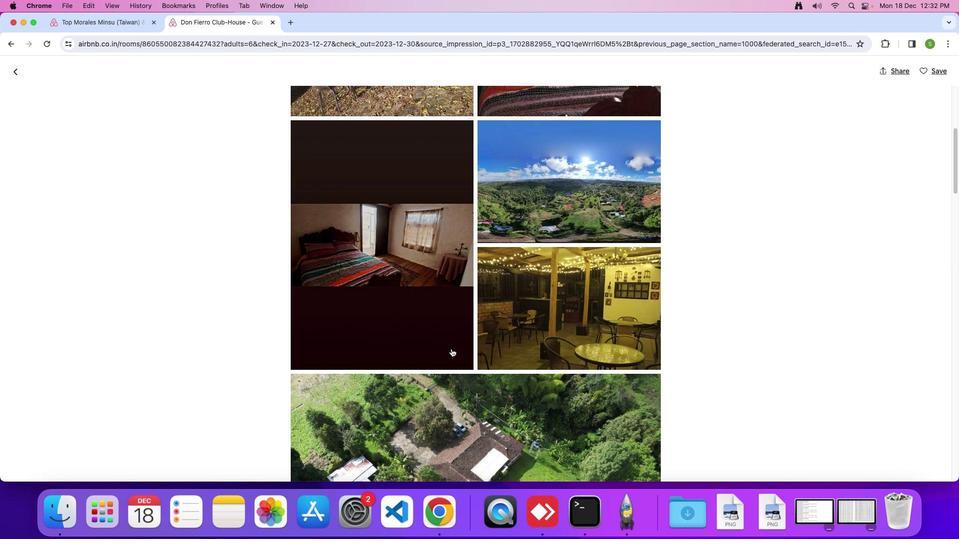 
Action: Mouse scrolled (451, 348) with delta (0, 0)
Screenshot: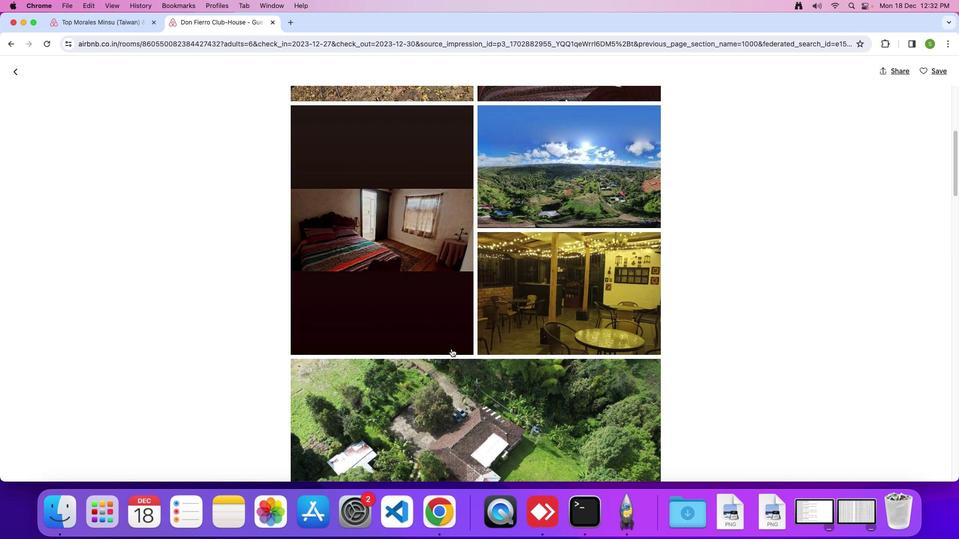 
Action: Mouse scrolled (451, 348) with delta (0, 0)
Screenshot: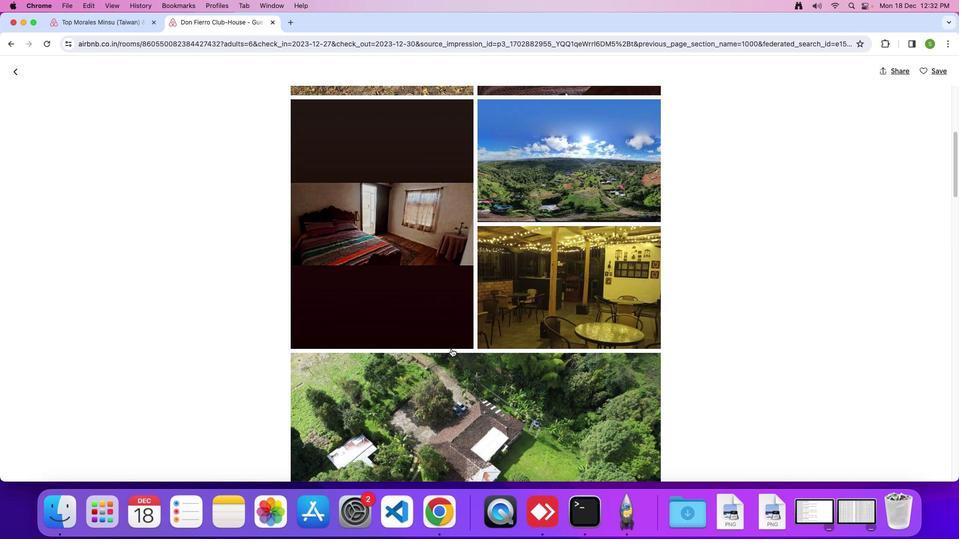 
Action: Mouse scrolled (451, 348) with delta (0, 0)
Screenshot: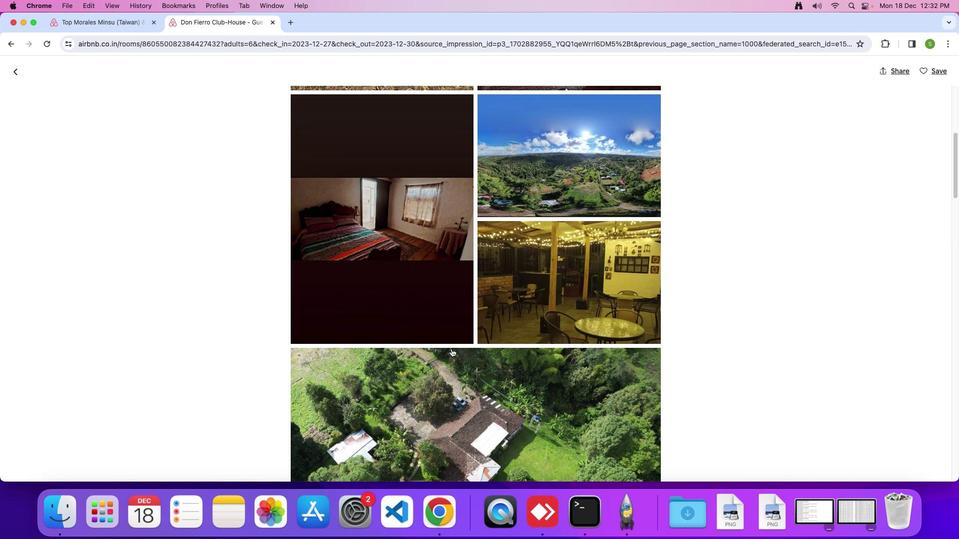 
Action: Mouse scrolled (451, 348) with delta (0, -1)
Screenshot: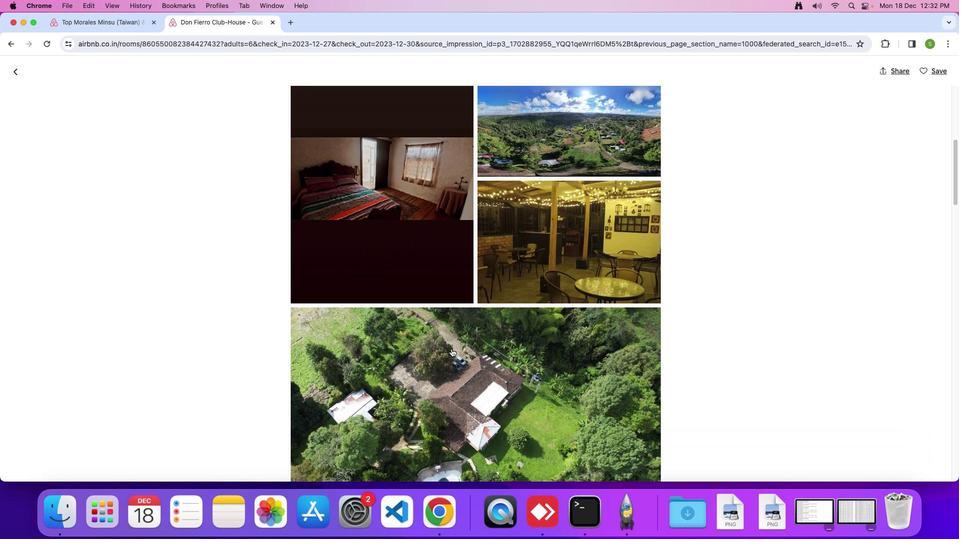 
Action: Mouse scrolled (451, 348) with delta (0, 0)
Screenshot: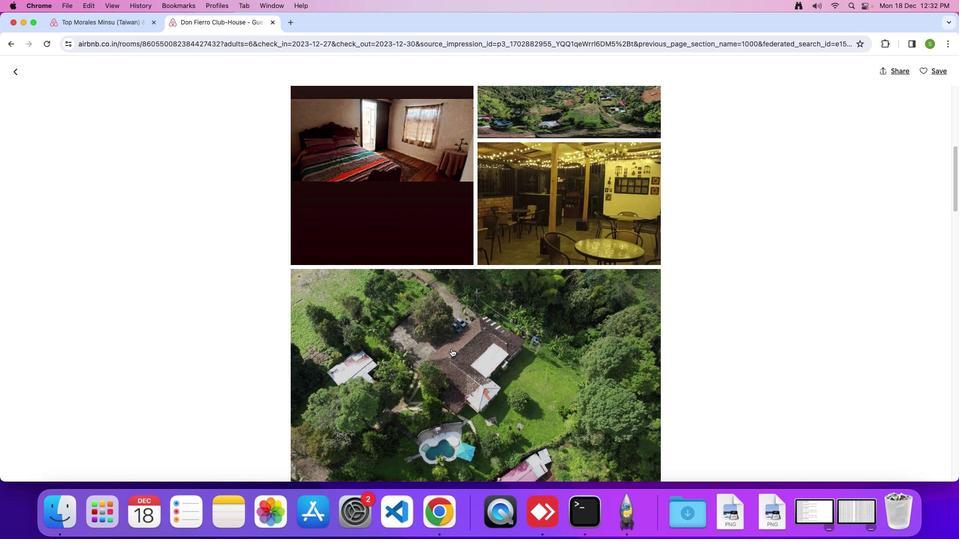 
Action: Mouse scrolled (451, 348) with delta (0, 0)
Screenshot: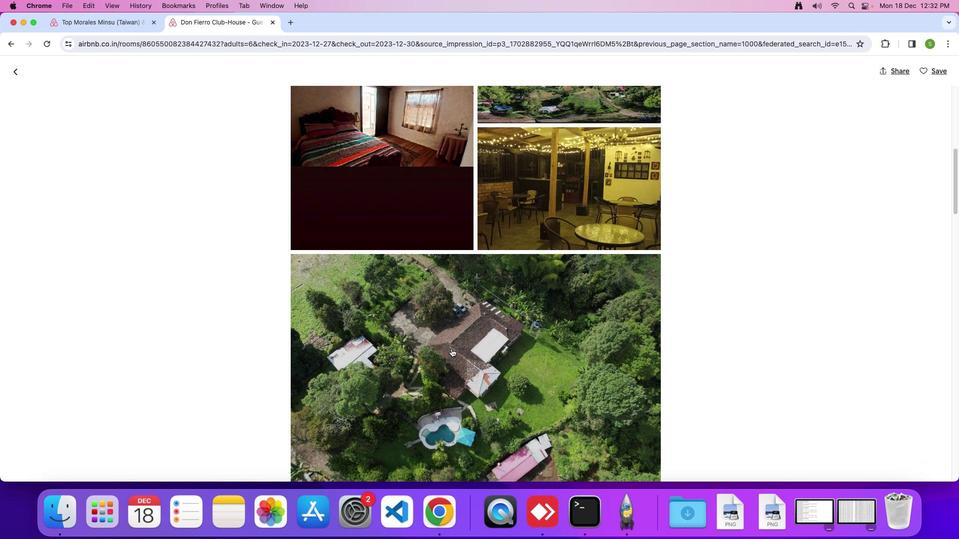 
Action: Mouse scrolled (451, 348) with delta (0, -1)
Screenshot: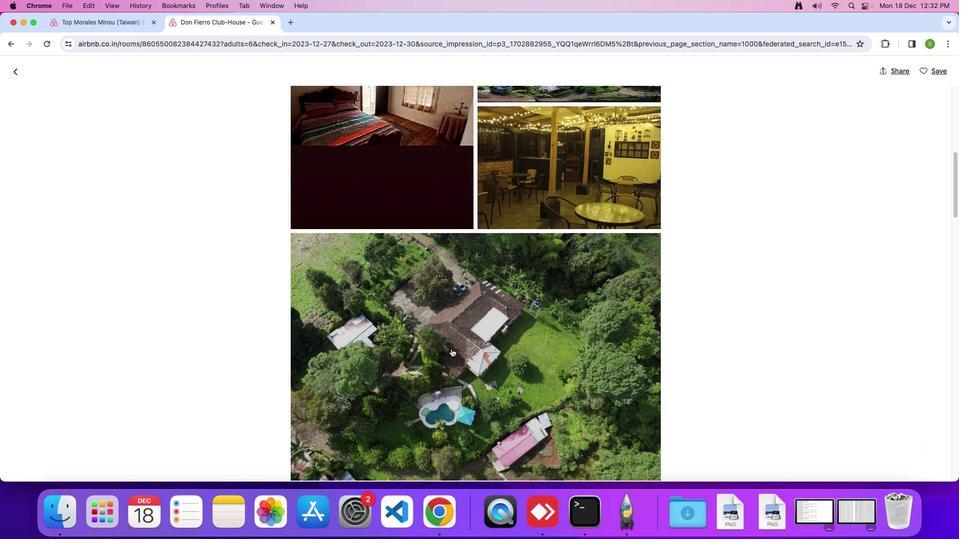 
Action: Mouse scrolled (451, 348) with delta (0, 0)
Screenshot: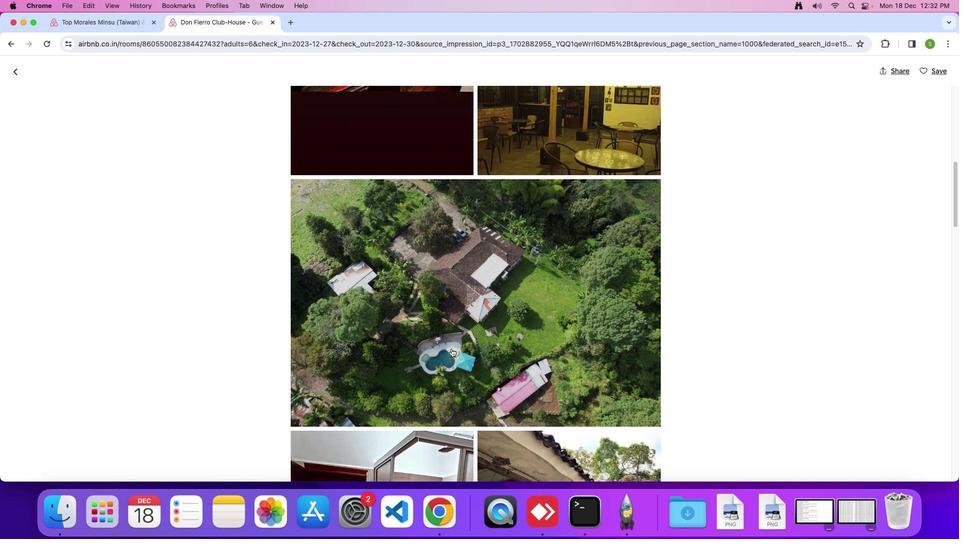 
Action: Mouse scrolled (451, 348) with delta (0, 0)
Screenshot: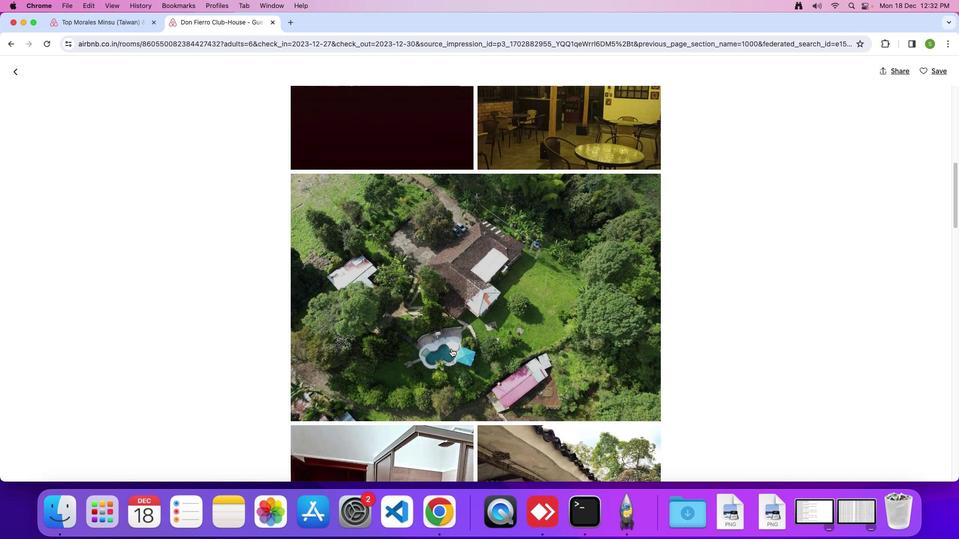 
Action: Mouse scrolled (451, 348) with delta (0, 0)
Screenshot: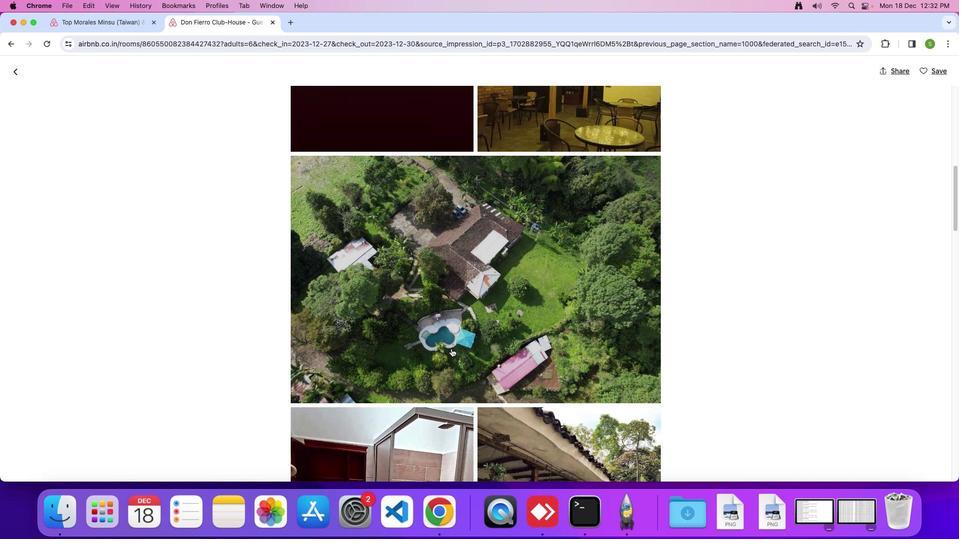 
Action: Mouse scrolled (451, 348) with delta (0, 0)
Screenshot: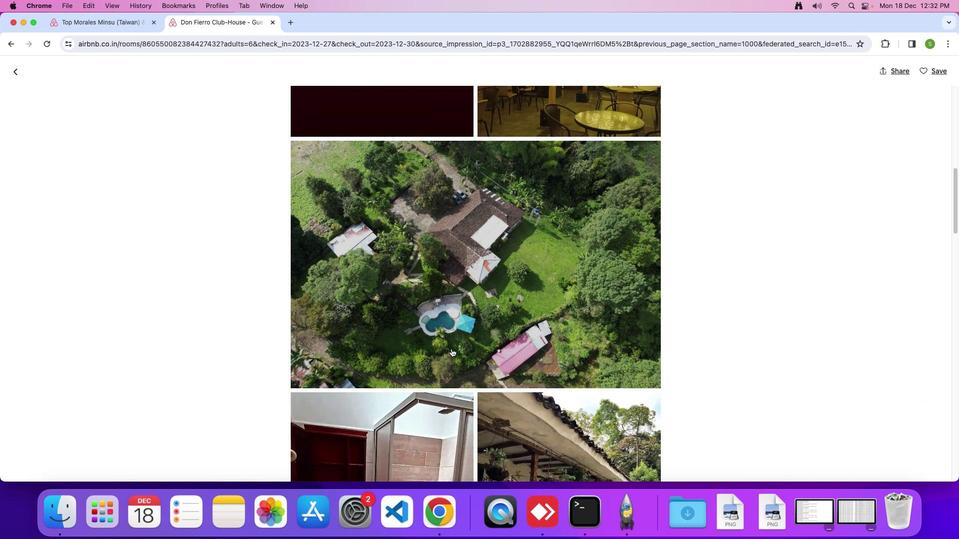 
Action: Mouse scrolled (451, 348) with delta (0, -1)
Screenshot: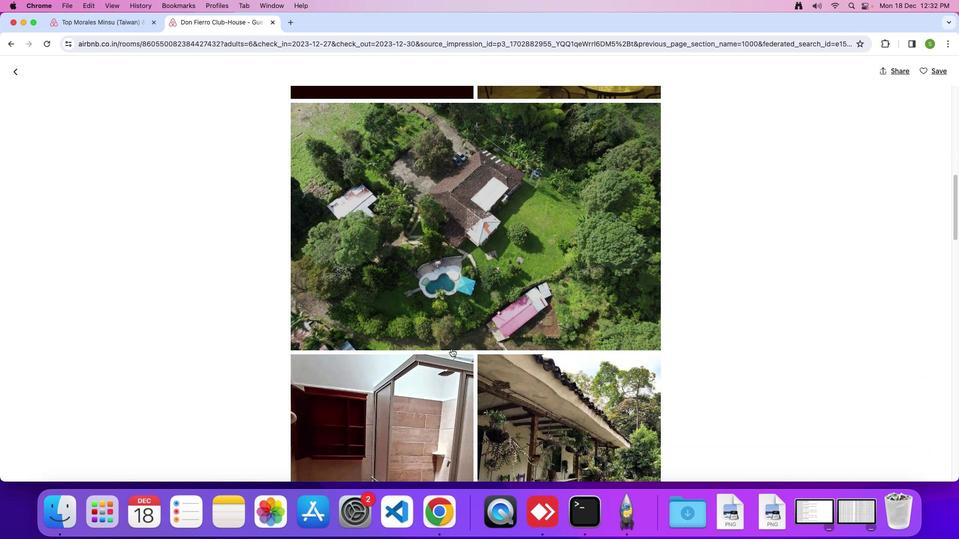 
Action: Mouse scrolled (451, 348) with delta (0, 0)
Screenshot: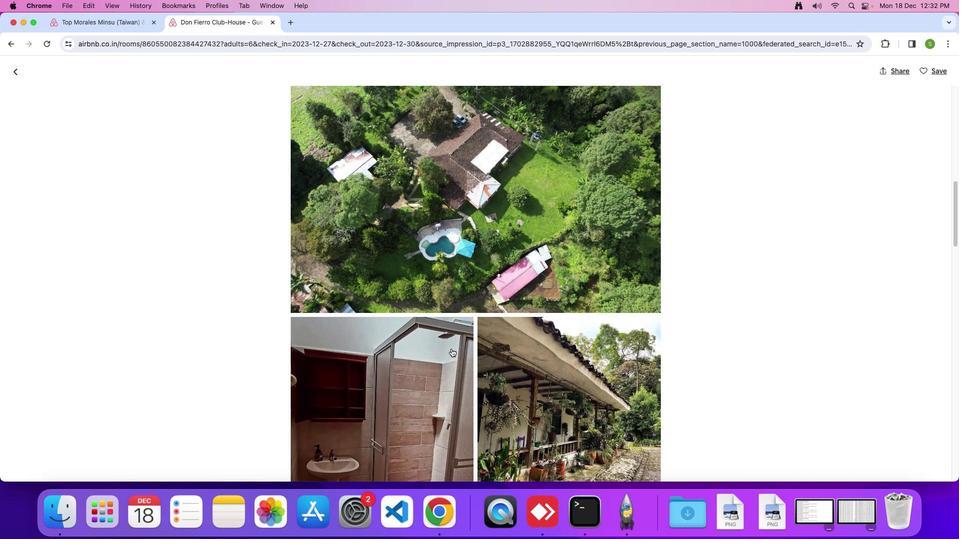 
Action: Mouse scrolled (451, 348) with delta (0, 0)
Screenshot: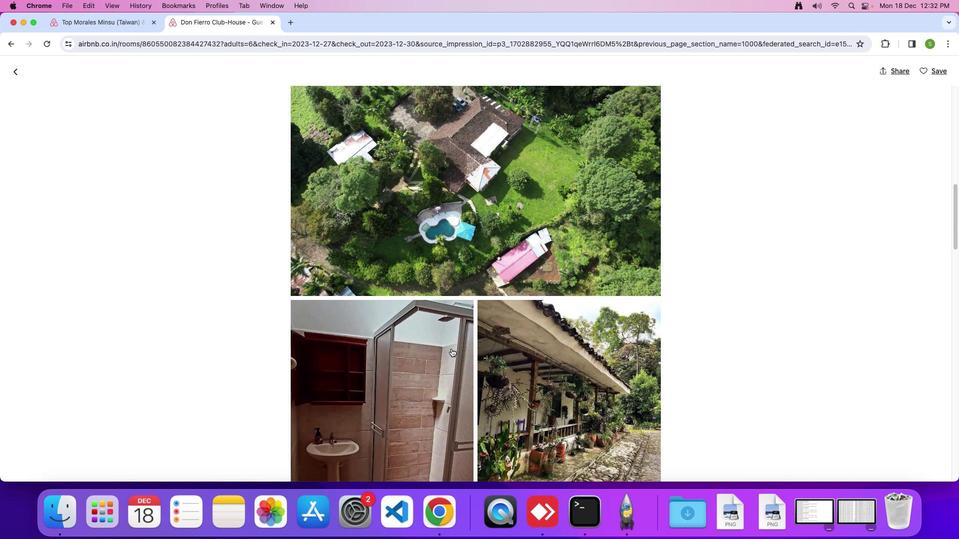 
Action: Mouse scrolled (451, 348) with delta (0, 0)
Screenshot: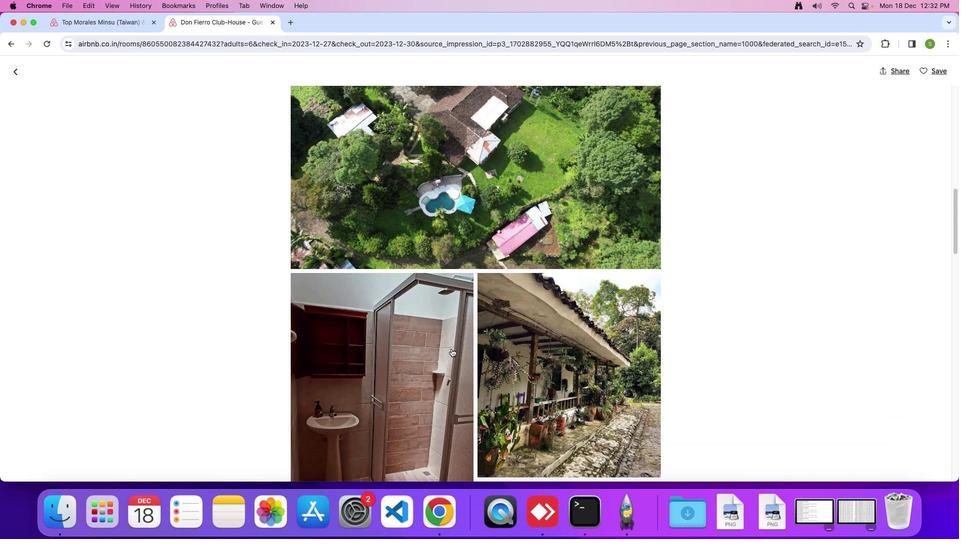 
Action: Mouse scrolled (451, 348) with delta (0, 0)
Screenshot: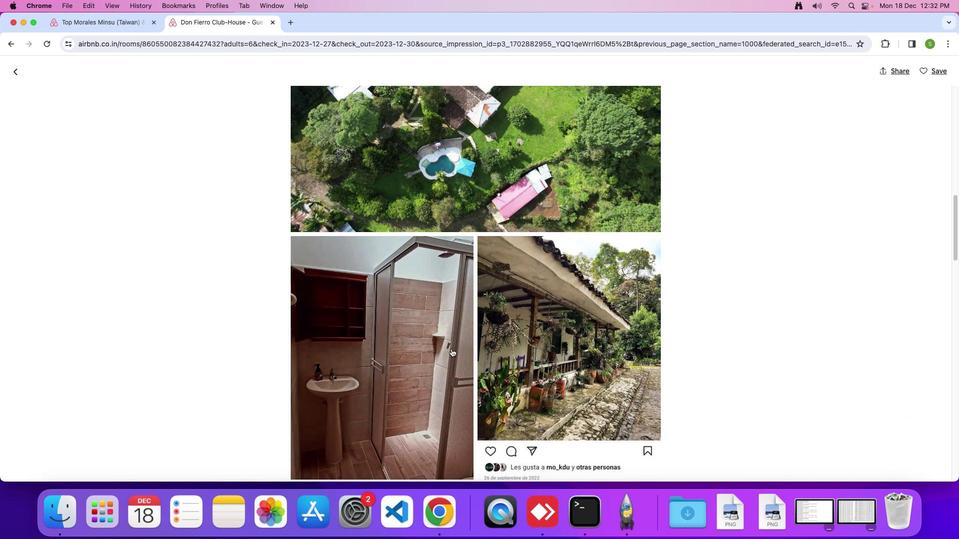 
Action: Mouse scrolled (451, 348) with delta (0, 0)
Screenshot: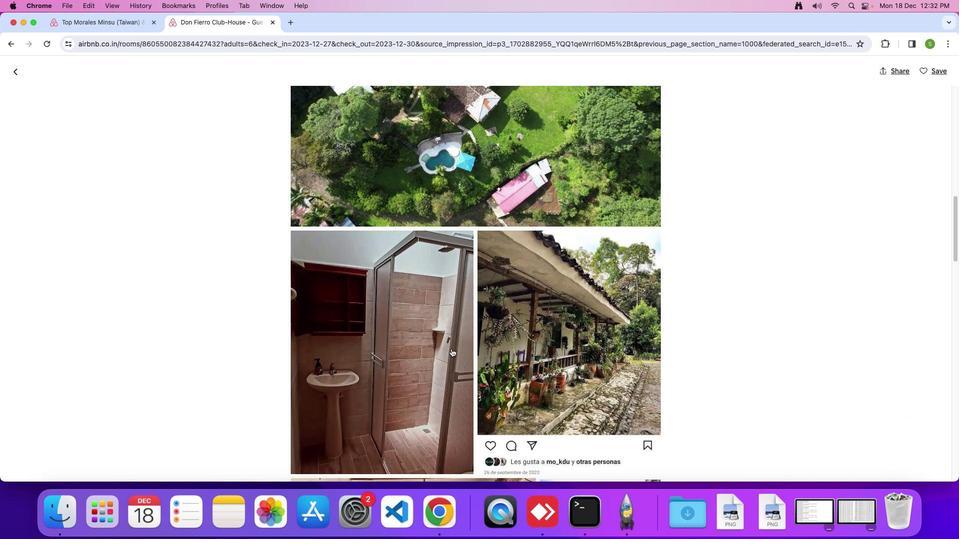 
Action: Mouse scrolled (451, 348) with delta (0, 0)
Screenshot: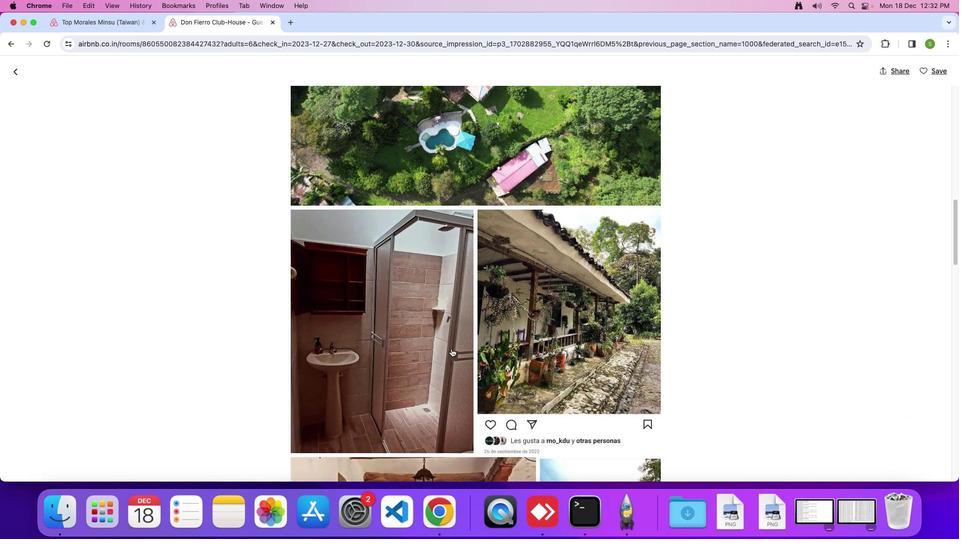 
Action: Mouse scrolled (451, 348) with delta (0, 0)
Screenshot: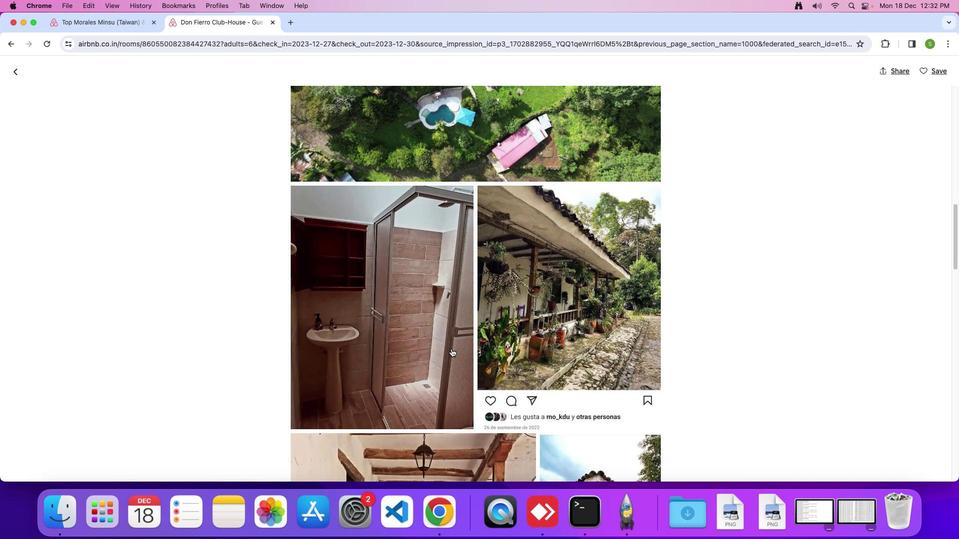 
Action: Mouse scrolled (451, 348) with delta (0, 0)
Screenshot: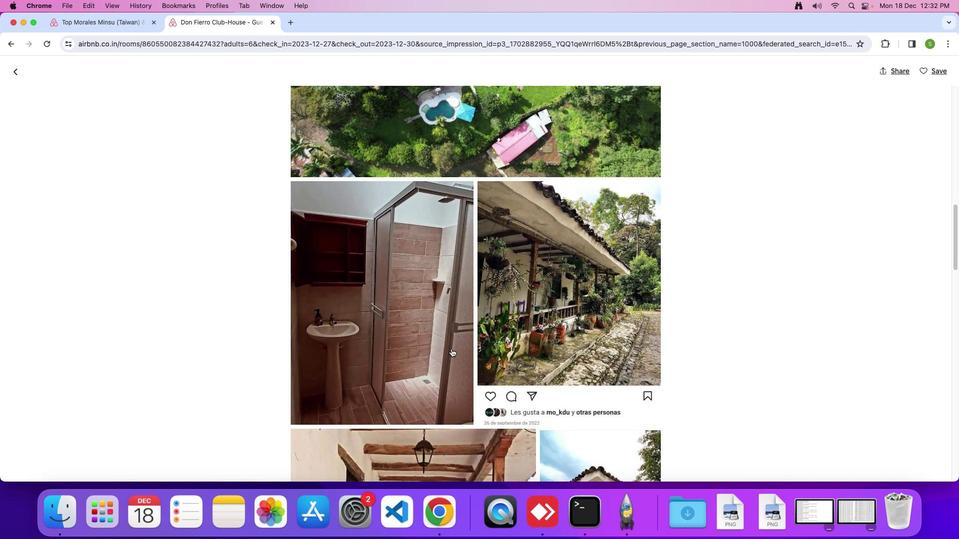 
Action: Mouse scrolled (451, 348) with delta (0, 0)
Screenshot: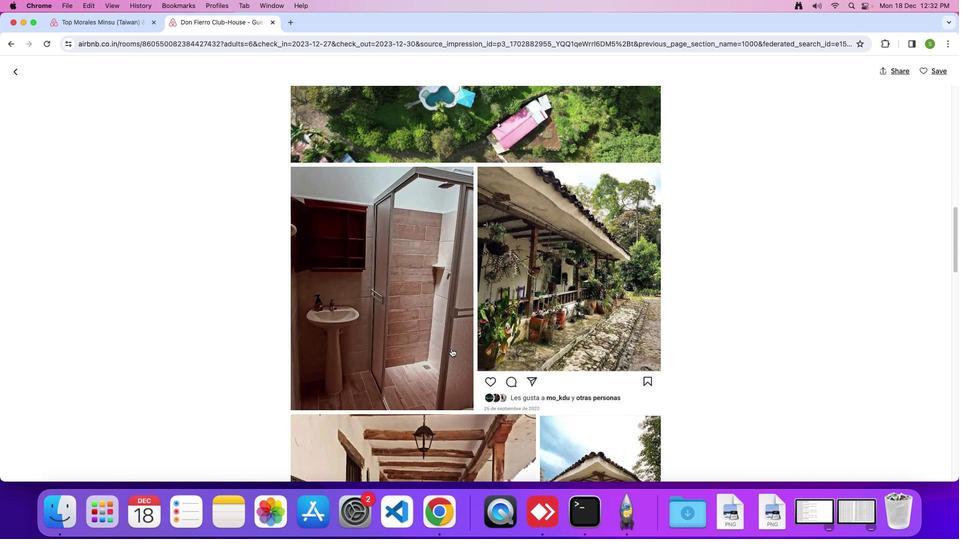 
Action: Mouse scrolled (451, 348) with delta (0, 0)
Screenshot: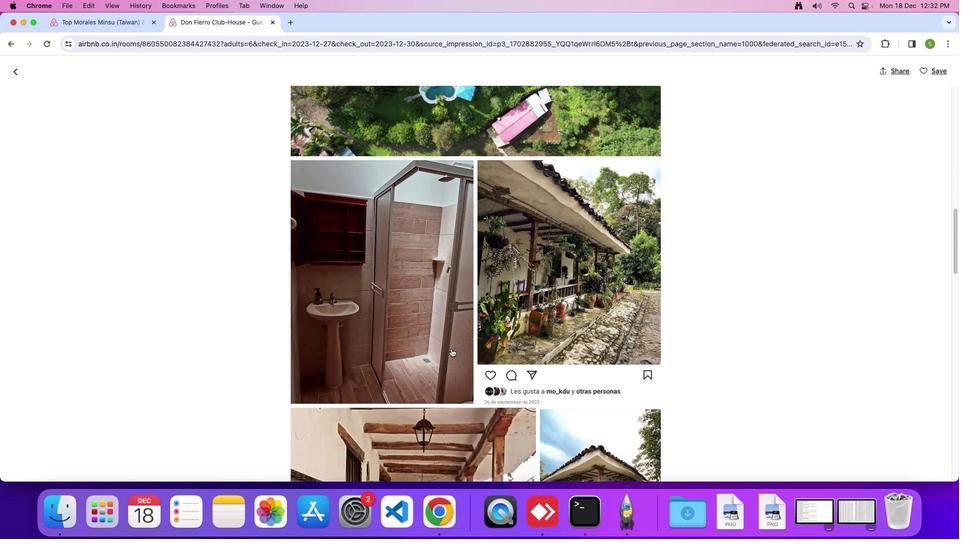 
Action: Mouse scrolled (451, 348) with delta (0, -1)
Screenshot: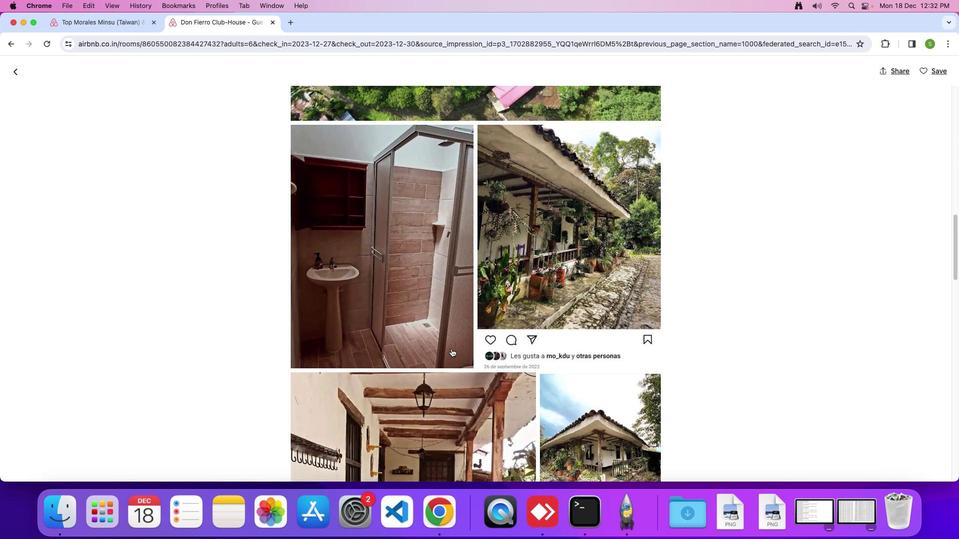 
Action: Mouse scrolled (451, 348) with delta (0, 0)
Screenshot: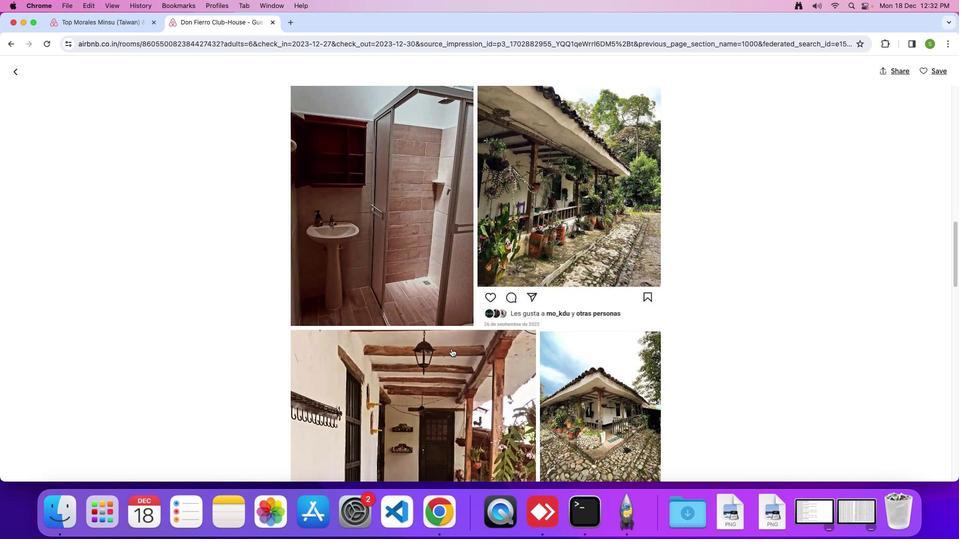 
Action: Mouse scrolled (451, 348) with delta (0, 0)
Screenshot: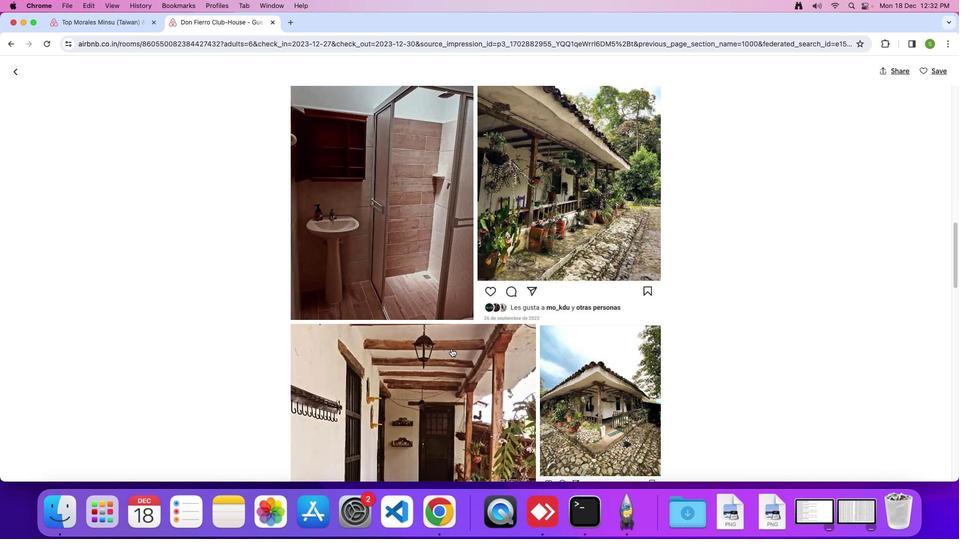 
Action: Mouse scrolled (451, 348) with delta (0, 0)
Screenshot: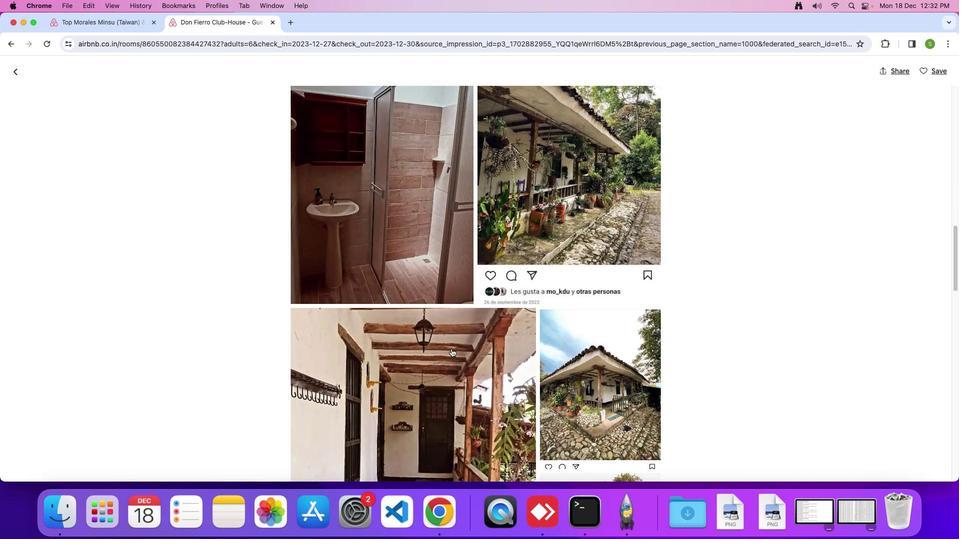 
Action: Mouse scrolled (451, 348) with delta (0, 0)
Screenshot: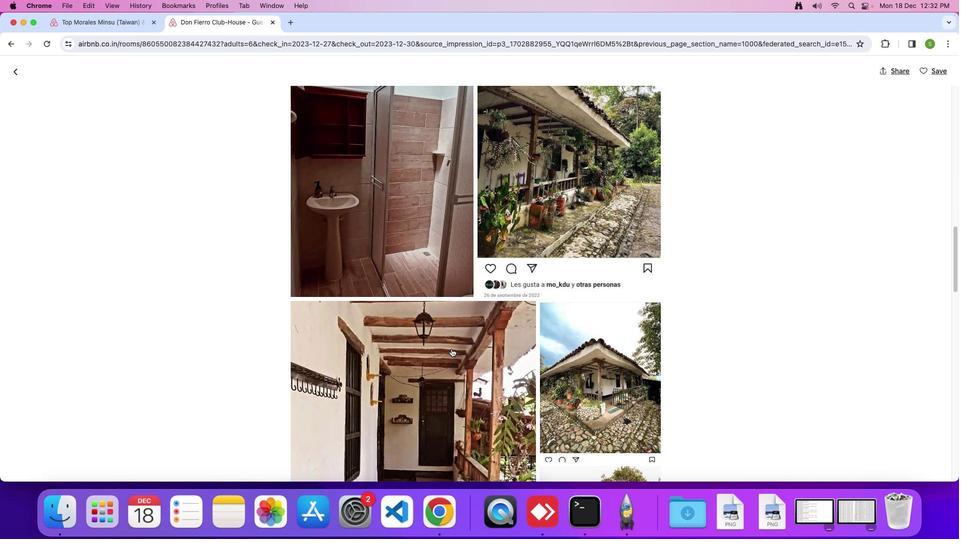 
Action: Mouse scrolled (451, 348) with delta (0, 0)
Screenshot: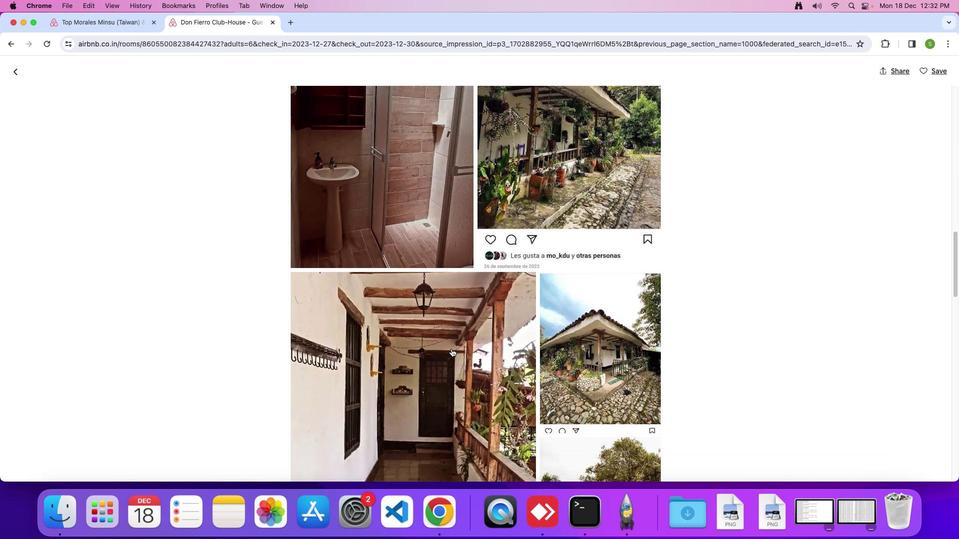 
Action: Mouse scrolled (451, 348) with delta (0, 0)
Screenshot: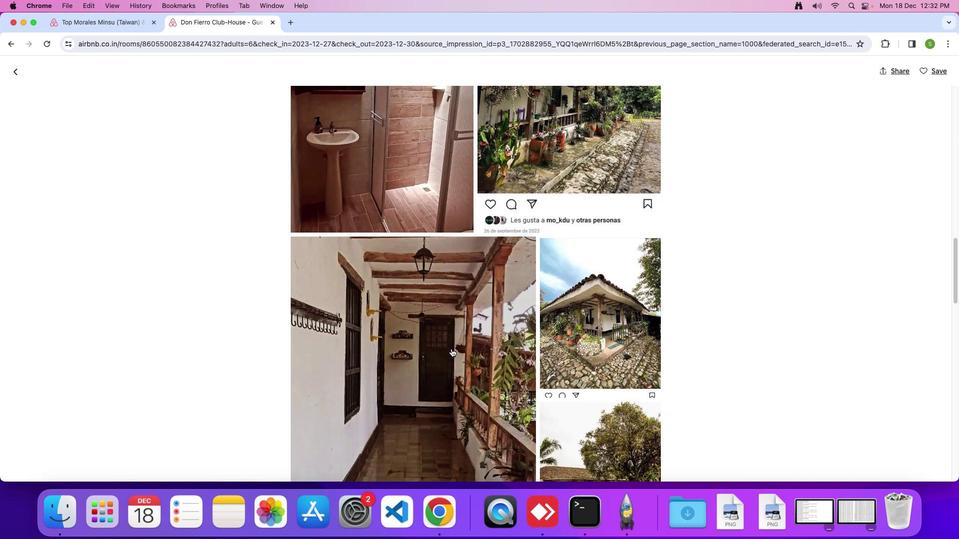 
Action: Mouse scrolled (451, 348) with delta (0, 0)
Screenshot: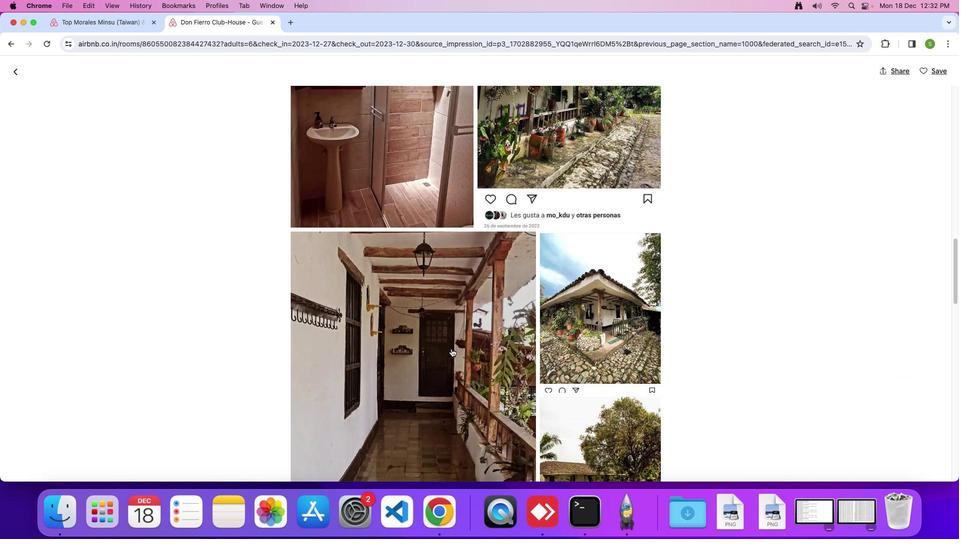 
Action: Mouse scrolled (451, 348) with delta (0, 0)
Screenshot: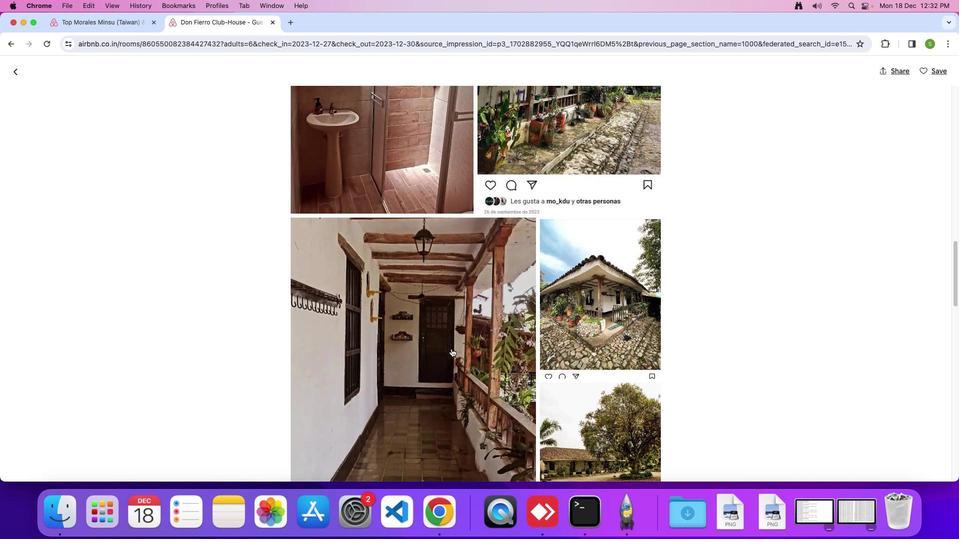 
Action: Mouse scrolled (451, 348) with delta (0, 0)
Screenshot: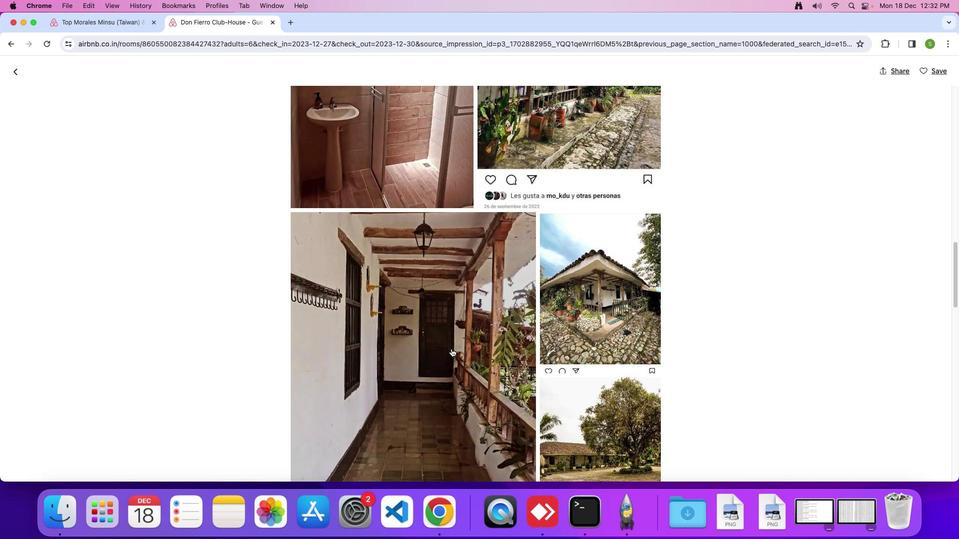 
Action: Mouse scrolled (451, 348) with delta (0, 0)
Screenshot: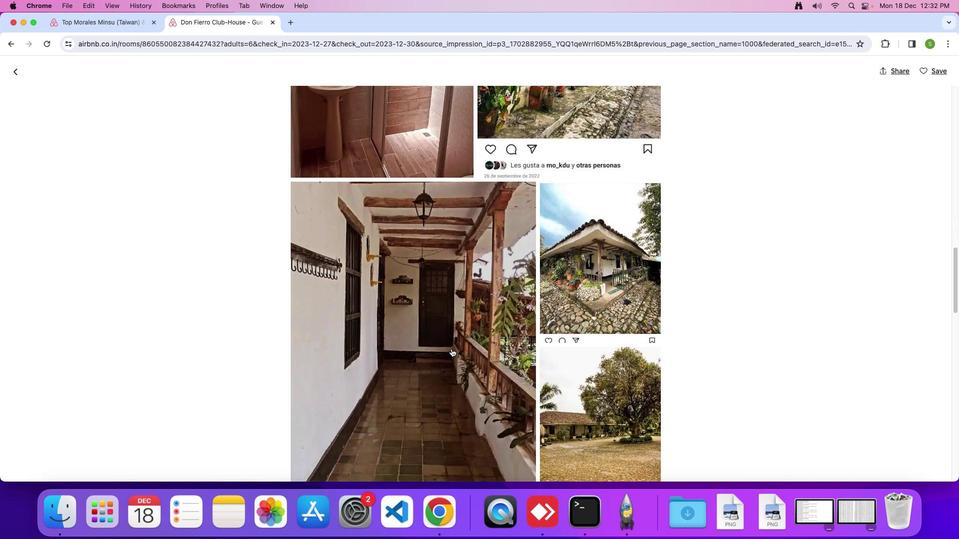 
Action: Mouse scrolled (451, 348) with delta (0, 0)
Screenshot: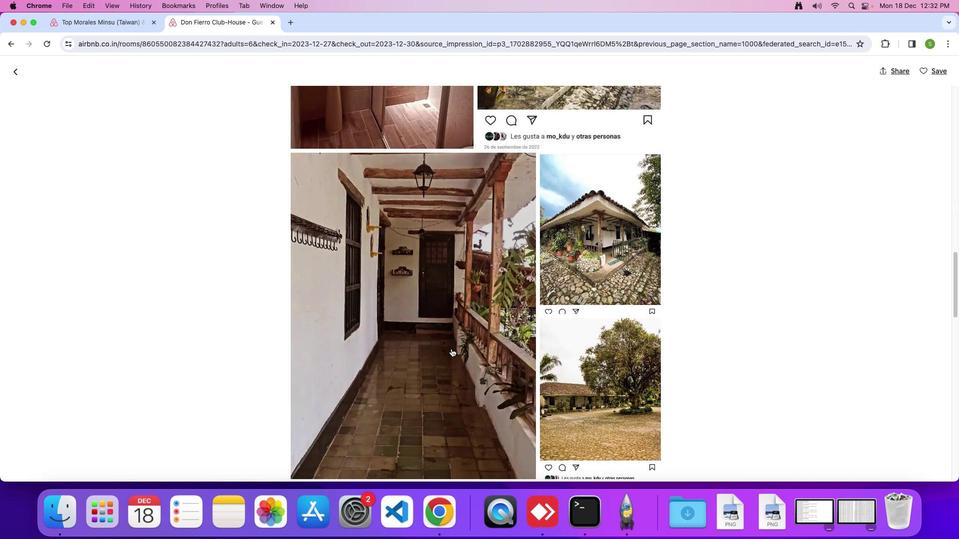 
Action: Mouse scrolled (451, 348) with delta (0, 0)
Screenshot: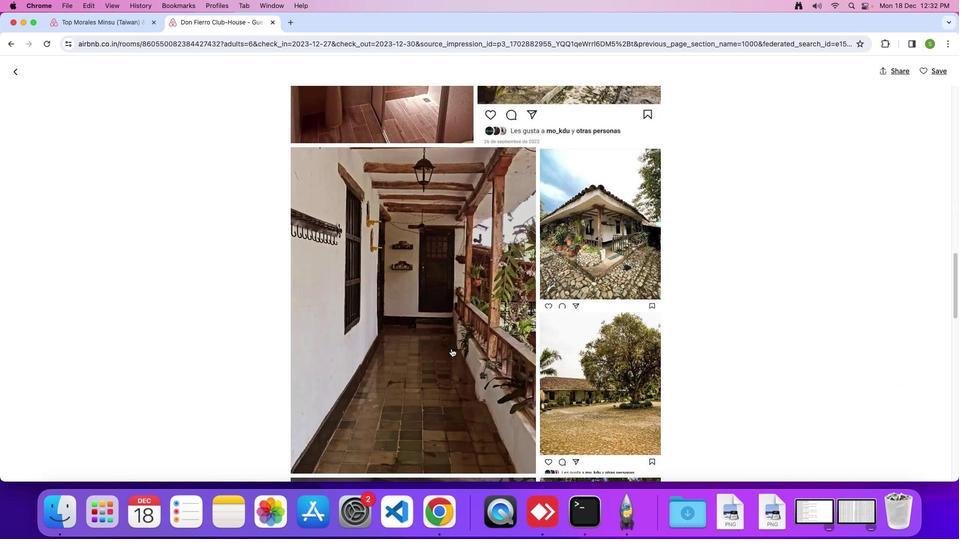 
Action: Mouse moved to (451, 348)
Screenshot: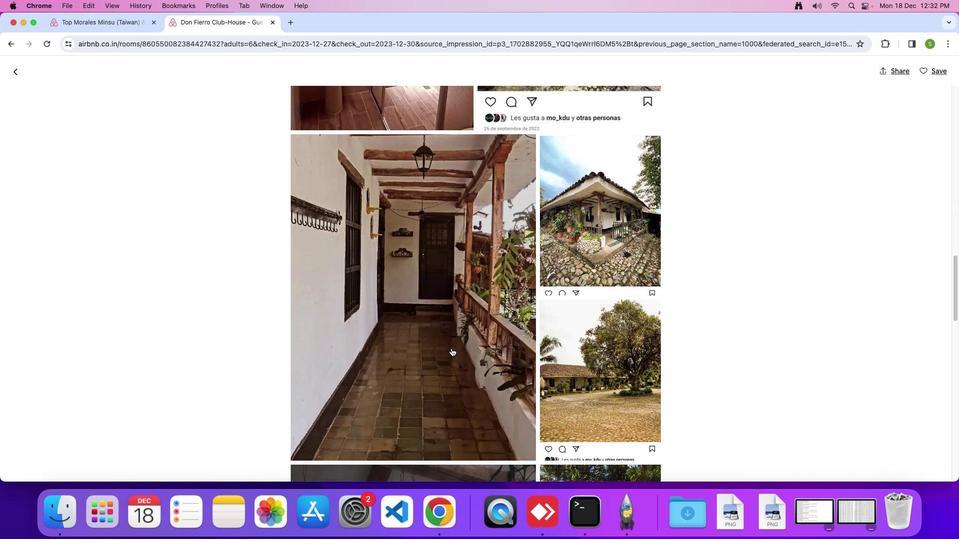 
Action: Mouse scrolled (451, 348) with delta (0, 0)
Screenshot: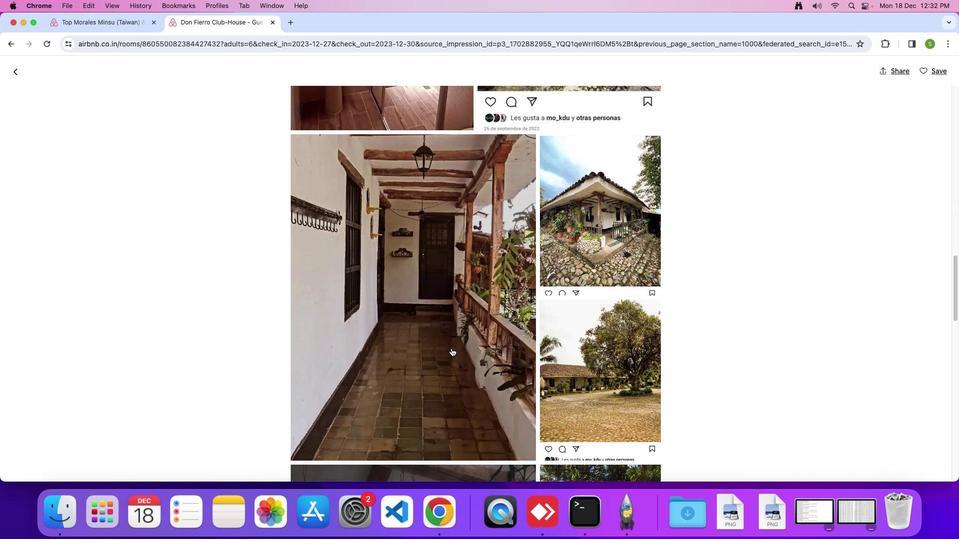 
Action: Mouse scrolled (451, 348) with delta (0, 0)
Screenshot: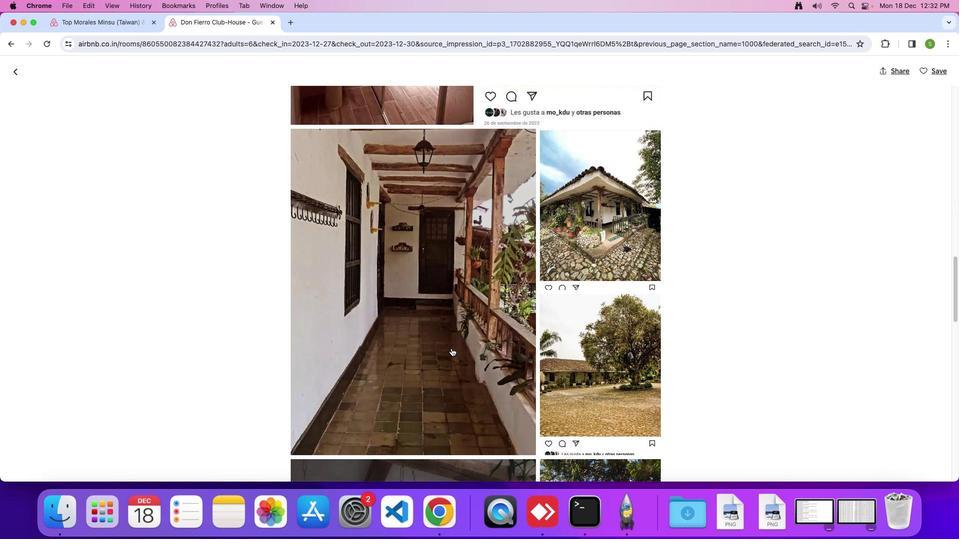 
Action: Mouse scrolled (451, 348) with delta (0, 0)
Screenshot: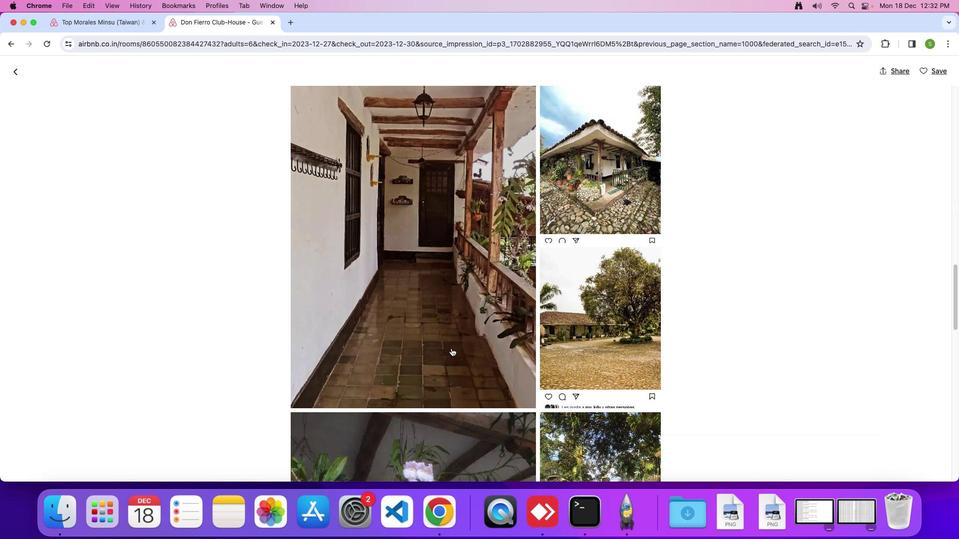 
Action: Mouse scrolled (451, 348) with delta (0, 0)
Screenshot: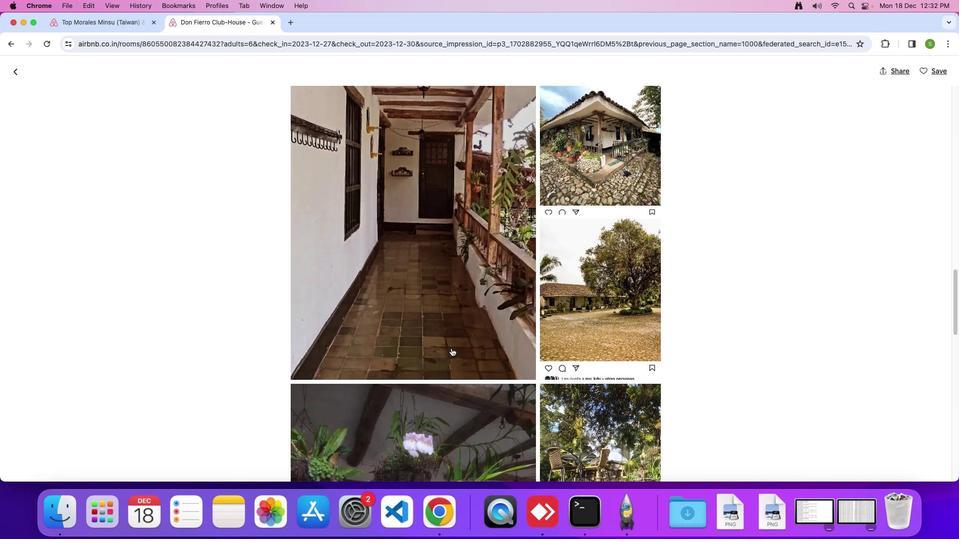 
Action: Mouse scrolled (451, 348) with delta (0, 0)
Screenshot: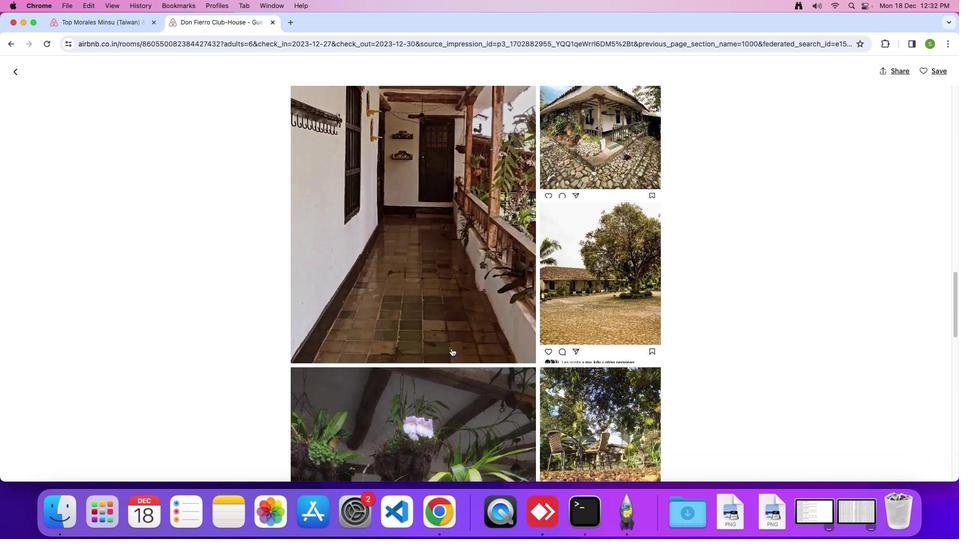 
Action: Mouse scrolled (451, 348) with delta (0, -1)
Screenshot: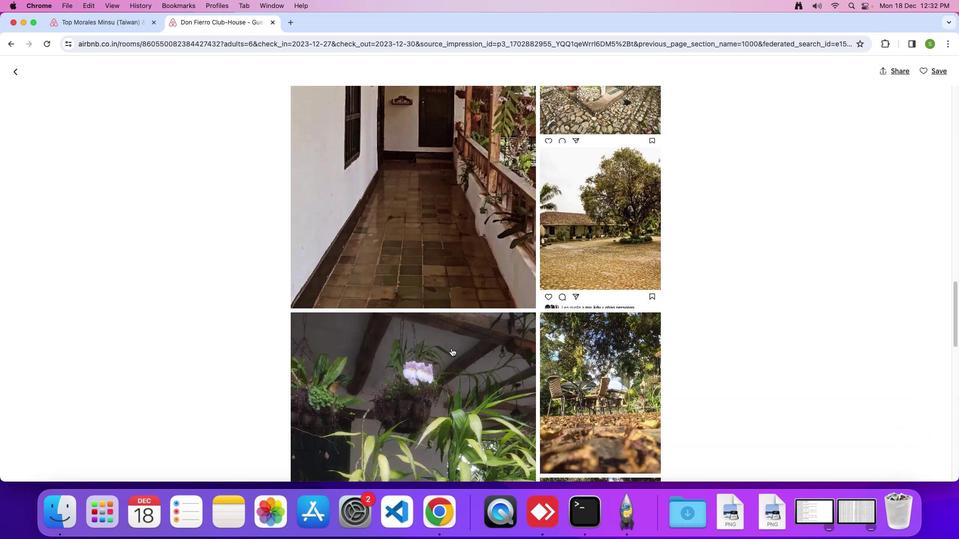 
Action: Mouse scrolled (451, 348) with delta (0, 0)
Screenshot: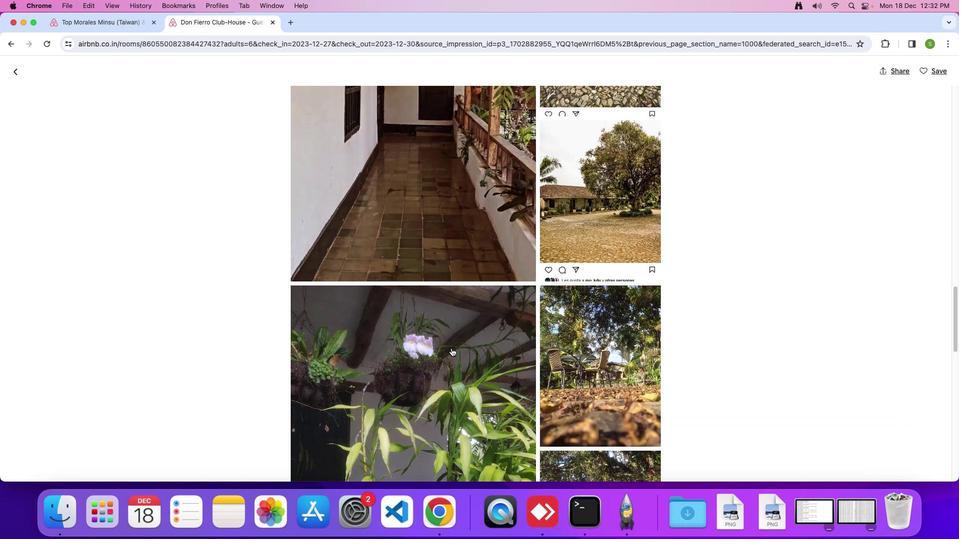 
Action: Mouse scrolled (451, 348) with delta (0, 0)
Screenshot: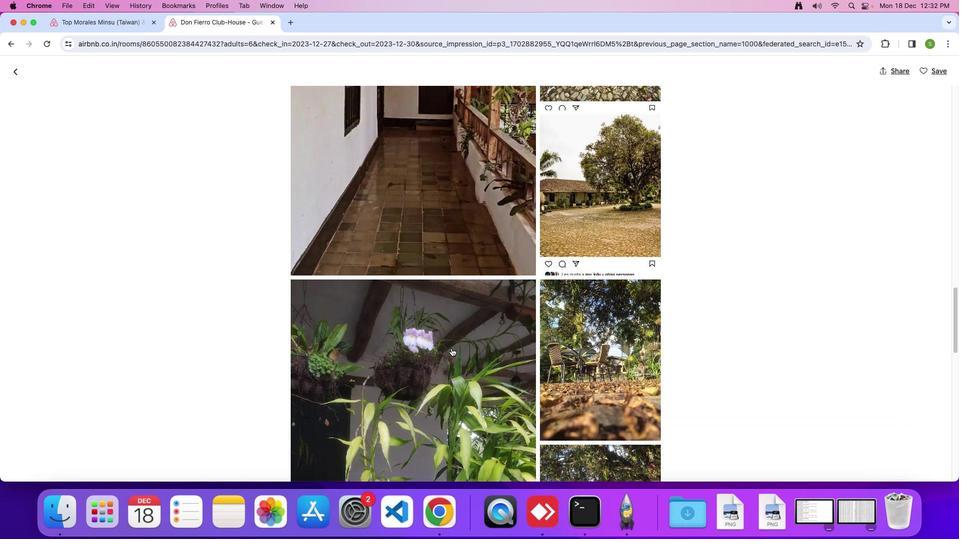 
Action: Mouse scrolled (451, 348) with delta (0, 0)
Screenshot: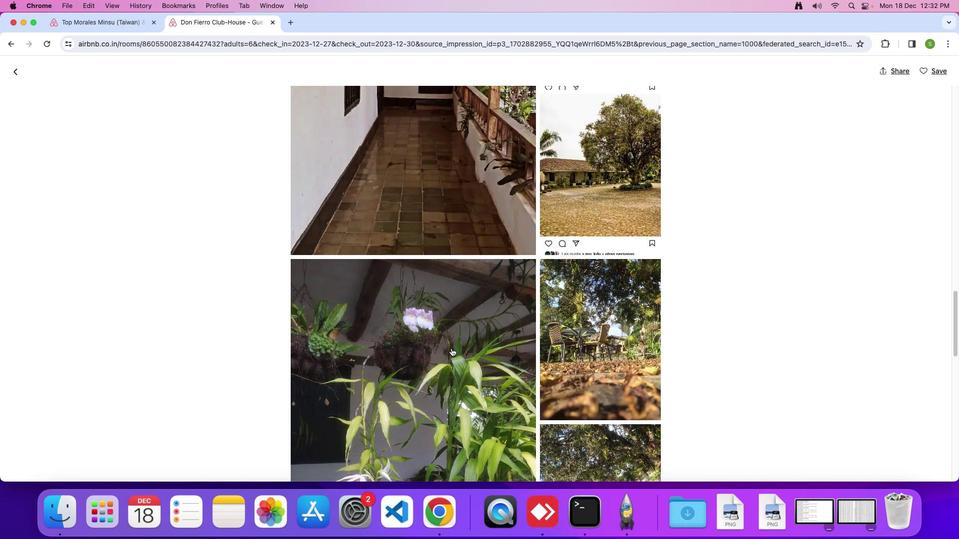 
Action: Mouse scrolled (451, 348) with delta (0, 0)
Screenshot: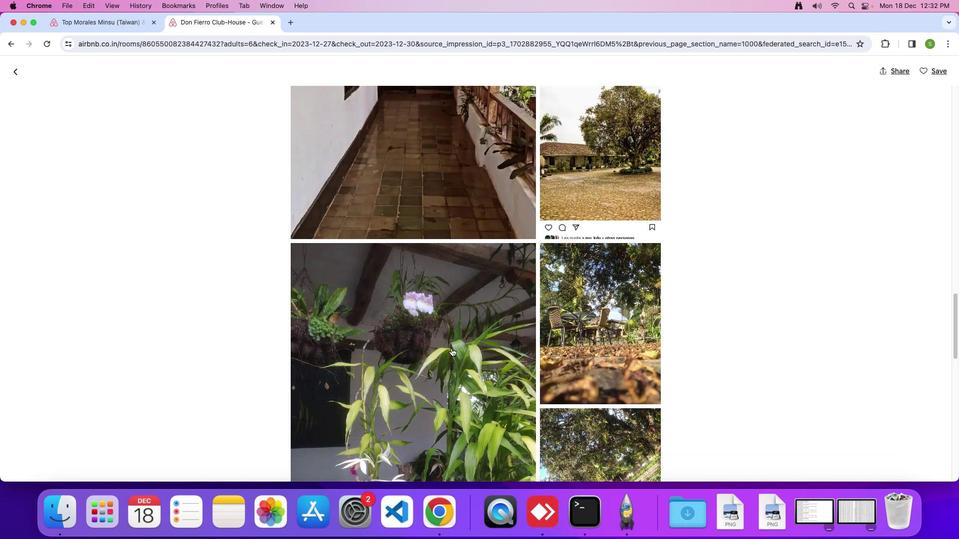 
Action: Mouse scrolled (451, 348) with delta (0, -1)
Screenshot: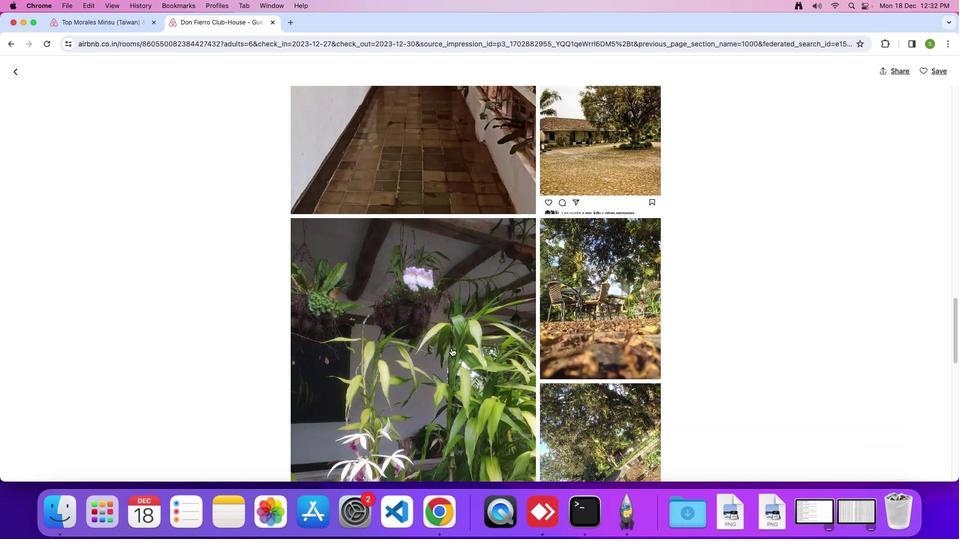 
Action: Mouse scrolled (451, 348) with delta (0, 0)
Screenshot: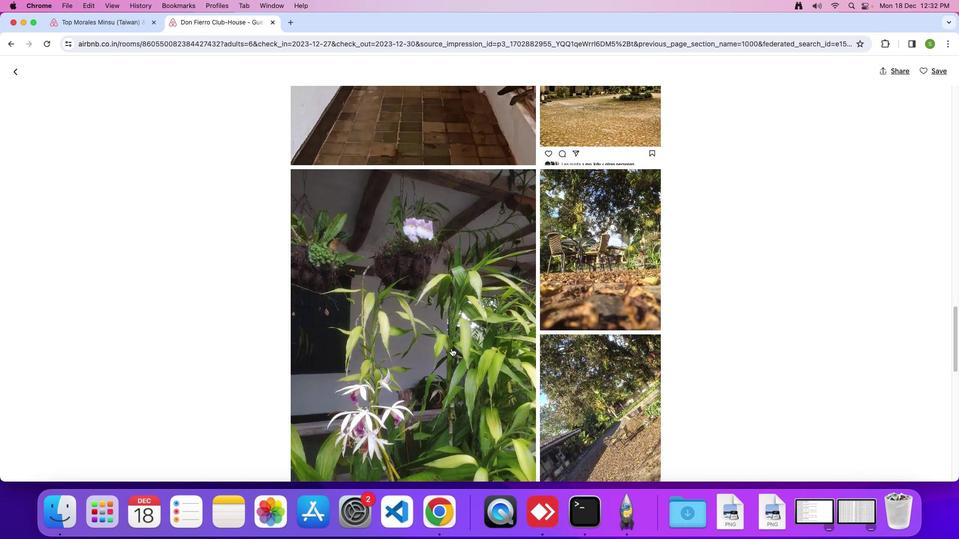 
Action: Mouse scrolled (451, 348) with delta (0, 0)
Screenshot: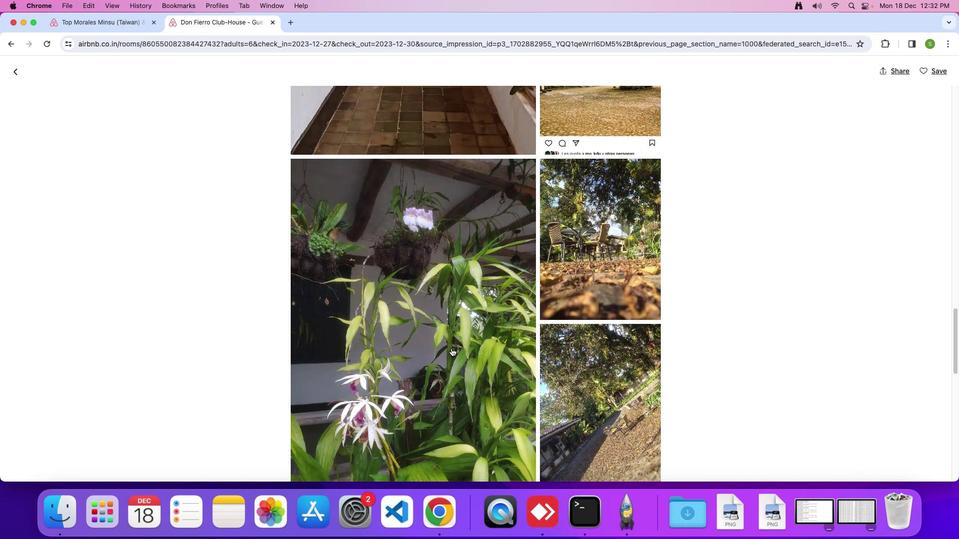 
Action: Mouse scrolled (451, 348) with delta (0, -1)
Screenshot: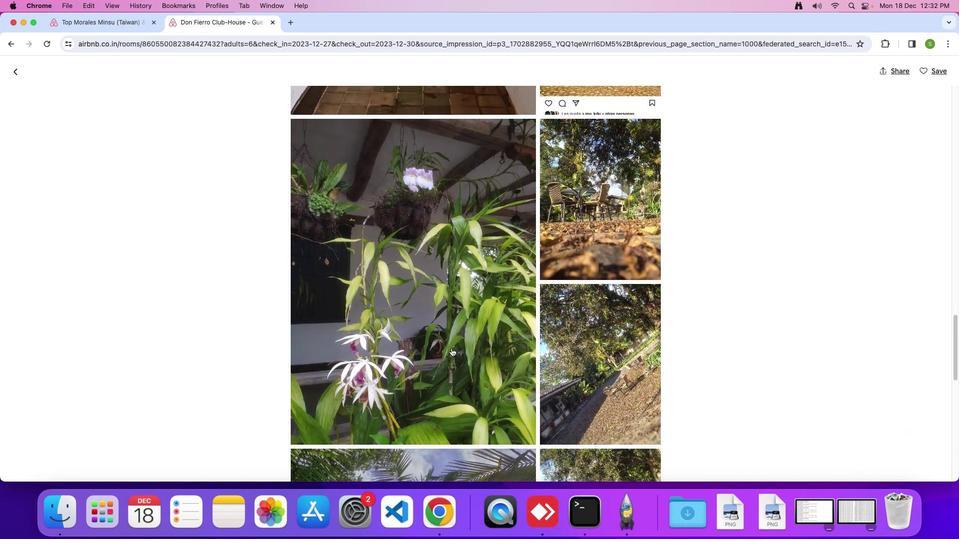 
Action: Mouse scrolled (451, 348) with delta (0, 0)
Screenshot: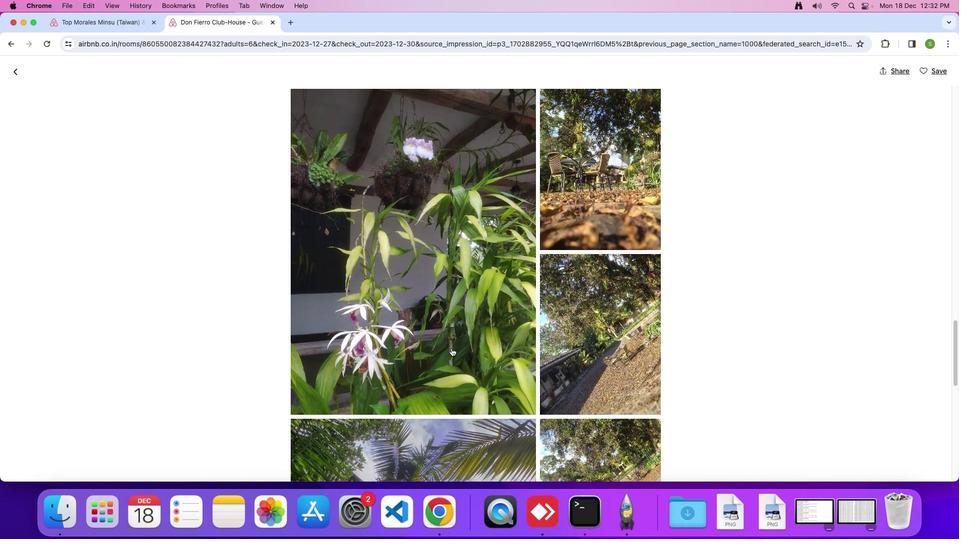 
Action: Mouse scrolled (451, 348) with delta (0, 0)
Screenshot: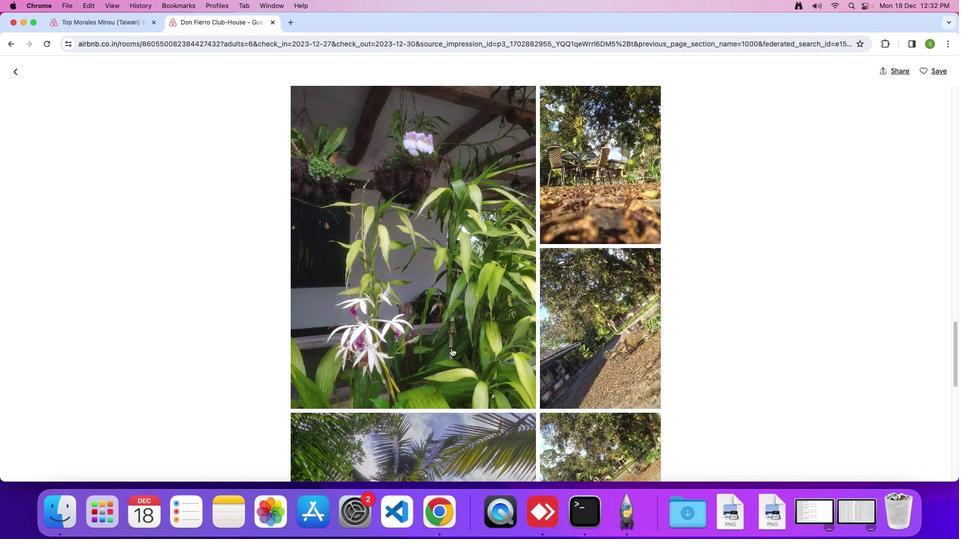
Action: Mouse scrolled (451, 348) with delta (0, 0)
Screenshot: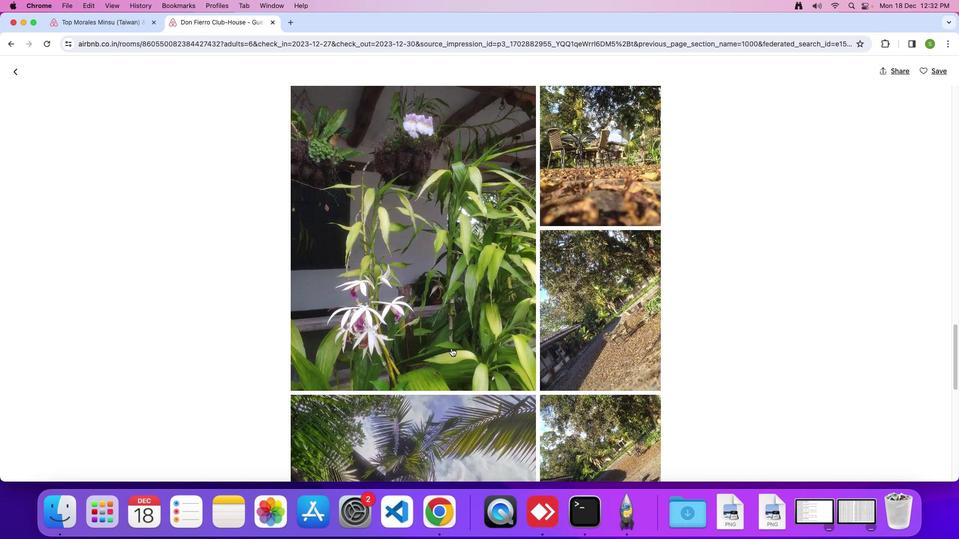 
Action: Mouse scrolled (451, 348) with delta (0, 0)
Screenshot: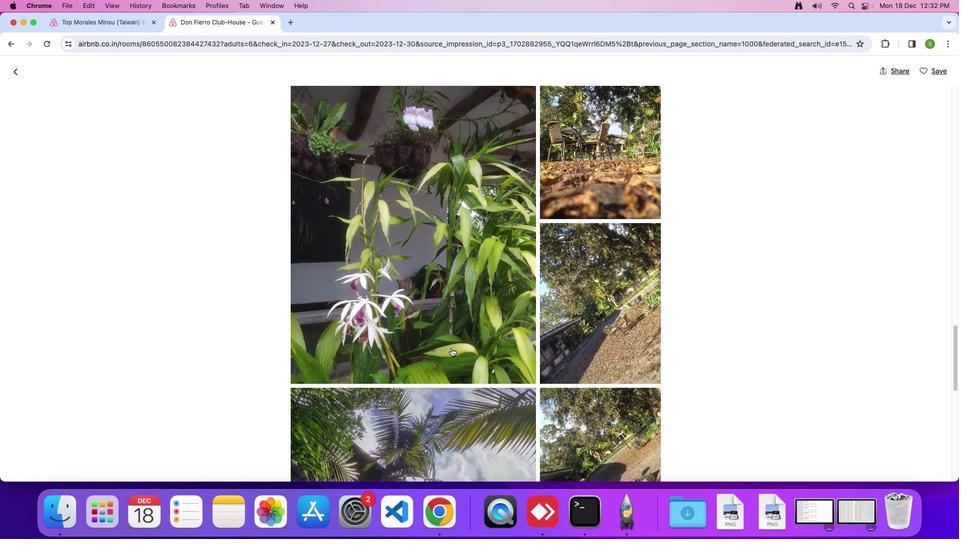 
Action: Mouse scrolled (451, 348) with delta (0, 0)
Screenshot: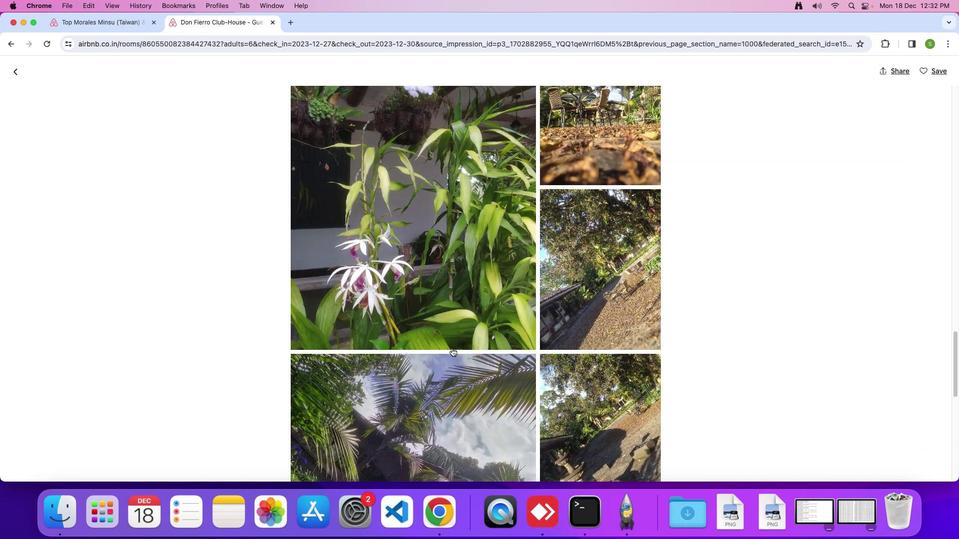 
Action: Mouse moved to (452, 347)
Screenshot: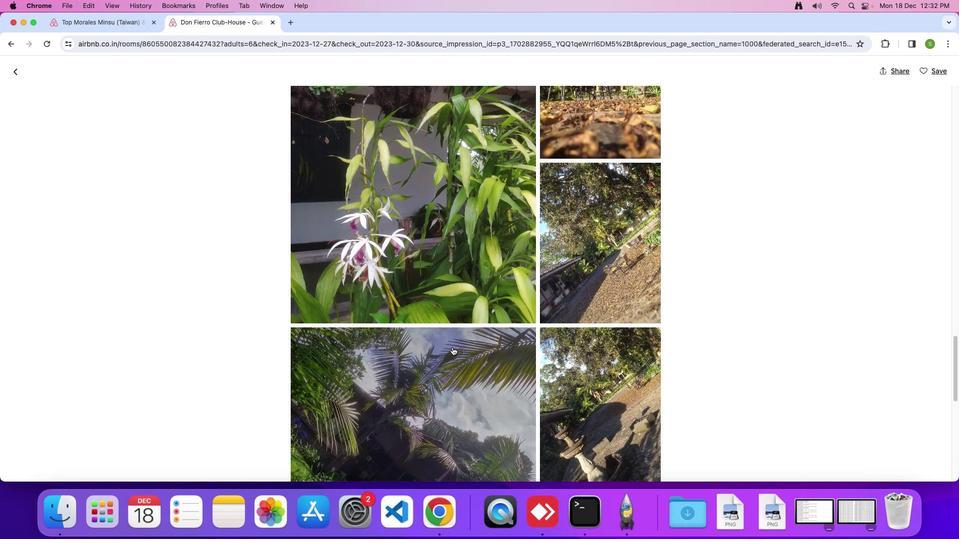 
Action: Mouse scrolled (452, 347) with delta (0, 0)
Screenshot: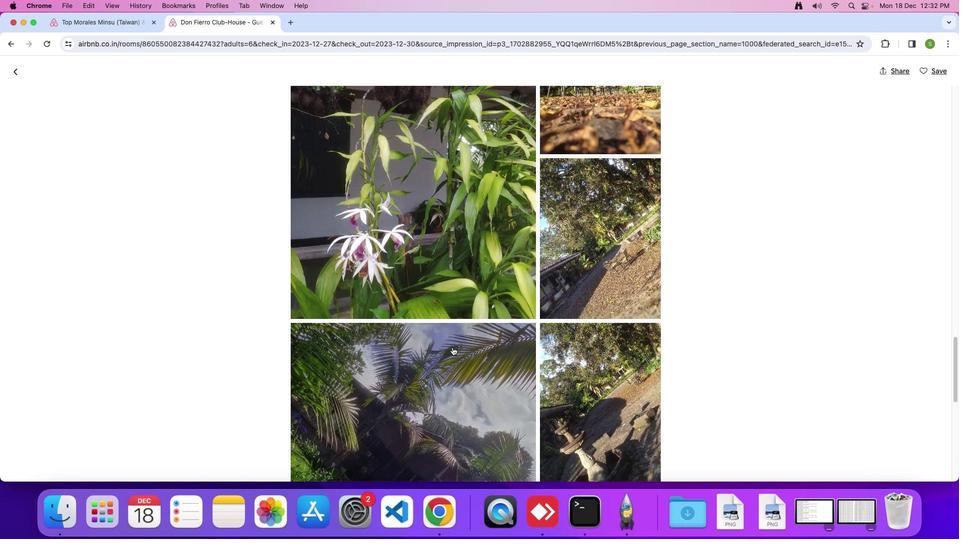 
Action: Mouse scrolled (452, 347) with delta (0, 0)
Screenshot: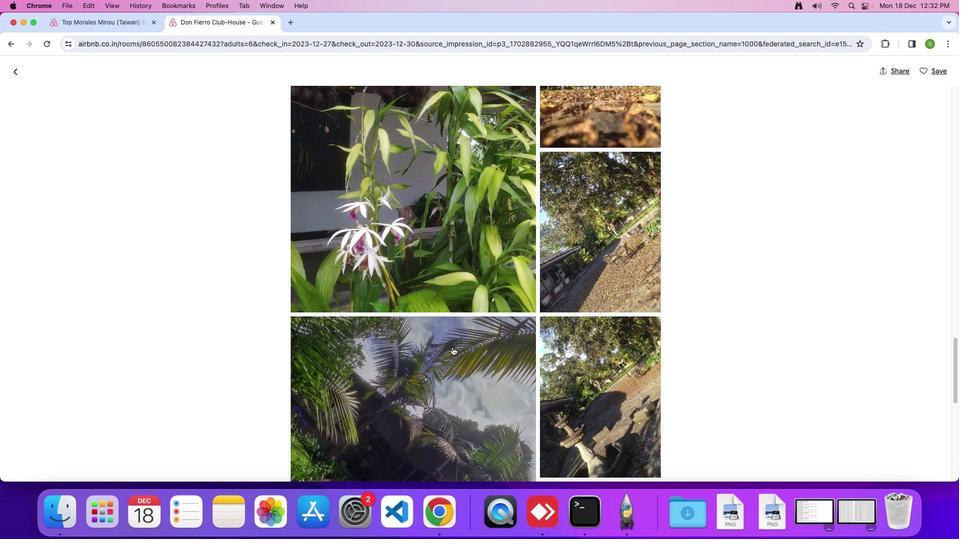 
Action: Mouse scrolled (452, 347) with delta (0, 0)
Screenshot: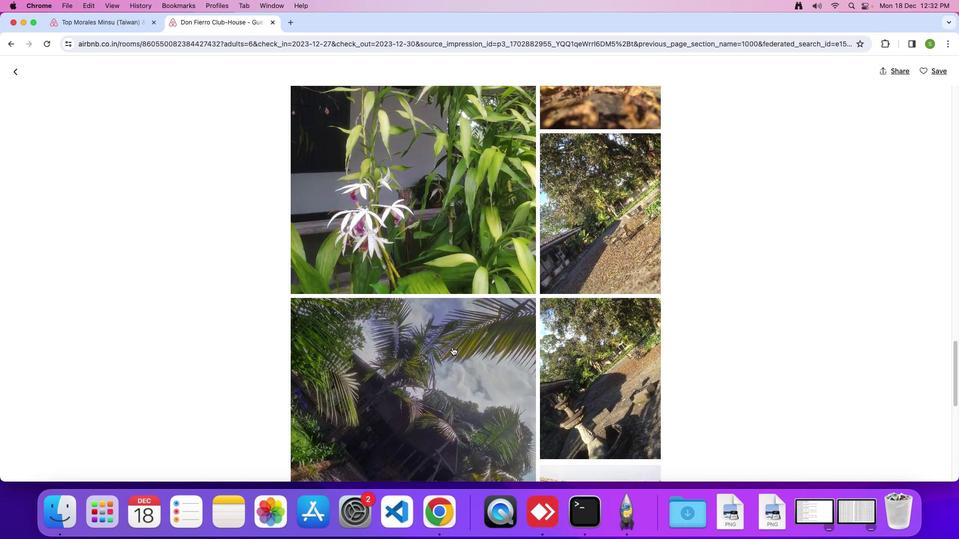 
Action: Mouse scrolled (452, 347) with delta (0, 0)
Screenshot: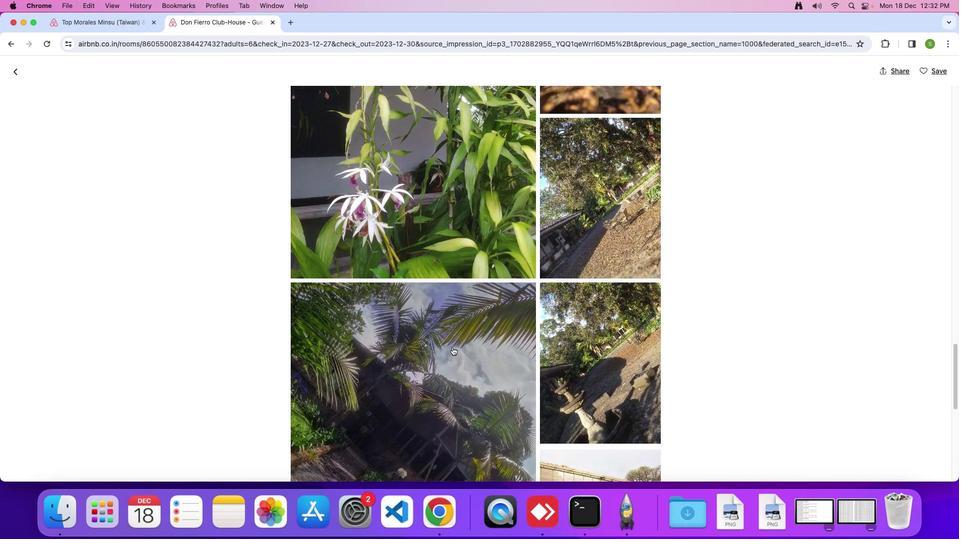 
Action: Mouse scrolled (452, 347) with delta (0, -1)
Screenshot: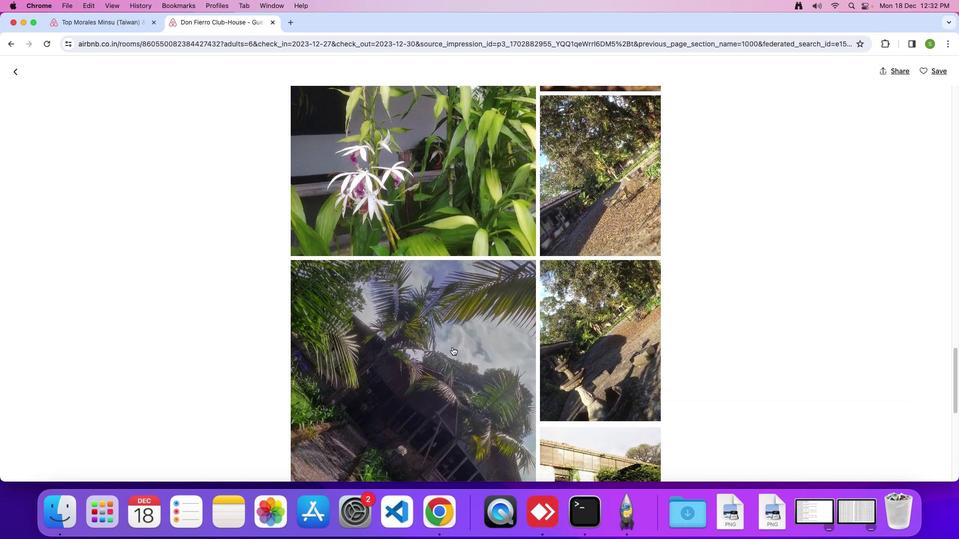 
Action: Mouse scrolled (452, 347) with delta (0, 0)
Screenshot: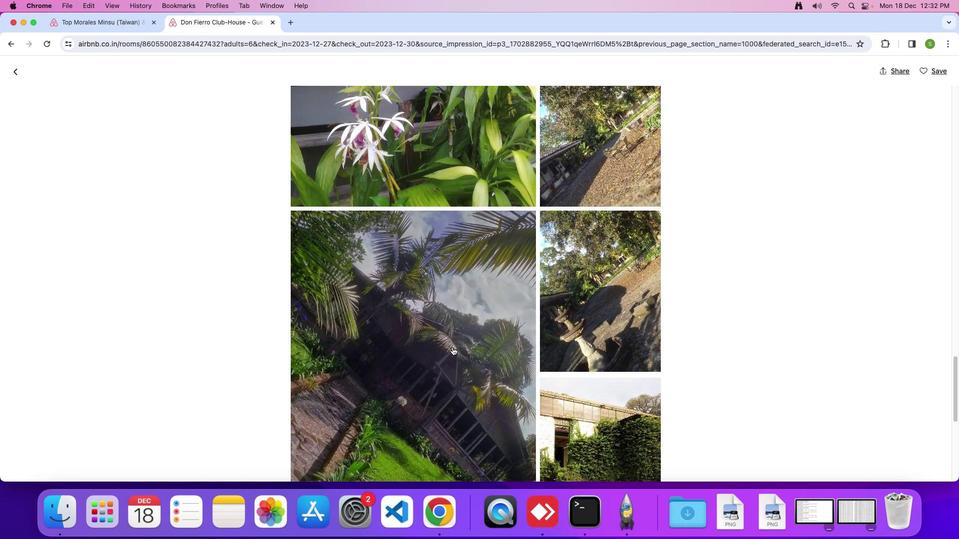 
Action: Mouse scrolled (452, 347) with delta (0, 0)
Screenshot: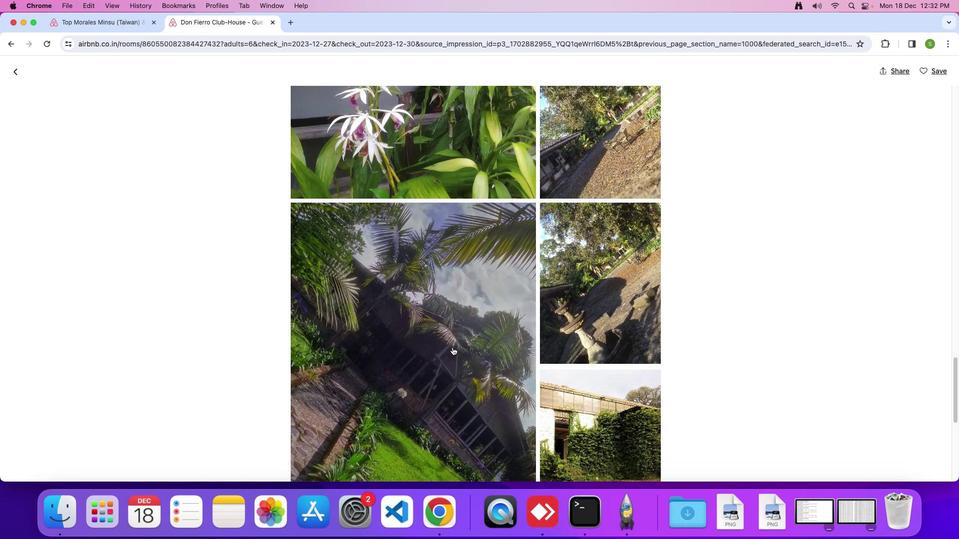 
Action: Mouse scrolled (452, 347) with delta (0, 0)
Screenshot: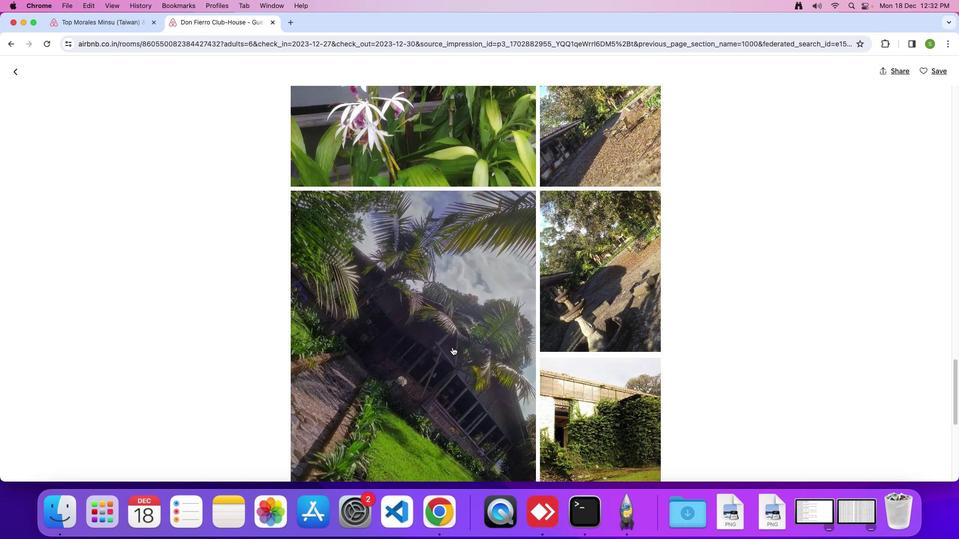 
Action: Mouse scrolled (452, 347) with delta (0, 0)
Screenshot: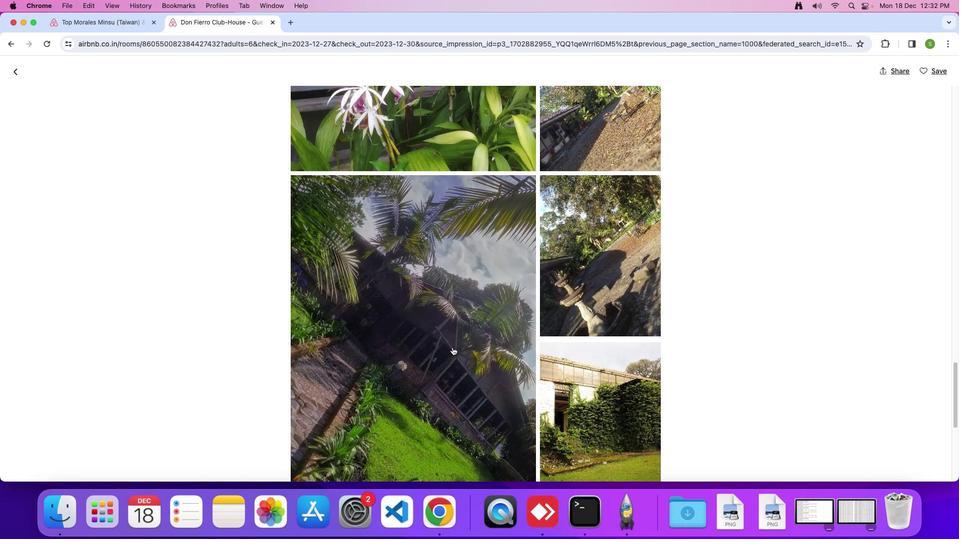 
Action: Mouse scrolled (452, 347) with delta (0, -1)
Screenshot: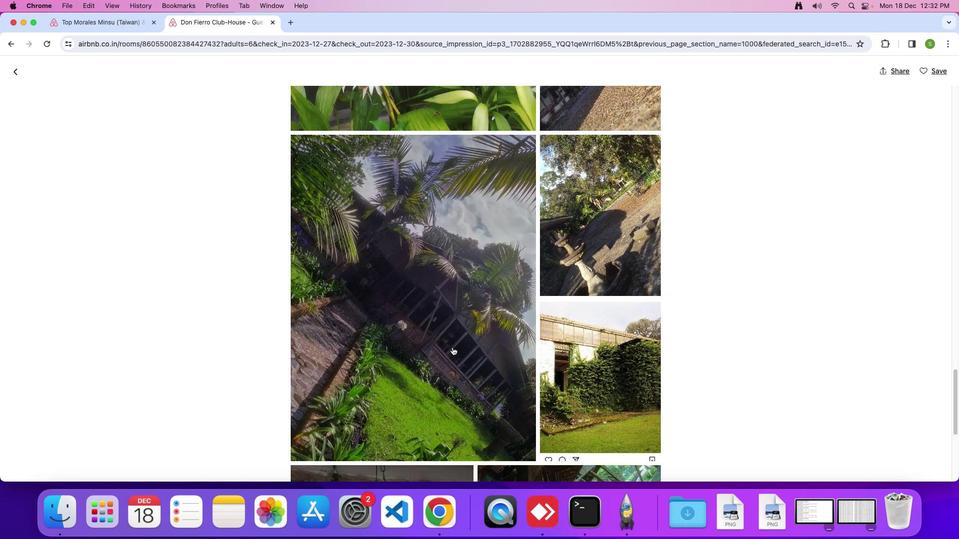 
Action: Mouse moved to (452, 347)
Screenshot: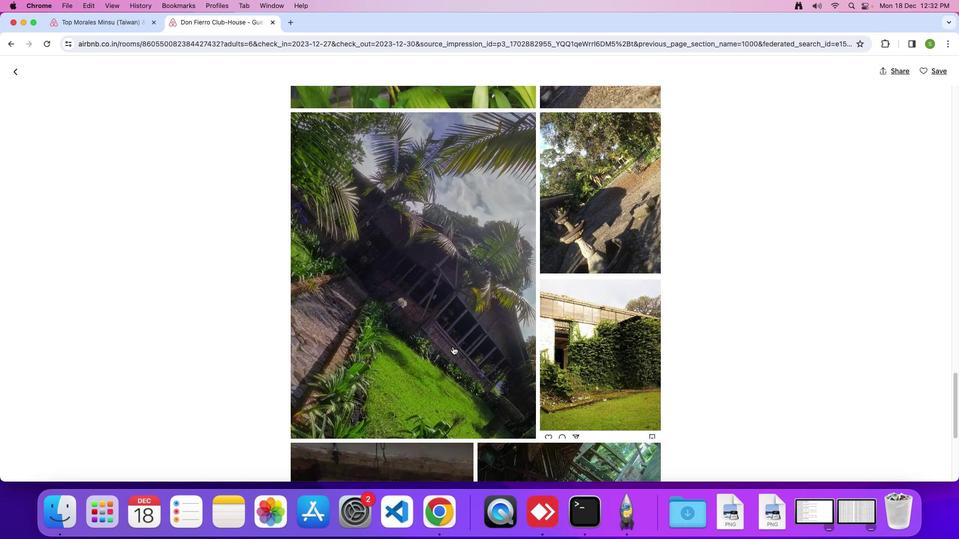 
Action: Mouse scrolled (452, 347) with delta (0, 0)
Screenshot: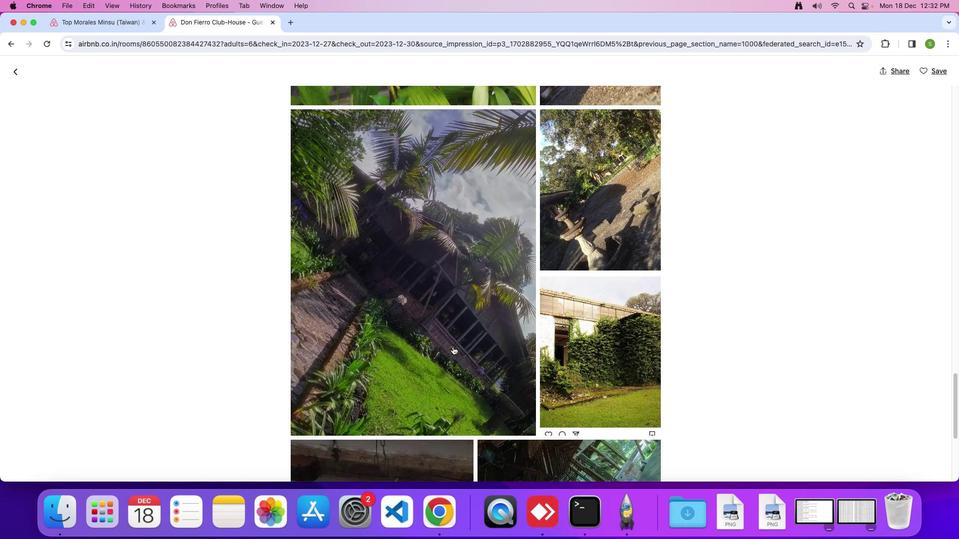 
Action: Mouse scrolled (452, 347) with delta (0, 0)
Screenshot: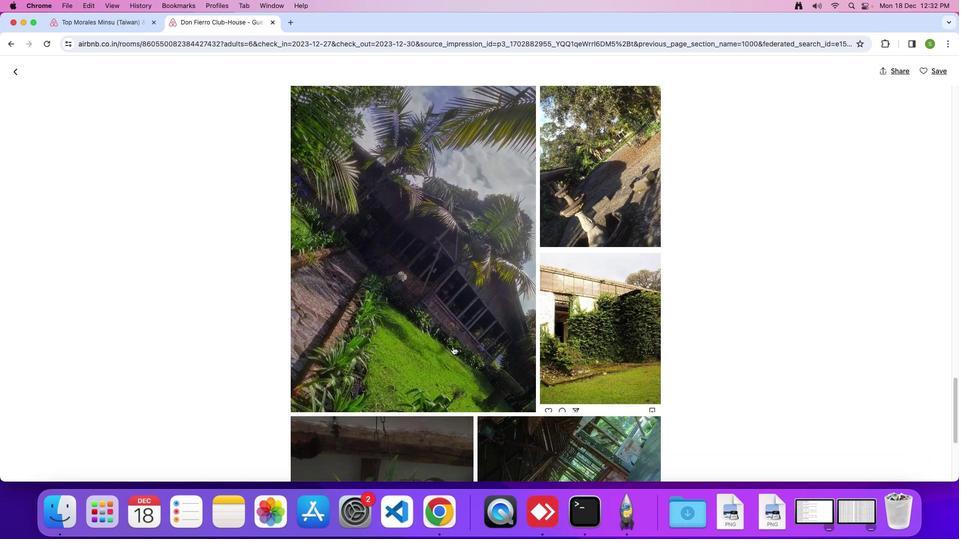 
Action: Mouse scrolled (452, 347) with delta (0, -1)
Screenshot: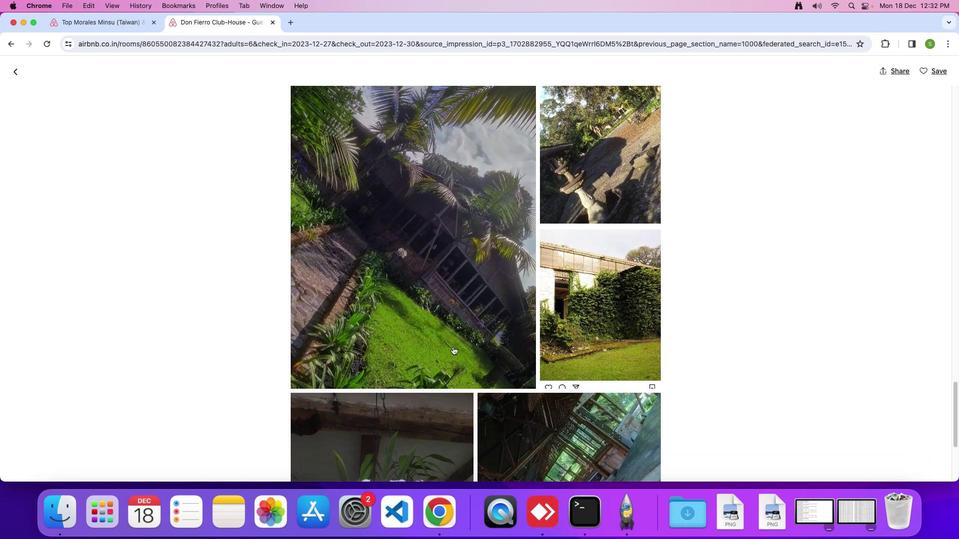 
Action: Mouse scrolled (452, 347) with delta (0, 0)
Screenshot: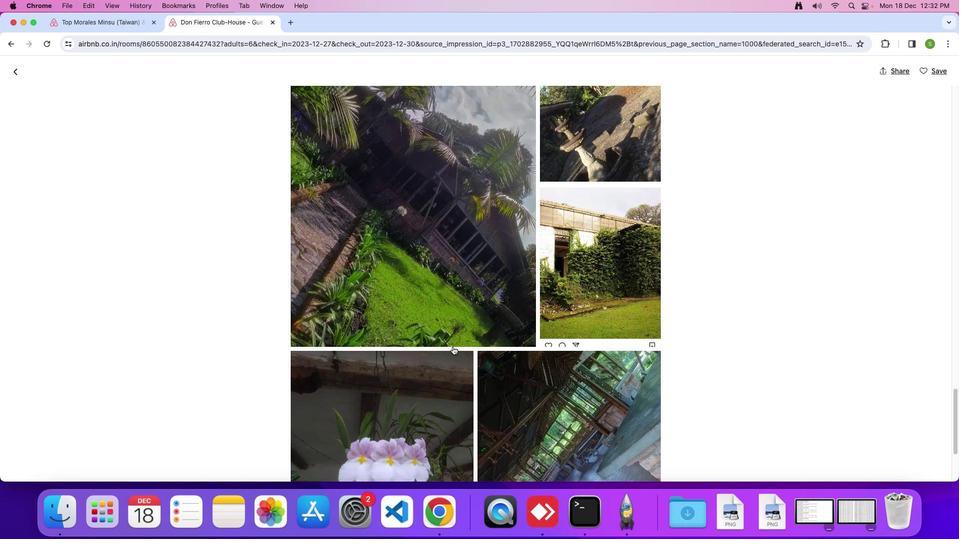 
Action: Mouse scrolled (452, 347) with delta (0, 0)
Screenshot: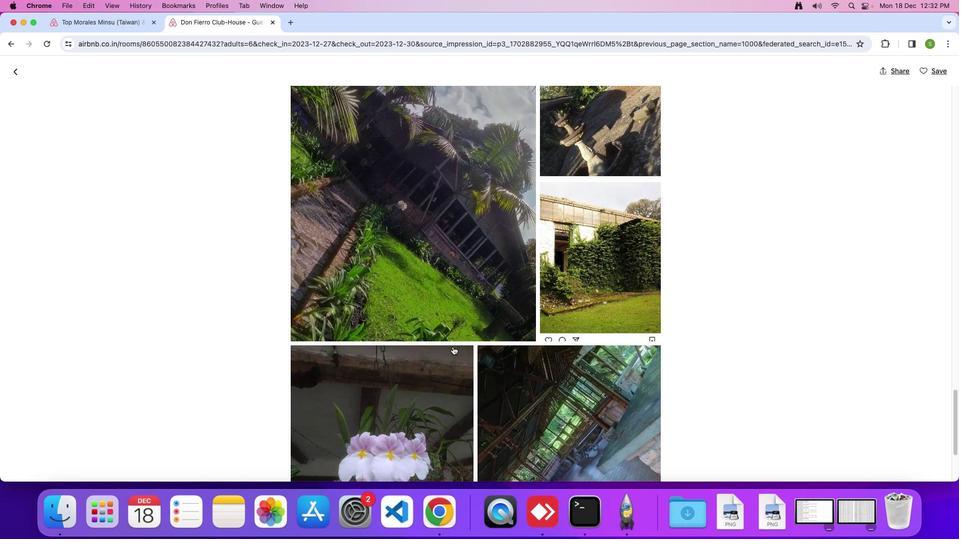 
Action: Mouse scrolled (452, 347) with delta (0, 0)
Screenshot: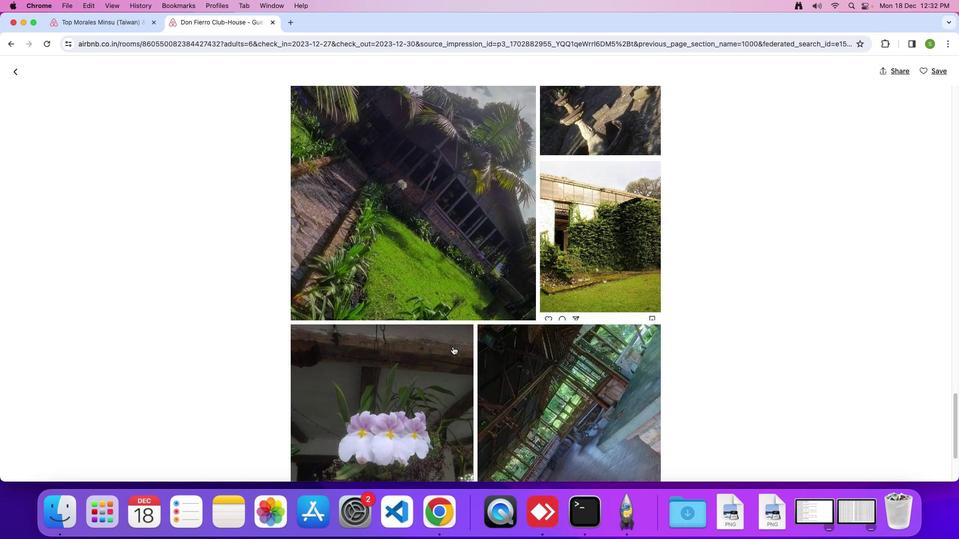
Action: Mouse scrolled (452, 347) with delta (0, 0)
Screenshot: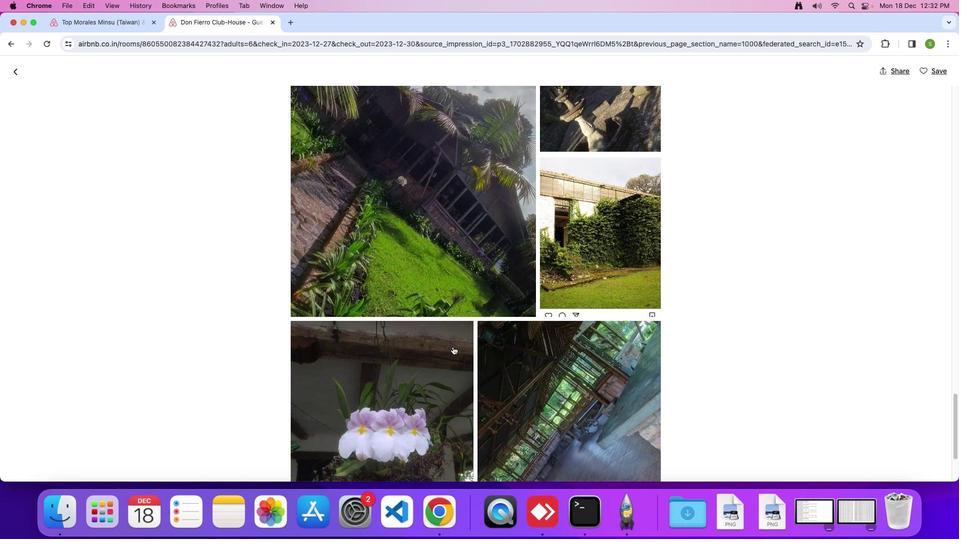 
Action: Mouse scrolled (452, 347) with delta (0, 0)
Screenshot: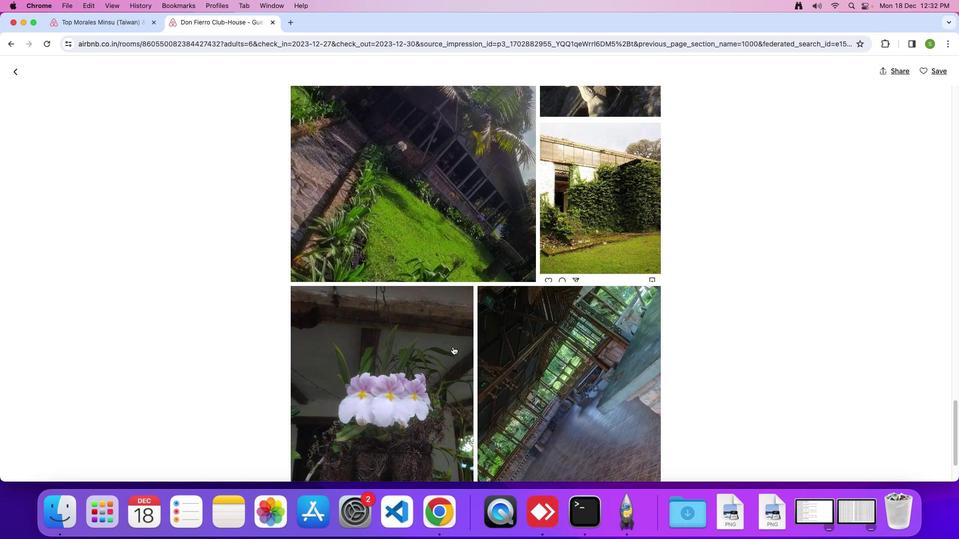 
Action: Mouse scrolled (452, 347) with delta (0, 0)
Screenshot: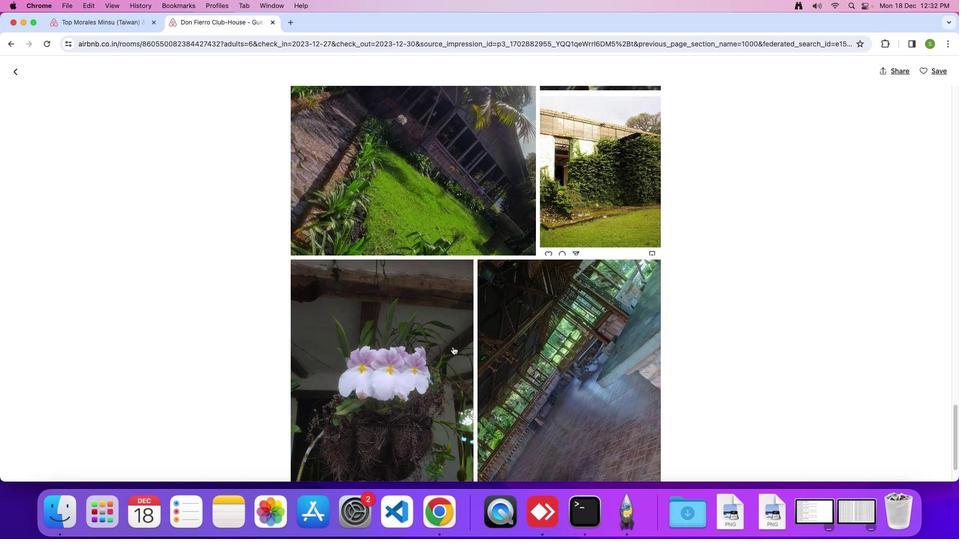 
Action: Mouse scrolled (452, 347) with delta (0, 0)
Screenshot: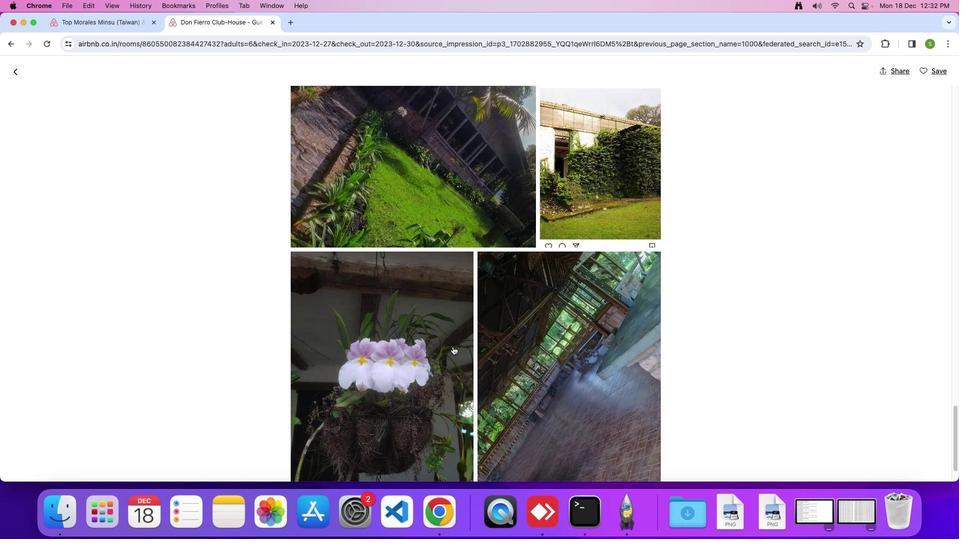 
Action: Mouse scrolled (452, 347) with delta (0, 0)
Screenshot: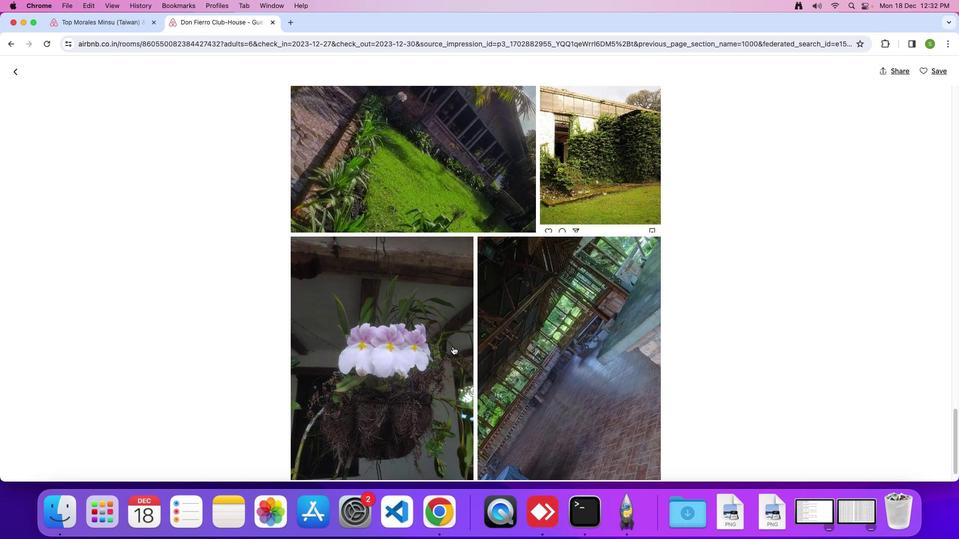 
Action: Mouse scrolled (452, 347) with delta (0, 0)
Screenshot: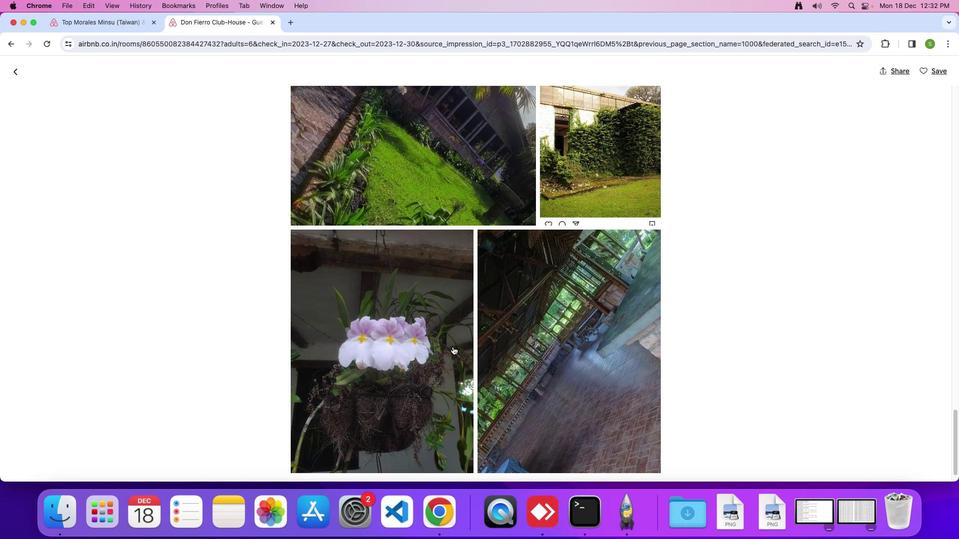 
Action: Mouse scrolled (452, 347) with delta (0, -1)
Screenshot: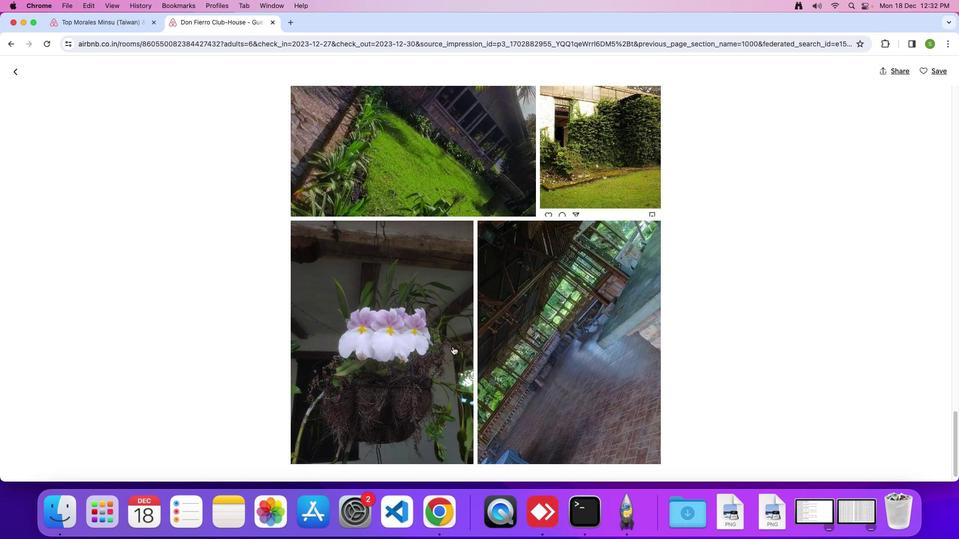 
Action: Mouse scrolled (452, 347) with delta (0, 0)
Screenshot: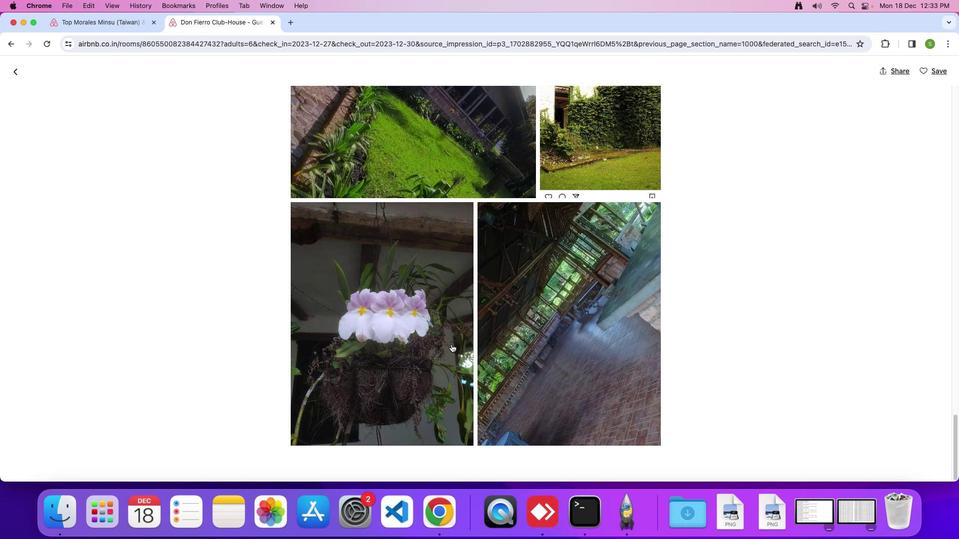 
Action: Mouse scrolled (452, 347) with delta (0, 0)
Screenshot: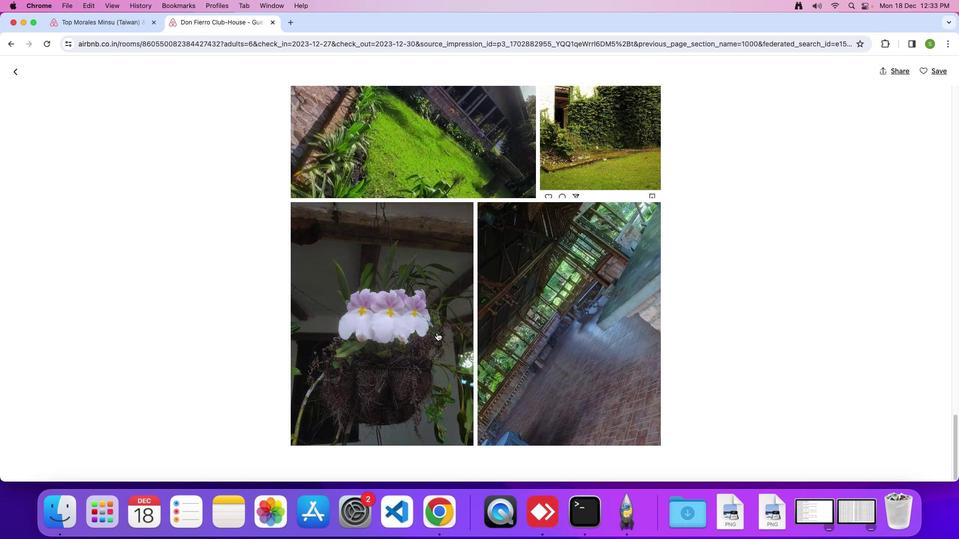 
Action: Mouse moved to (14, 76)
Screenshot: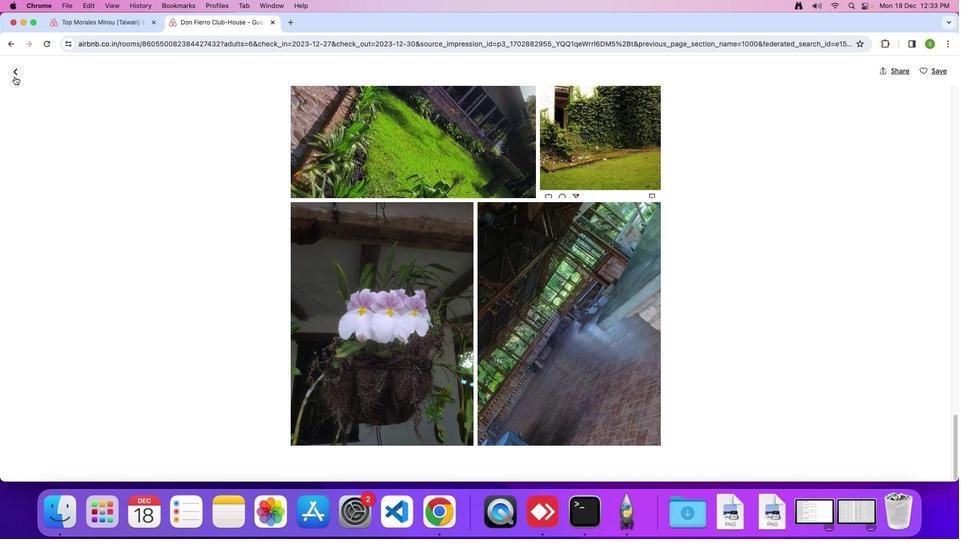 
Action: Mouse pressed left at (14, 76)
Screenshot: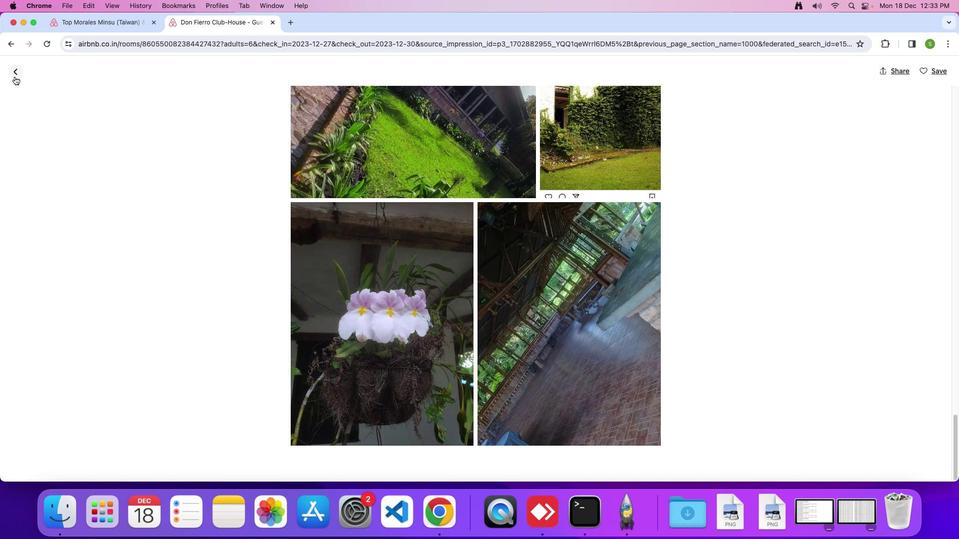 
Action: Mouse moved to (280, 329)
Screenshot: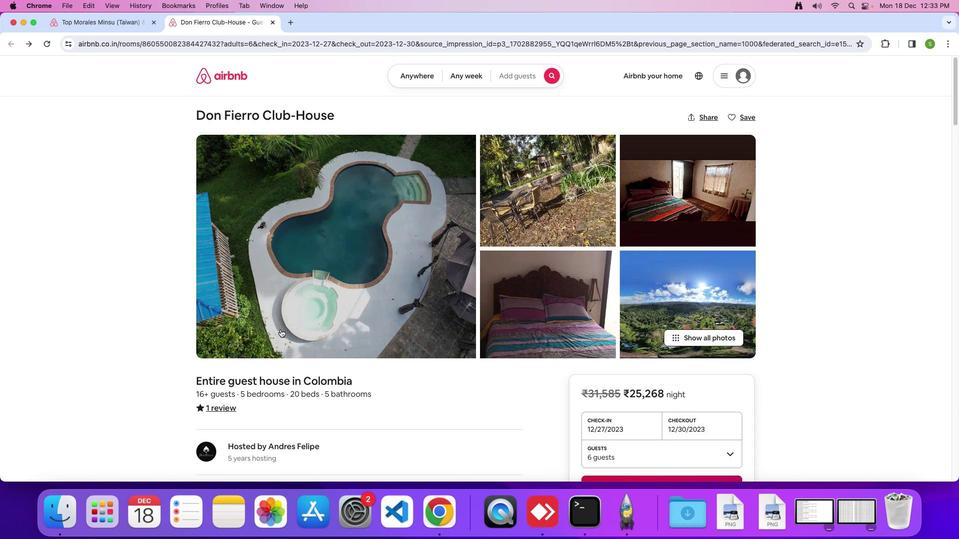 
Action: Mouse scrolled (280, 329) with delta (0, 0)
Screenshot: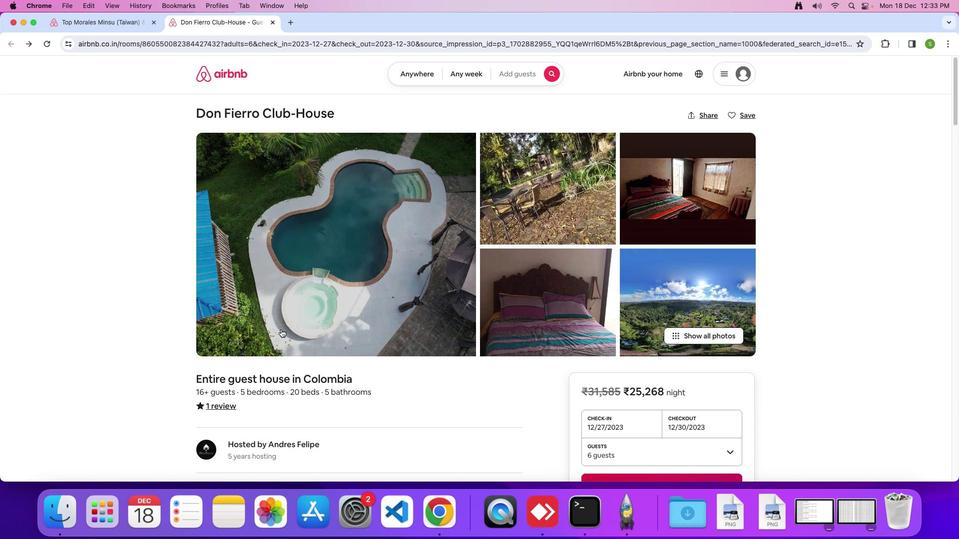 
Action: Mouse scrolled (280, 329) with delta (0, 0)
Screenshot: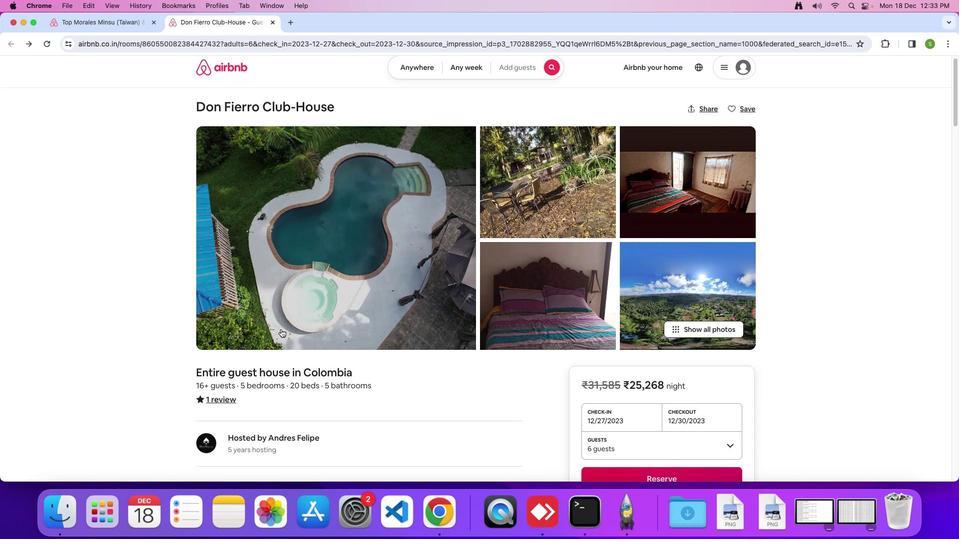 
Action: Mouse moved to (280, 329)
Screenshot: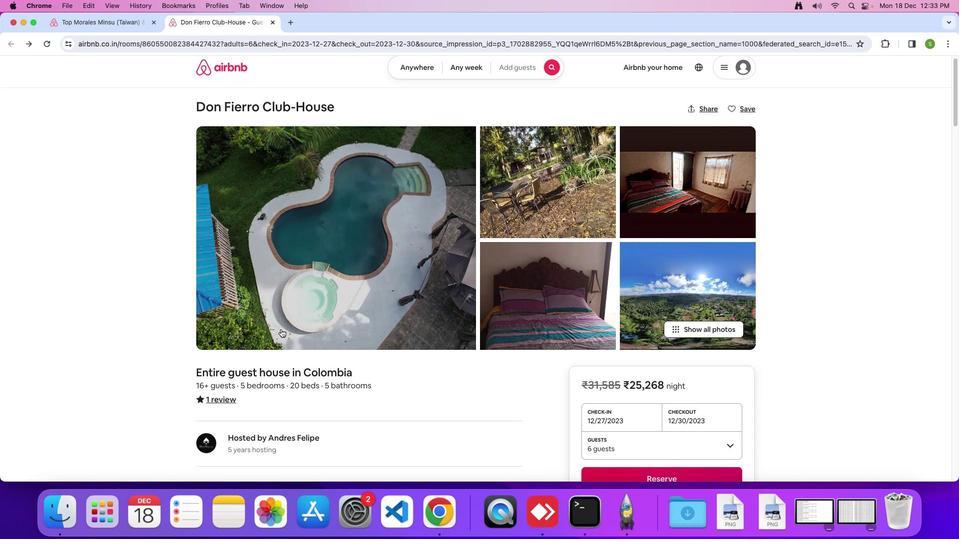 
Action: Mouse scrolled (280, 329) with delta (0, 0)
Screenshot: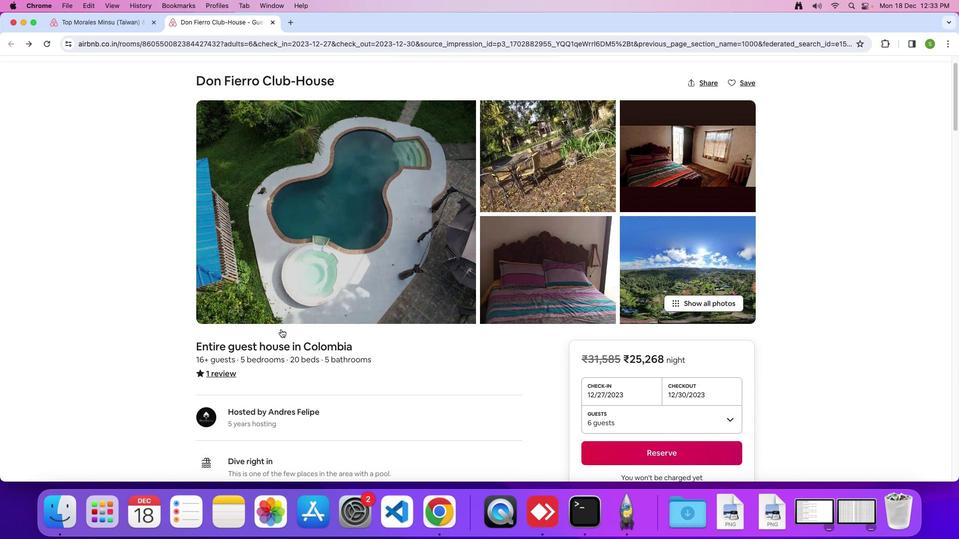 
Action: Mouse moved to (281, 329)
Screenshot: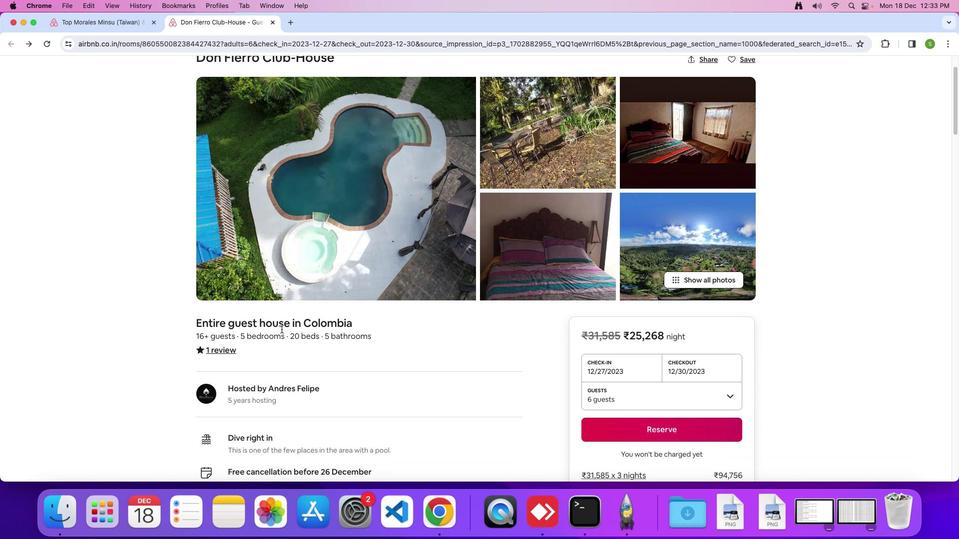 
Action: Mouse scrolled (281, 329) with delta (0, 0)
Screenshot: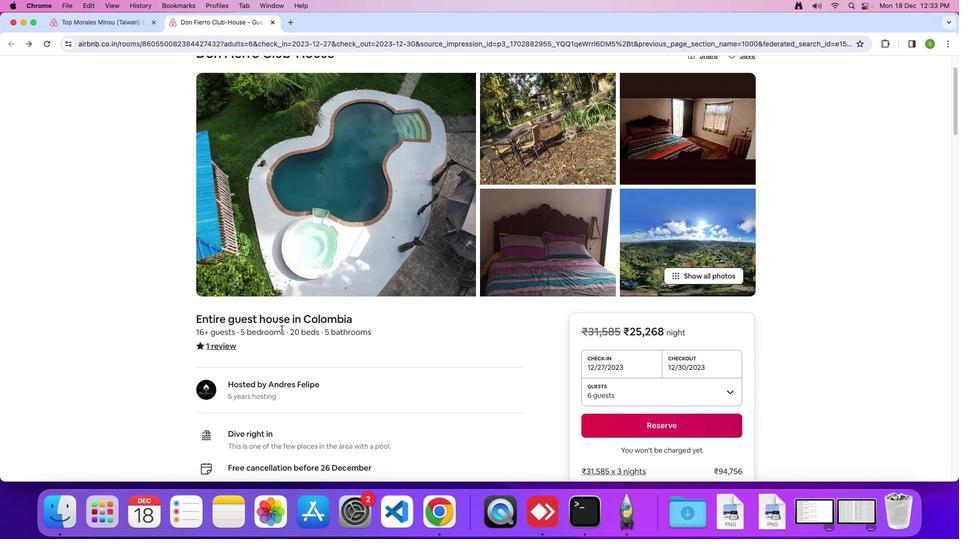 
Action: Mouse scrolled (281, 329) with delta (0, 0)
Screenshot: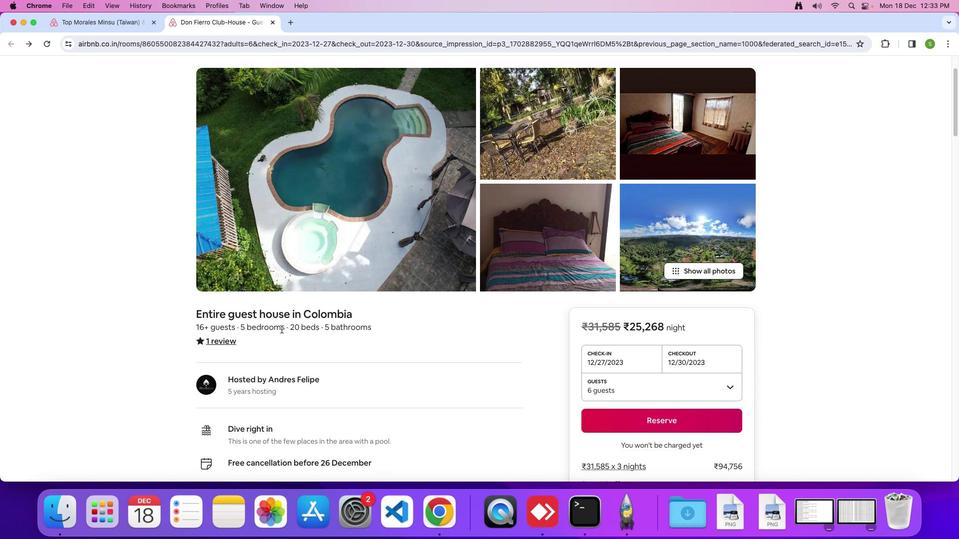
Action: Mouse scrolled (281, 329) with delta (0, 0)
Screenshot: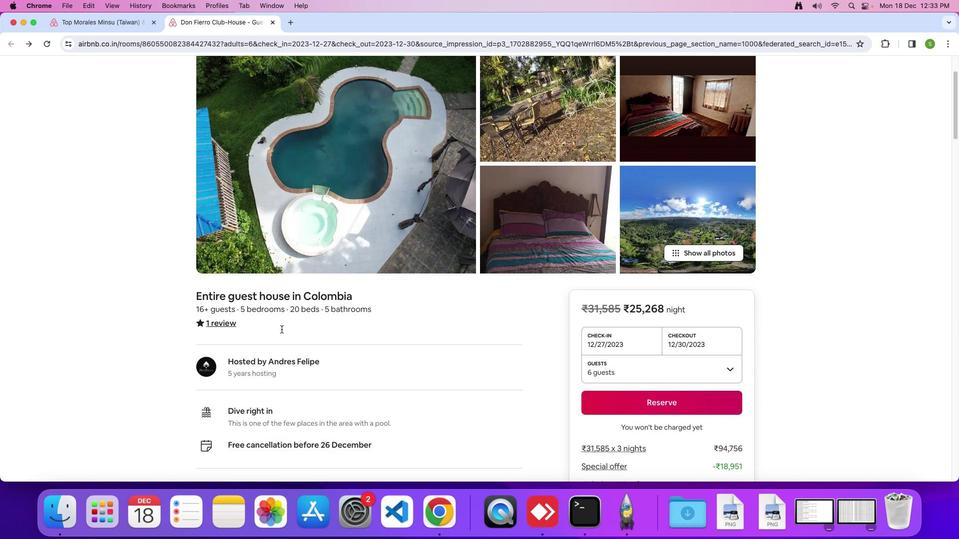 
Action: Mouse scrolled (281, 329) with delta (0, 0)
Screenshot: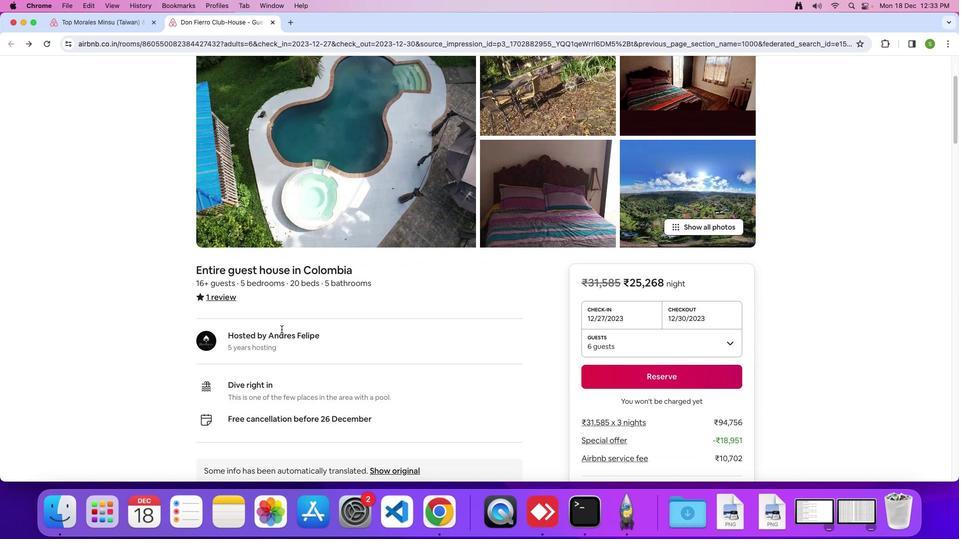 
Action: Mouse scrolled (281, 329) with delta (0, 0)
Screenshot: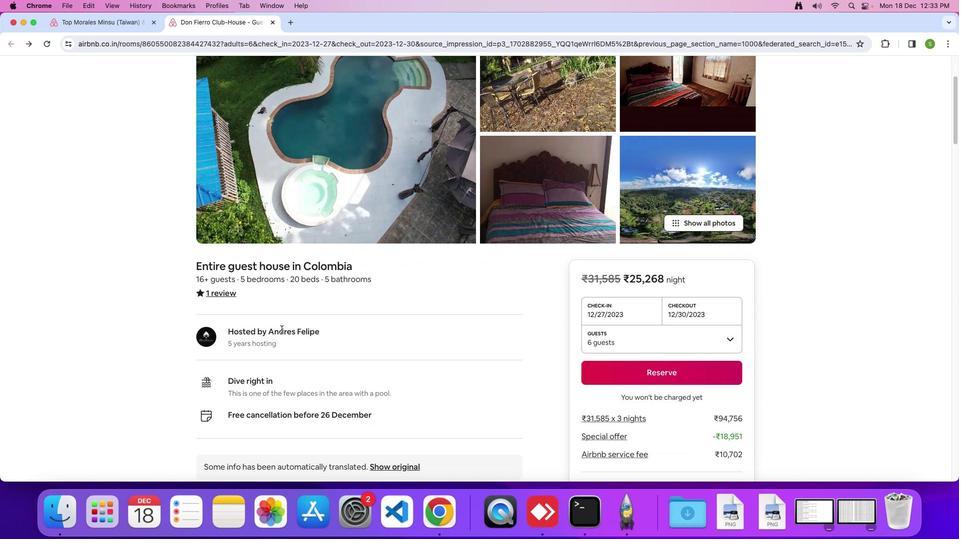 
Action: Mouse scrolled (281, 329) with delta (0, 0)
Screenshot: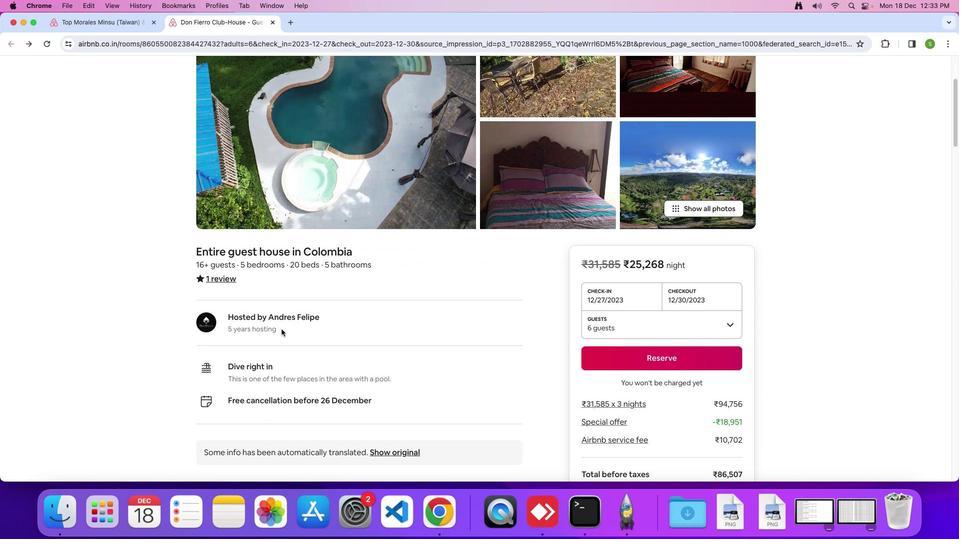 
Action: Mouse scrolled (281, 329) with delta (0, 0)
Screenshot: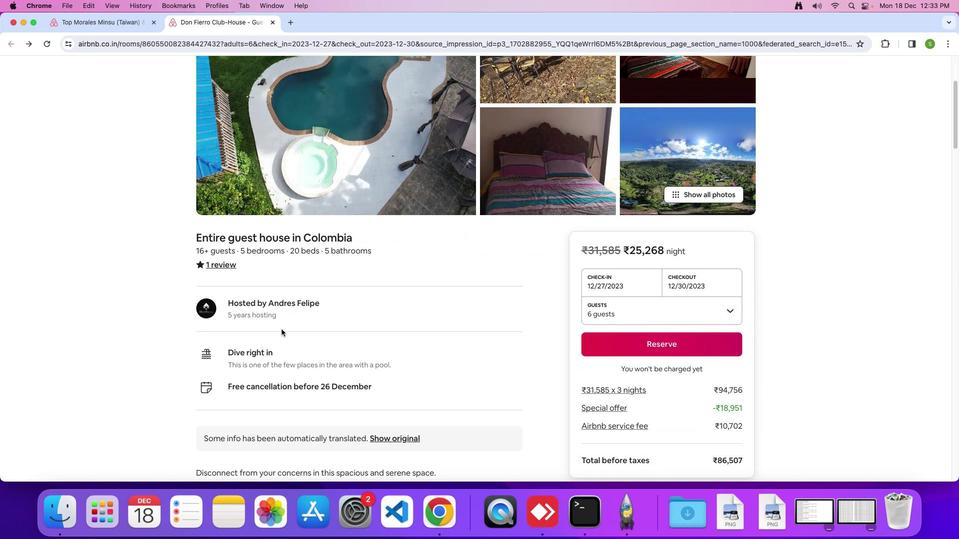 
Action: Mouse moved to (281, 329)
Screenshot: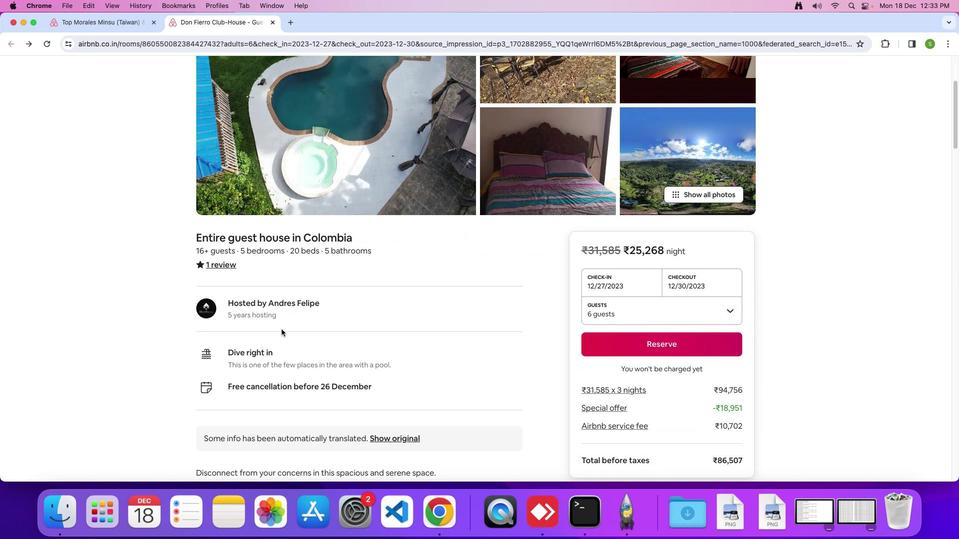 
Action: Mouse scrolled (281, 329) with delta (0, -1)
Screenshot: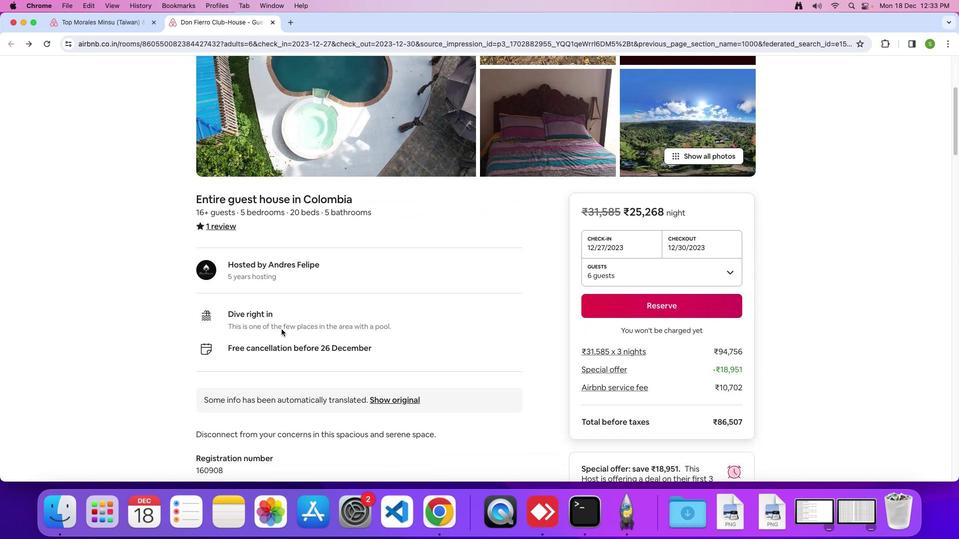 
Action: Mouse scrolled (281, 329) with delta (0, 0)
Screenshot: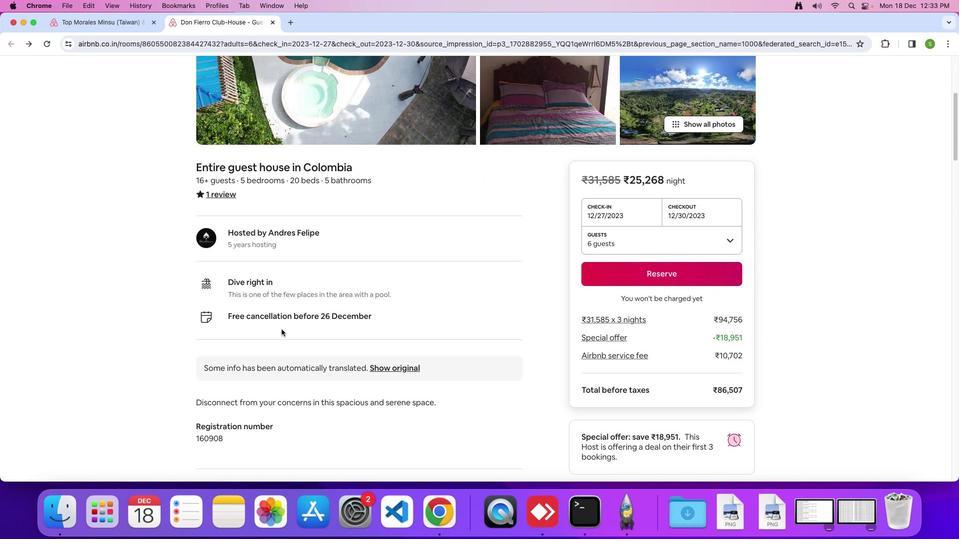 
Action: Mouse scrolled (281, 329) with delta (0, 0)
Screenshot: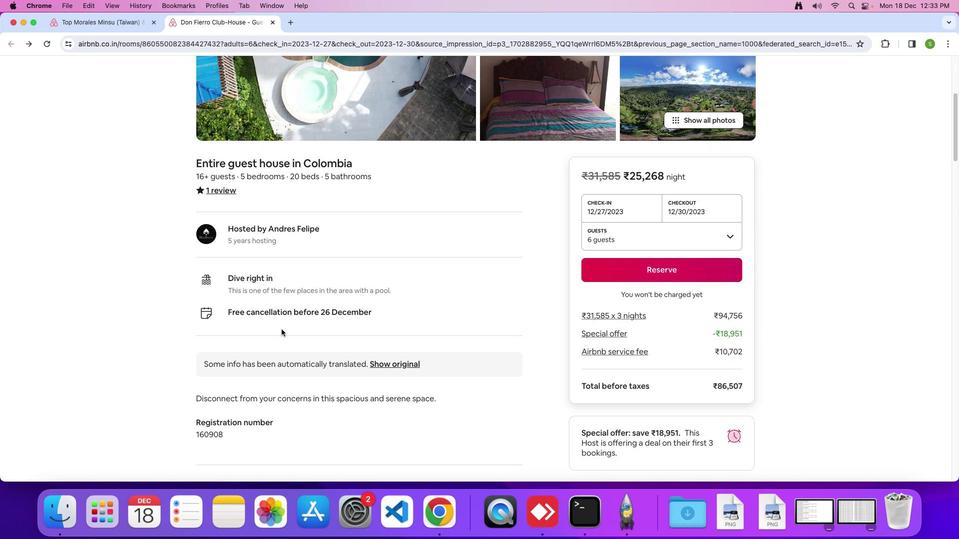 
Action: Mouse scrolled (281, 329) with delta (0, 0)
Screenshot: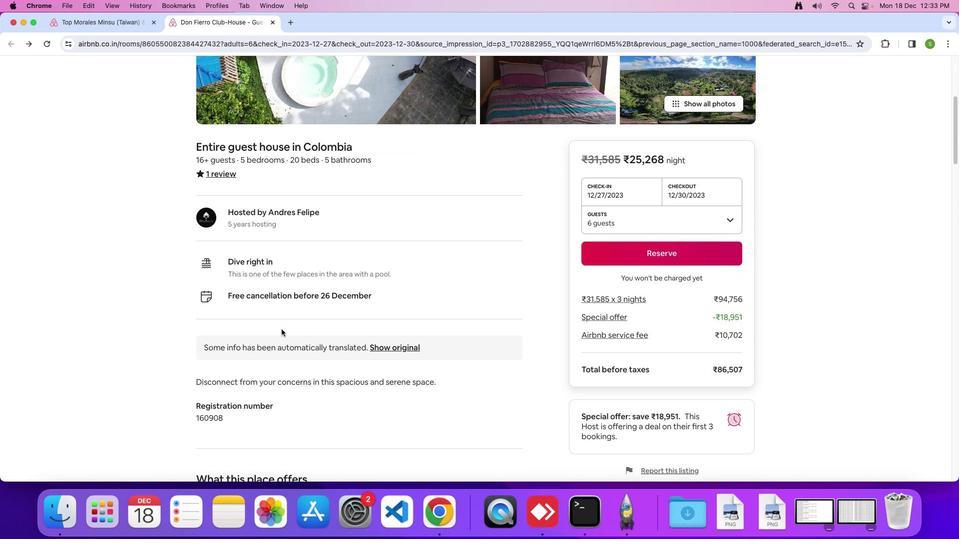 
Action: Mouse scrolled (281, 329) with delta (0, 0)
Screenshot: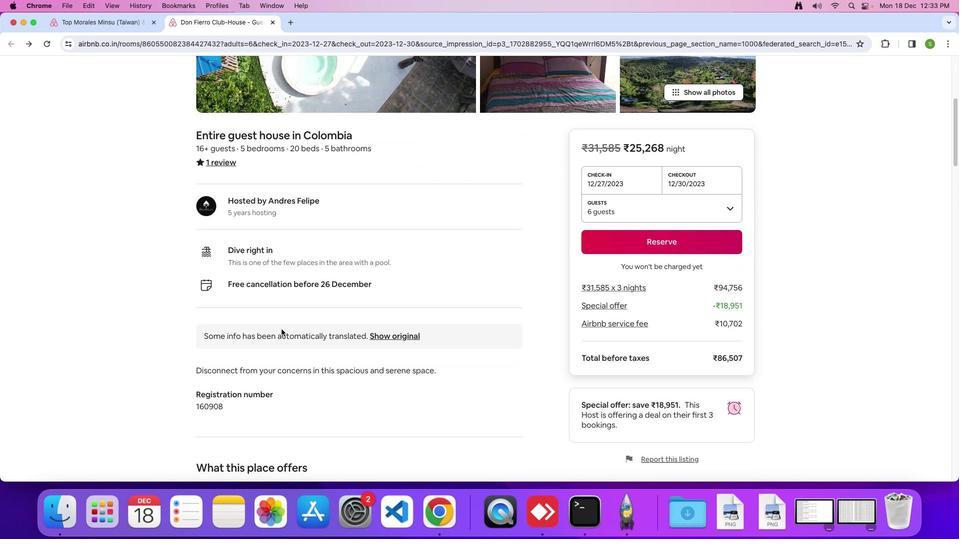 
Action: Mouse scrolled (281, 329) with delta (0, -1)
Screenshot: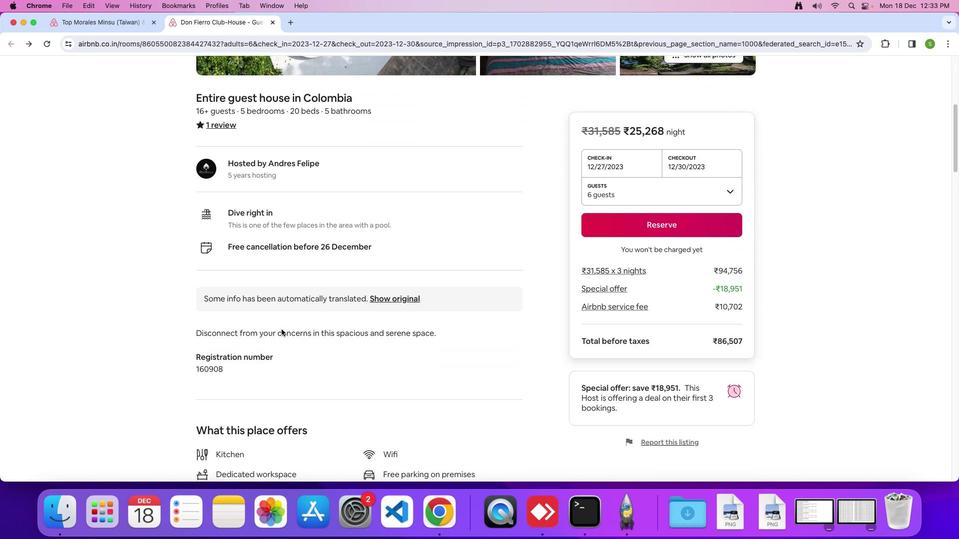 
Action: Mouse scrolled (281, 329) with delta (0, 0)
Screenshot: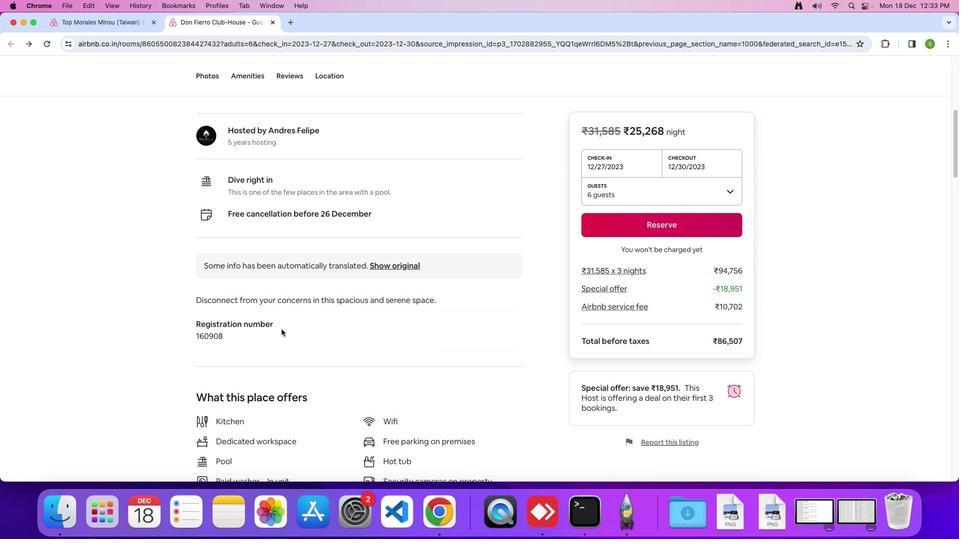 
Action: Mouse scrolled (281, 329) with delta (0, 0)
Screenshot: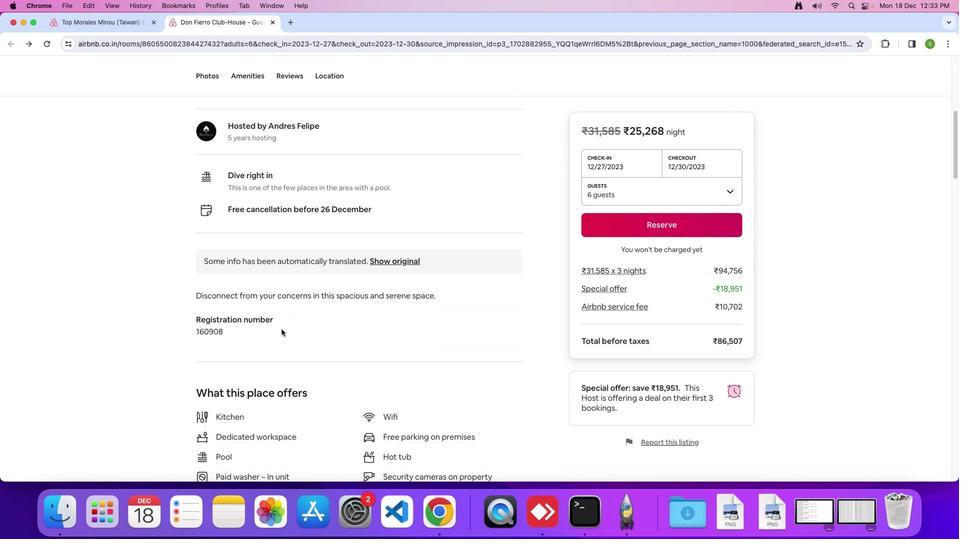
Action: Mouse scrolled (281, 329) with delta (0, 0)
Screenshot: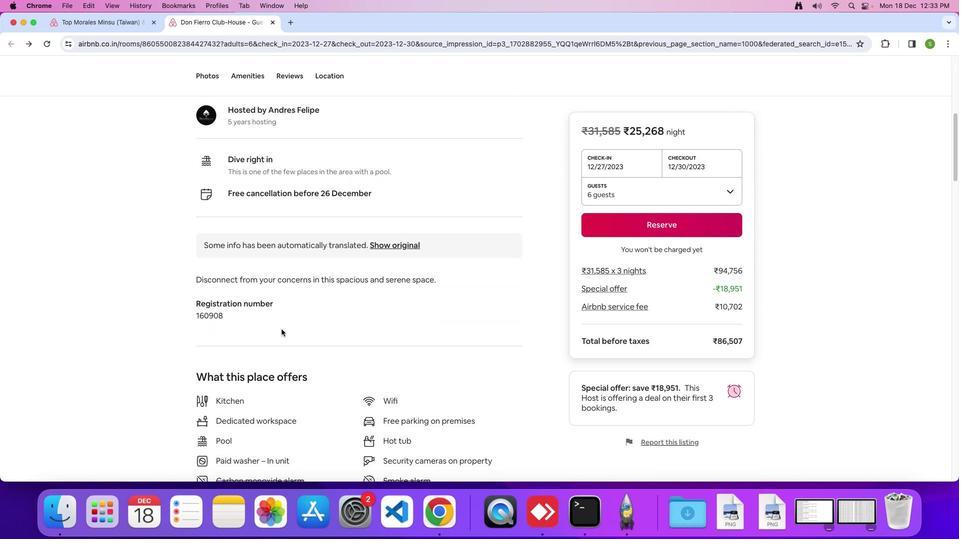 
Action: Mouse scrolled (281, 329) with delta (0, 0)
Screenshot: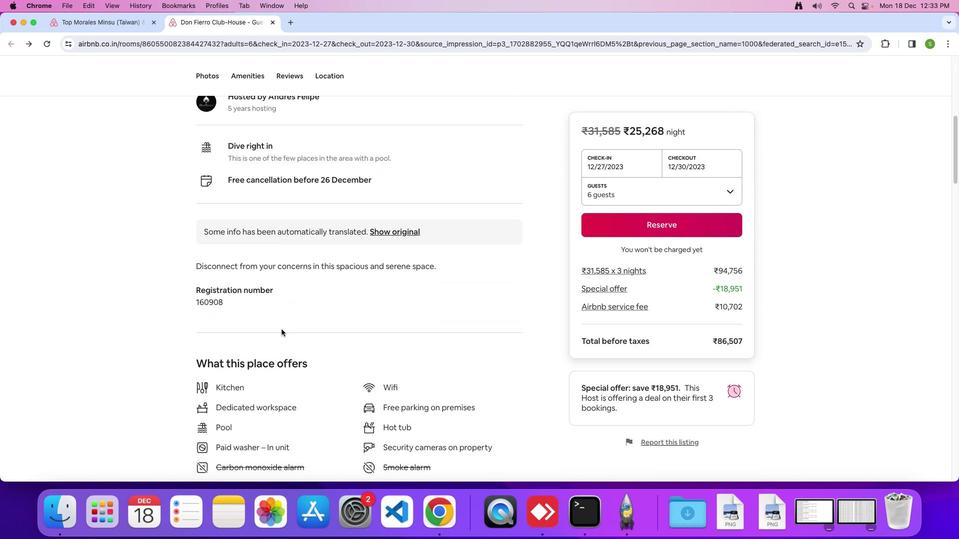 
Action: Mouse scrolled (281, 329) with delta (0, -1)
Screenshot: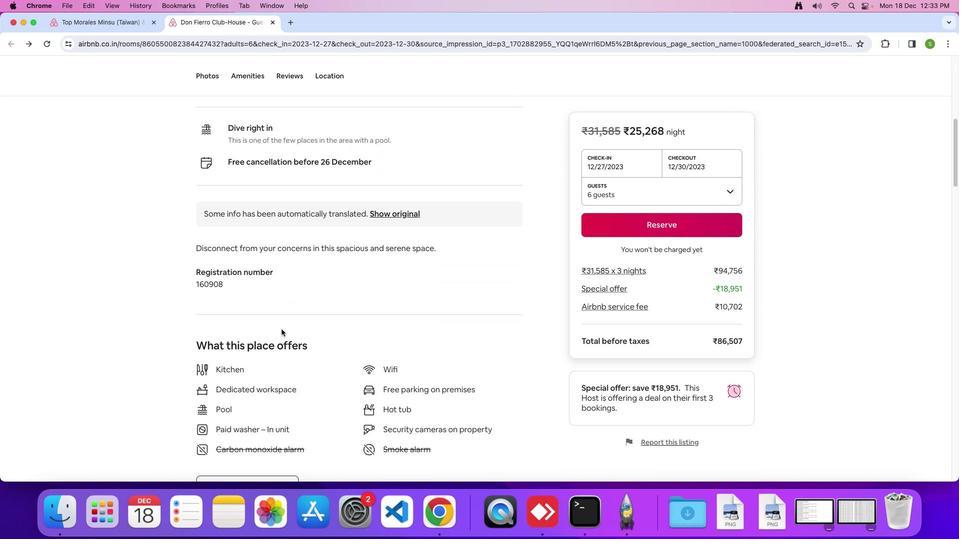 
Action: Mouse scrolled (281, 329) with delta (0, 0)
Screenshot: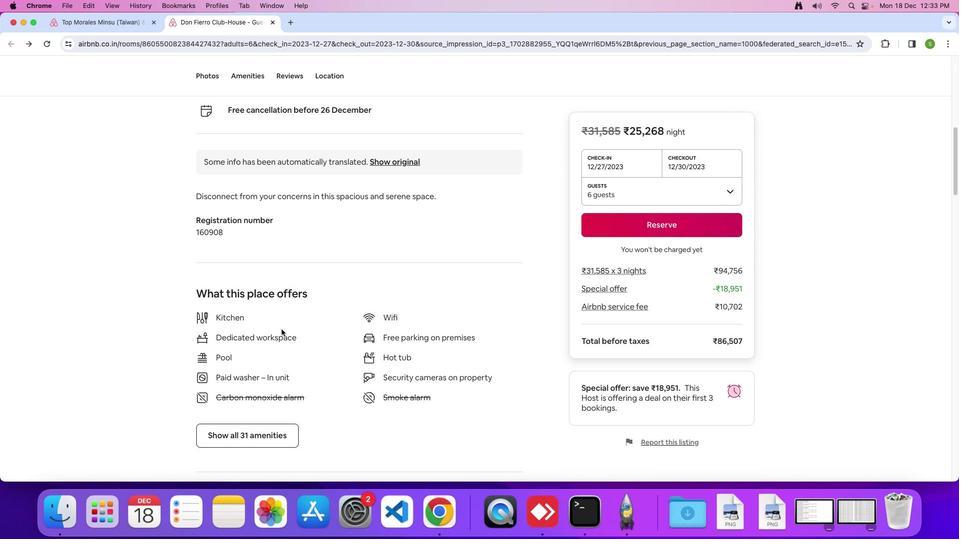 
Action: Mouse scrolled (281, 329) with delta (0, 0)
Screenshot: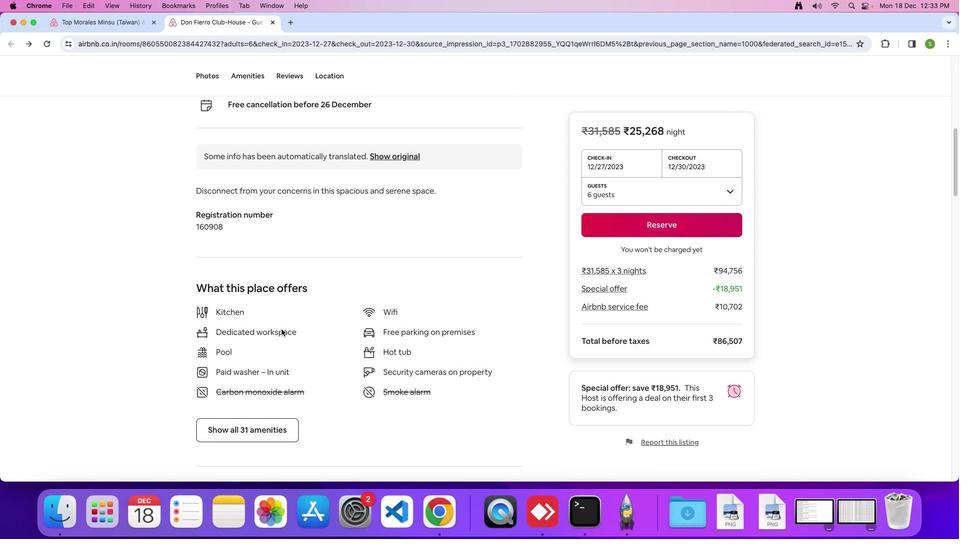 
Action: Mouse scrolled (281, 329) with delta (0, -1)
Screenshot: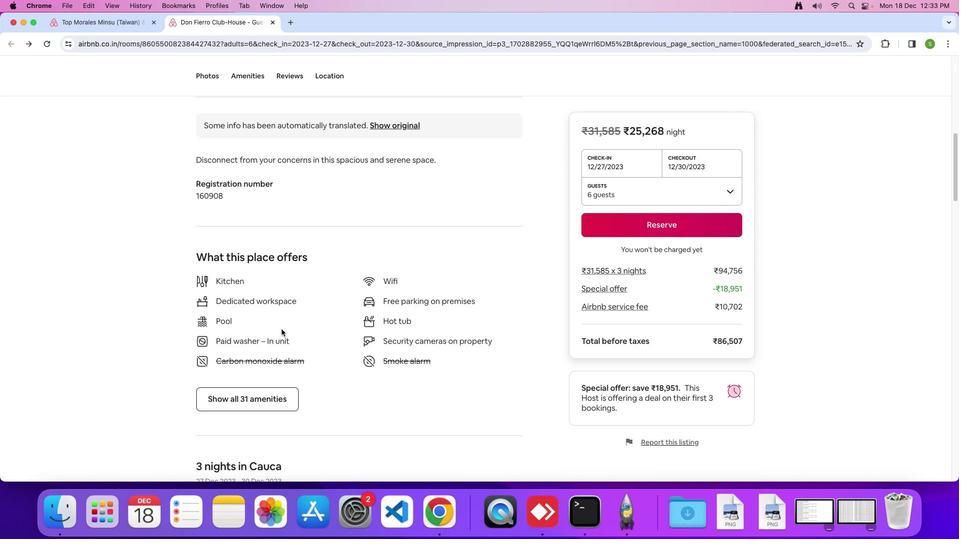 
Action: Mouse scrolled (281, 329) with delta (0, 0)
Screenshot: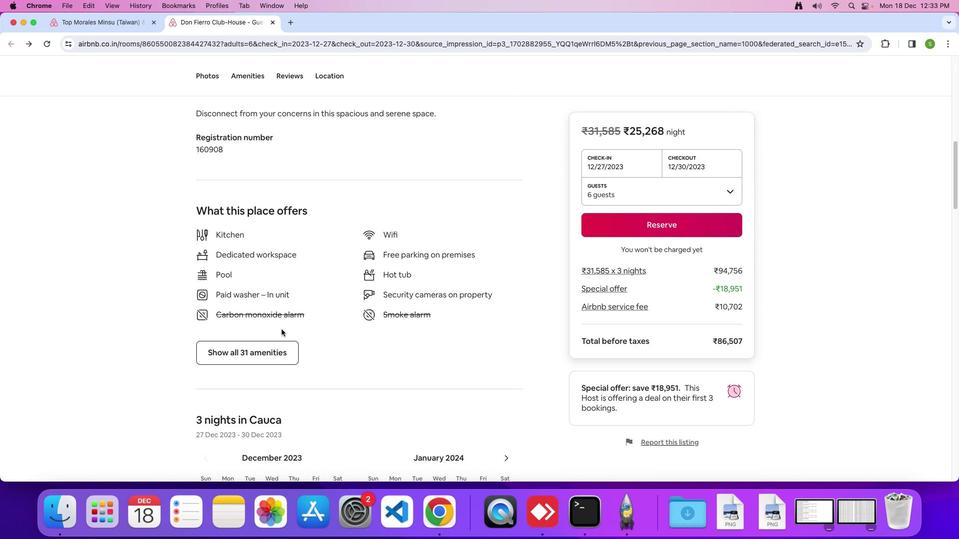 
Action: Mouse scrolled (281, 329) with delta (0, 0)
Screenshot: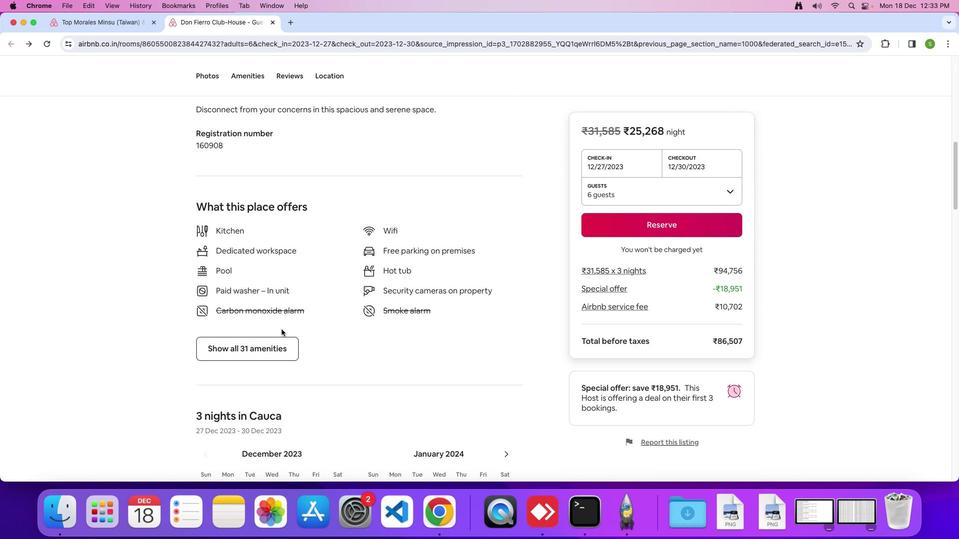 
Action: Mouse moved to (250, 336)
Screenshot: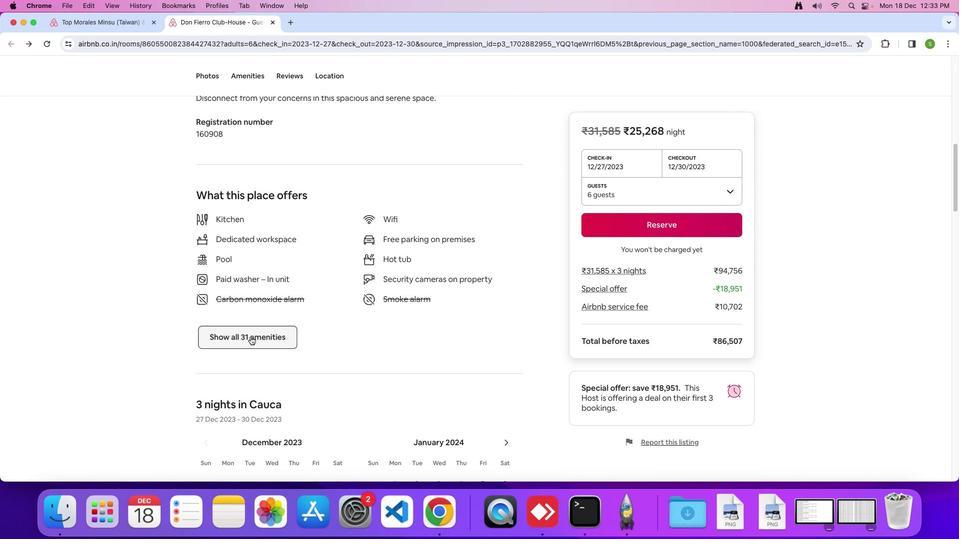 
Action: Mouse pressed left at (250, 336)
Screenshot: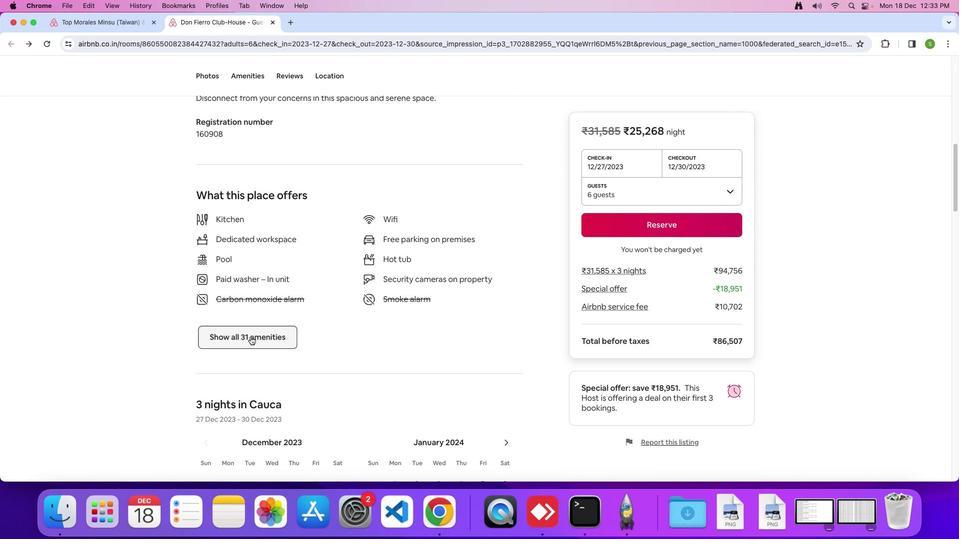 
Action: Mouse moved to (500, 340)
Screenshot: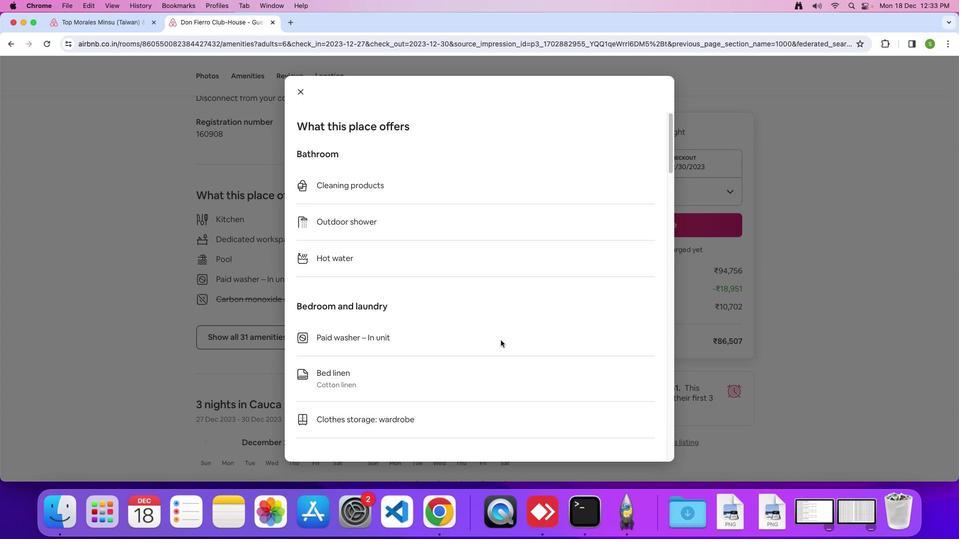 
Action: Mouse scrolled (500, 340) with delta (0, 0)
Screenshot: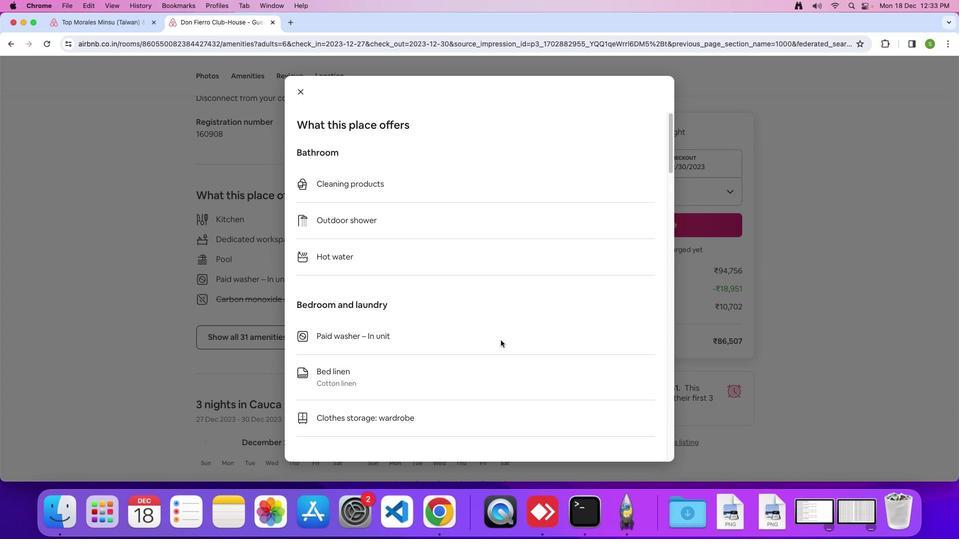 
Action: Mouse scrolled (500, 340) with delta (0, 0)
Screenshot: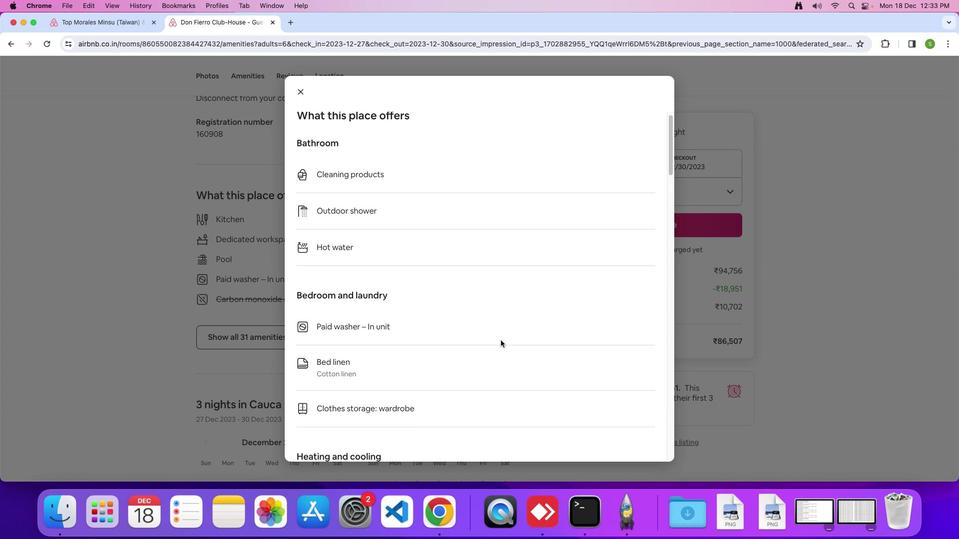 
Action: Mouse scrolled (500, 340) with delta (0, 0)
Screenshot: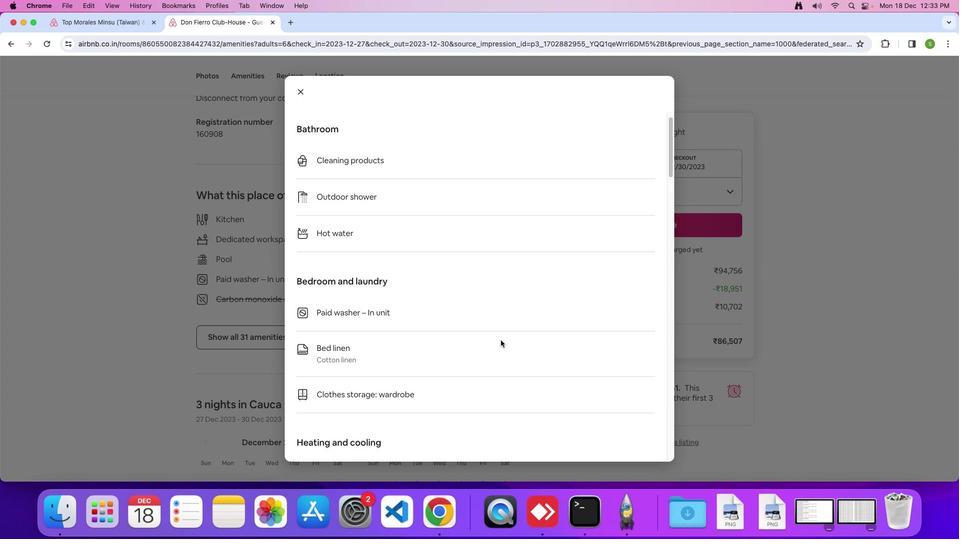 
Action: Mouse scrolled (500, 340) with delta (0, 0)
